 Task: Add an event with the title Second Webinar: Advanced SEO Tactics, date ''2024/03/08'', time 7:30 AM to 9:30 AMand add a description: Any defects, deviations, or non-conformities identified during the Quality Assurance Check will be documented and tracked. The team will assign severity levels and work with project stakeholders to determine appropriate corrective actions and resolutions.Select event color  Flamingo . Add location for the event as: Lagos, Nigeria, logged in from the account softage.8@softage.netand send the event invitation to softage.9@softage.net and softage.10@softage.net. Set a reminder for the event Daily
Action: Mouse moved to (69, 118)
Screenshot: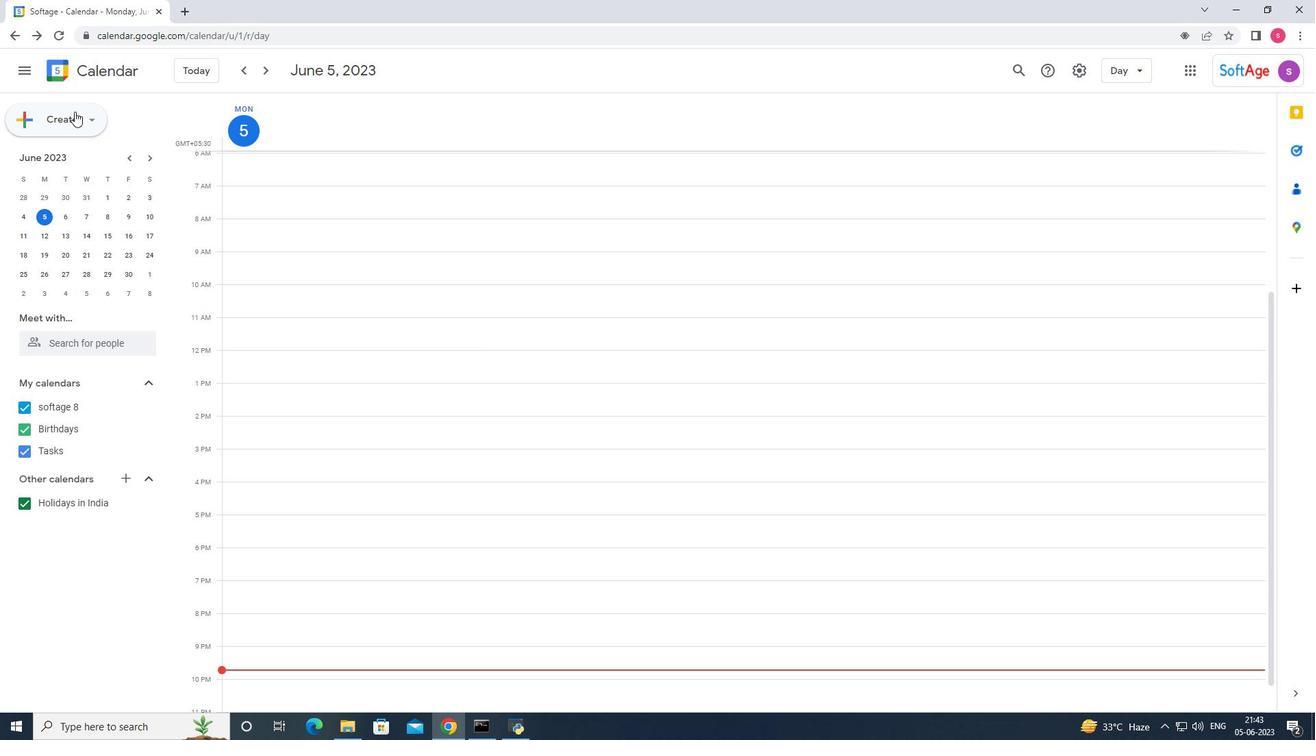 
Action: Mouse pressed left at (69, 118)
Screenshot: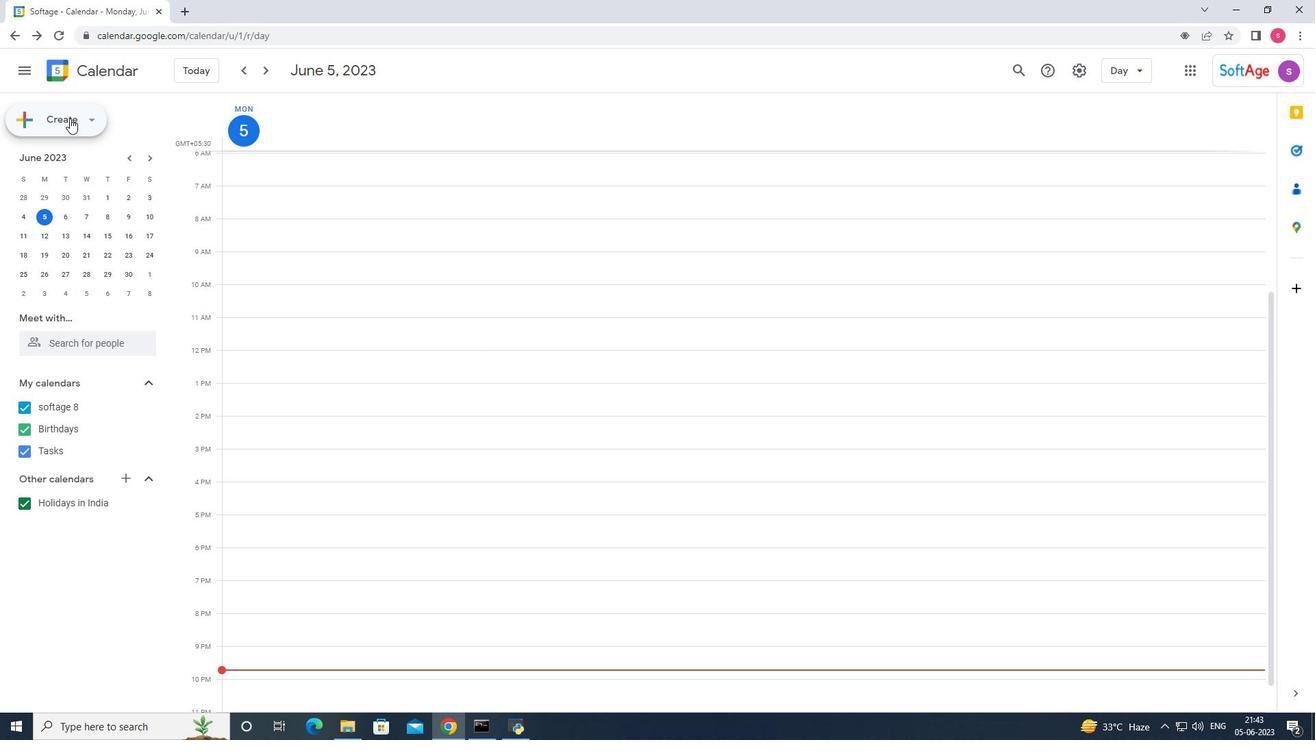 
Action: Mouse moved to (70, 157)
Screenshot: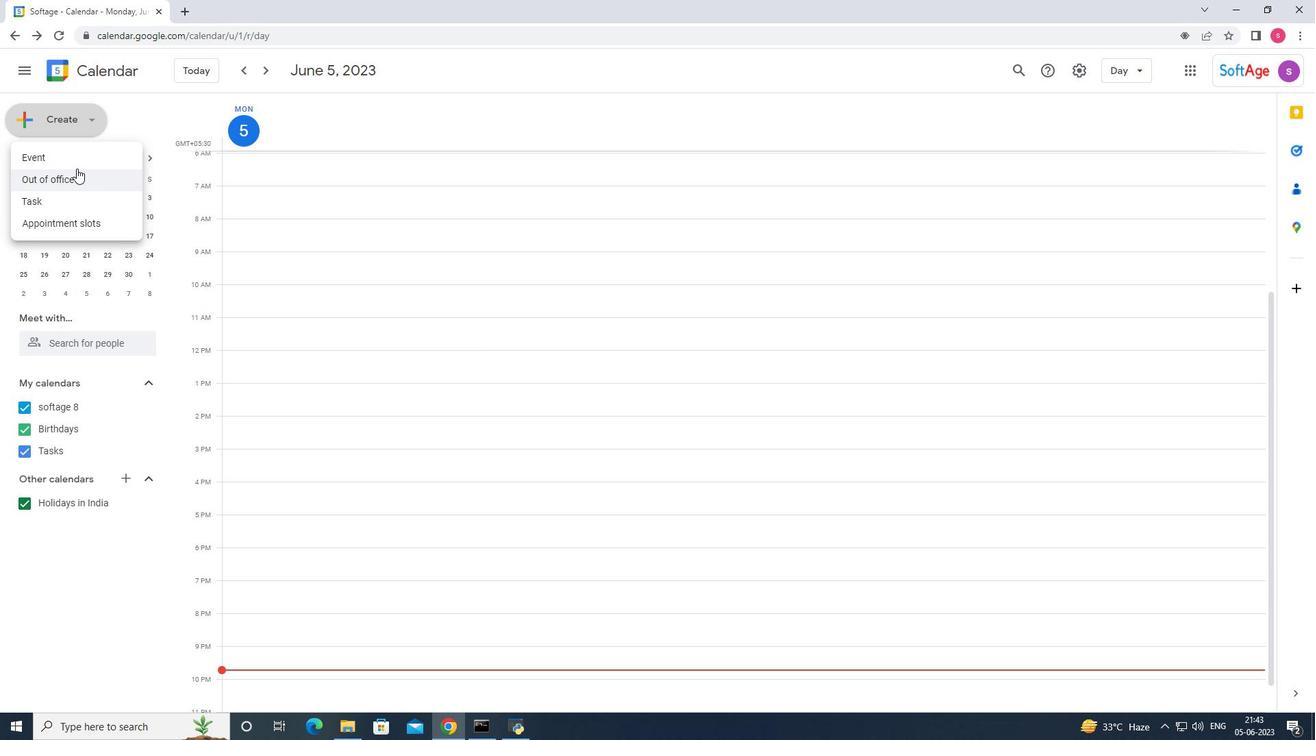 
Action: Mouse pressed left at (70, 157)
Screenshot: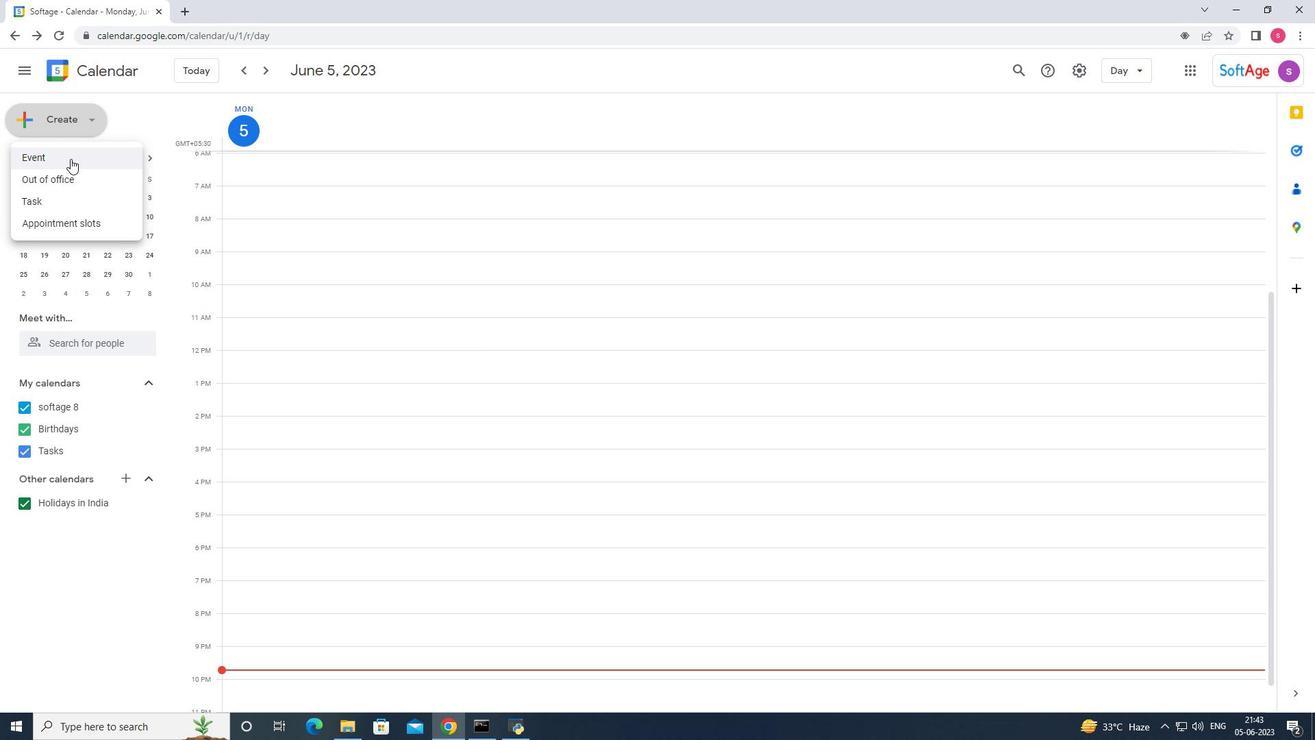 
Action: Mouse moved to (768, 657)
Screenshot: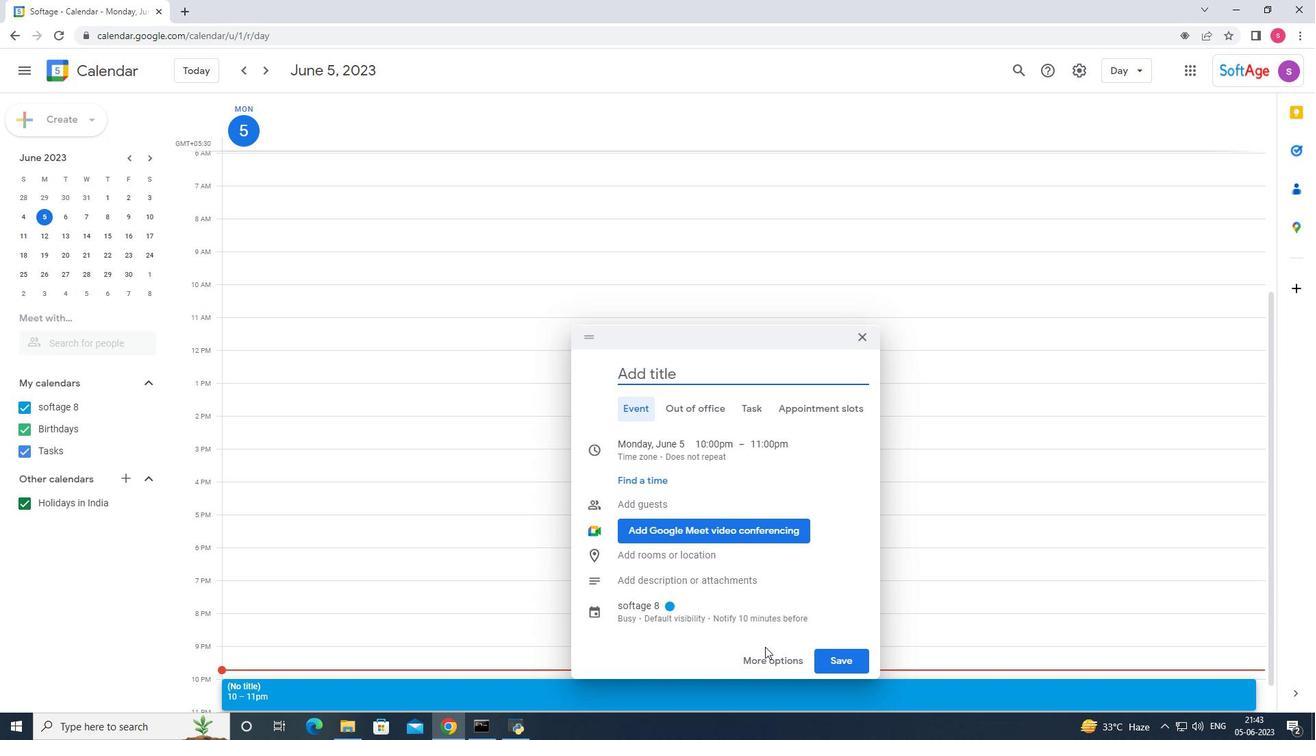 
Action: Mouse pressed left at (768, 657)
Screenshot: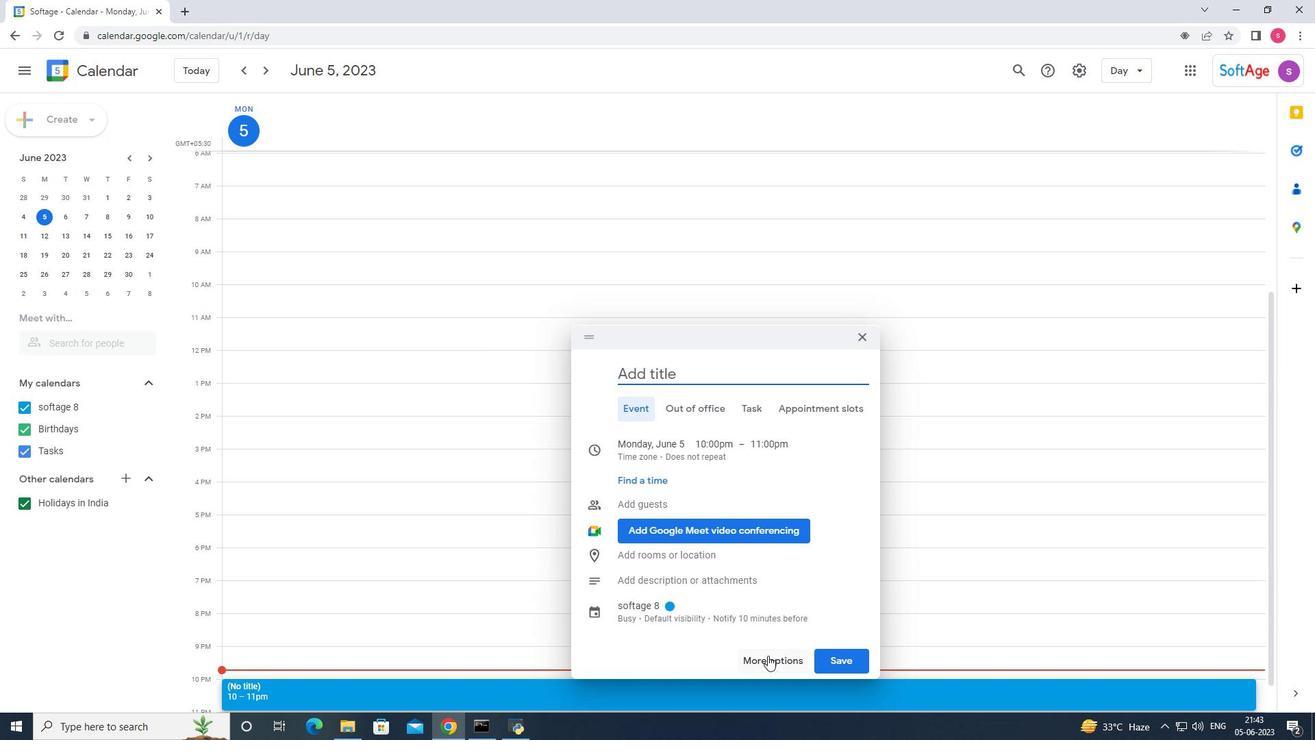 
Action: Mouse moved to (65, 73)
Screenshot: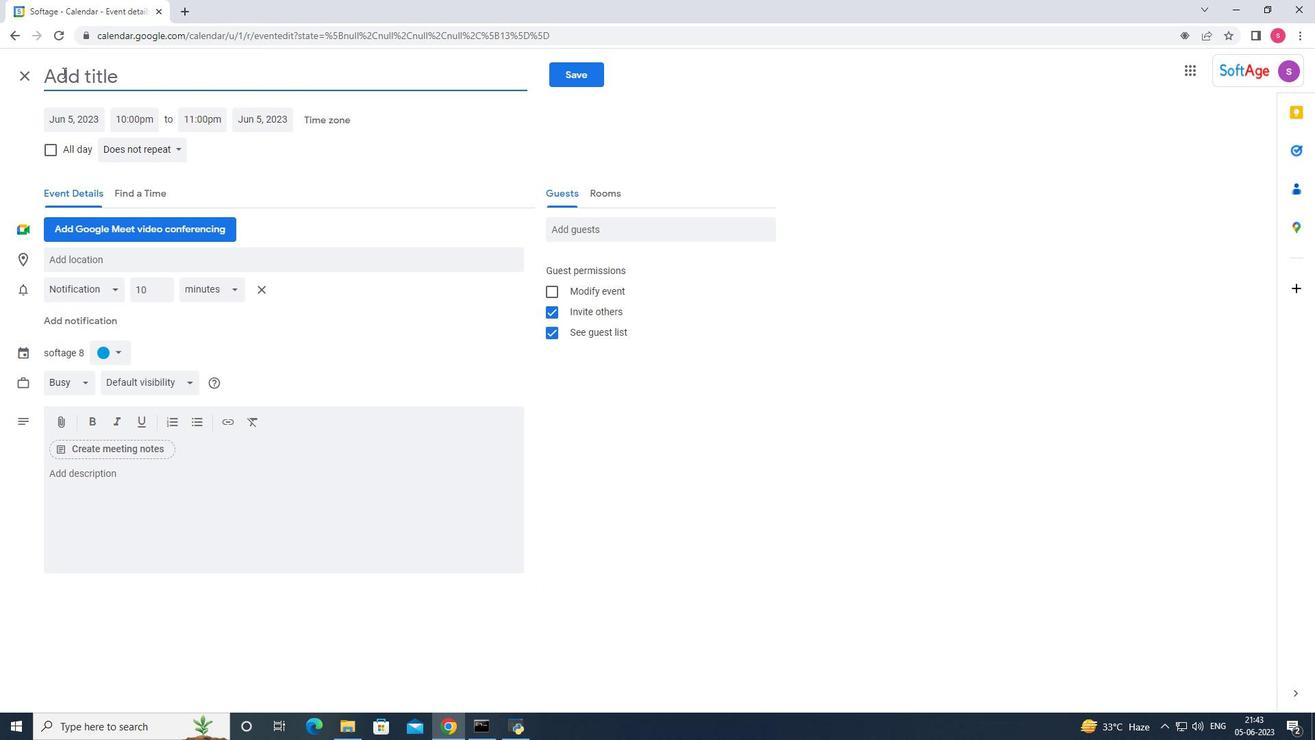 
Action: Mouse pressed left at (65, 73)
Screenshot: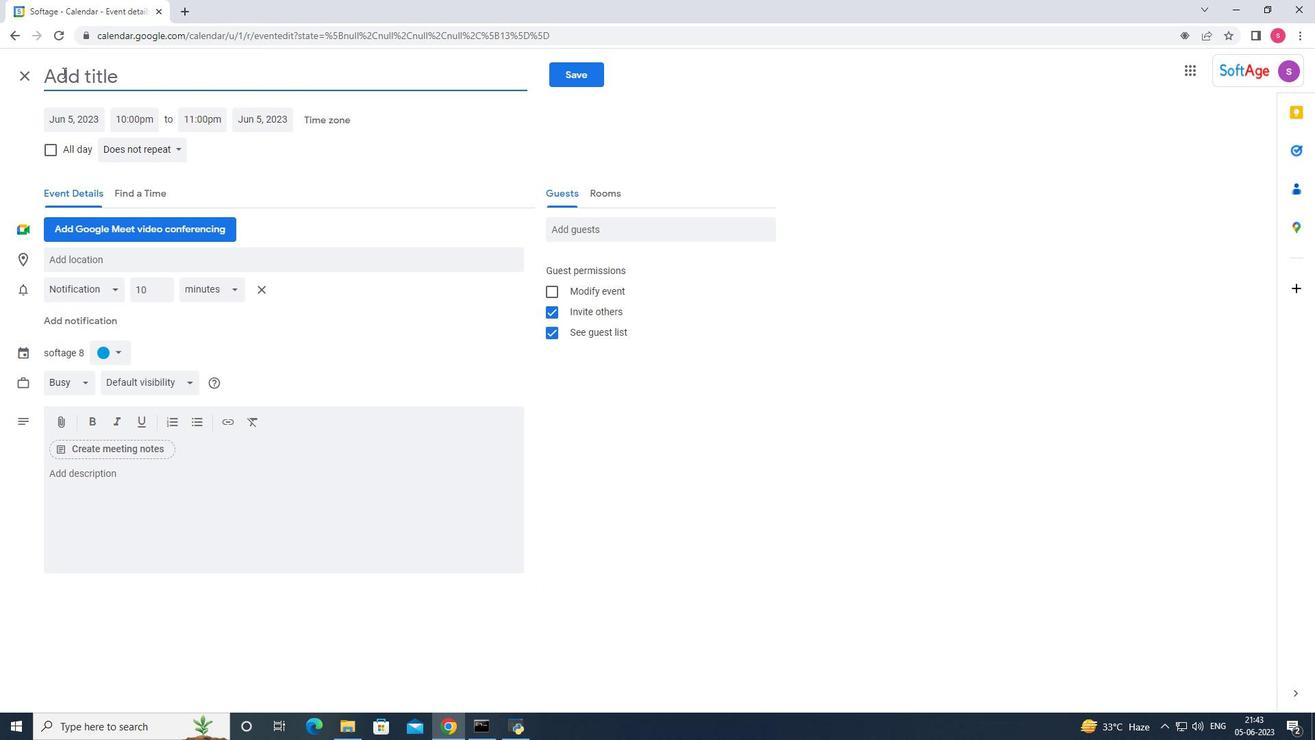 
Action: Key pressed <Key.shift_r>Second<Key.space><Key.shift_r>Webinal<Key.backspace>r<Key.shift>:<Key.space><Key.shift_r>Advnced<Key.space>
Screenshot: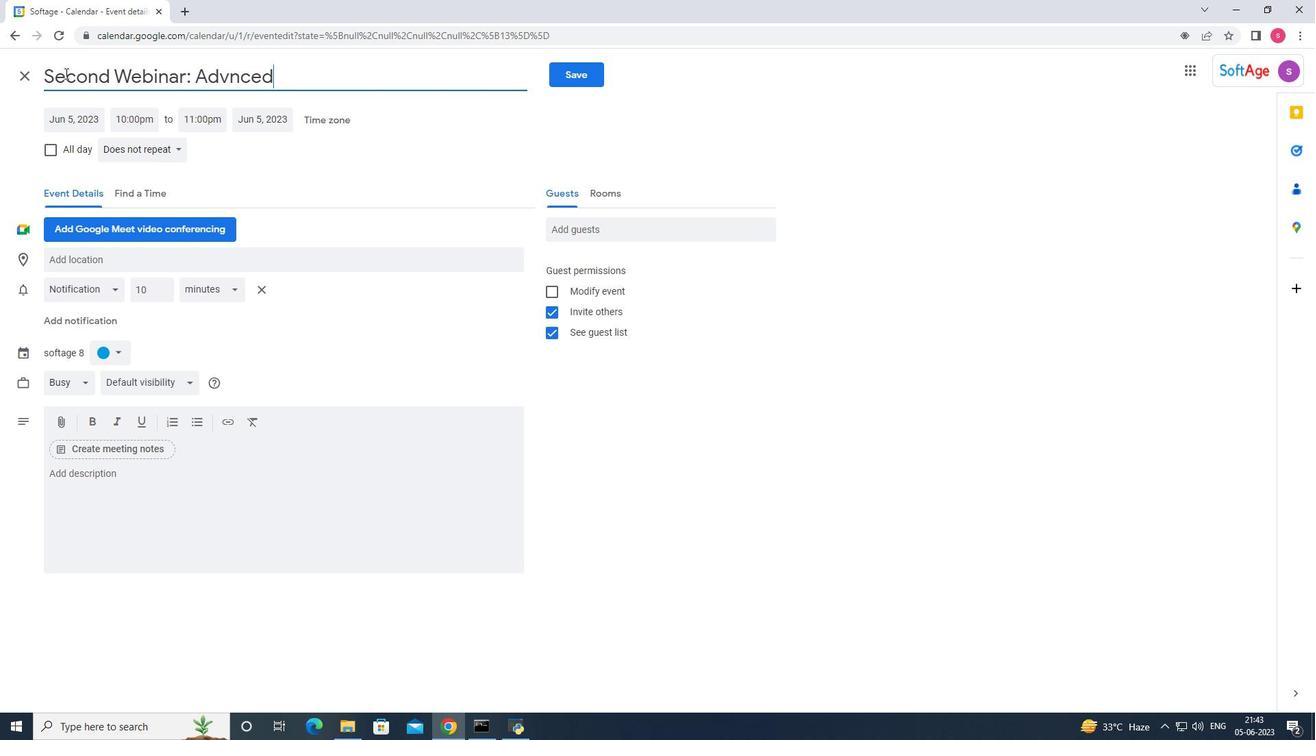 
Action: Mouse moved to (248, 76)
Screenshot: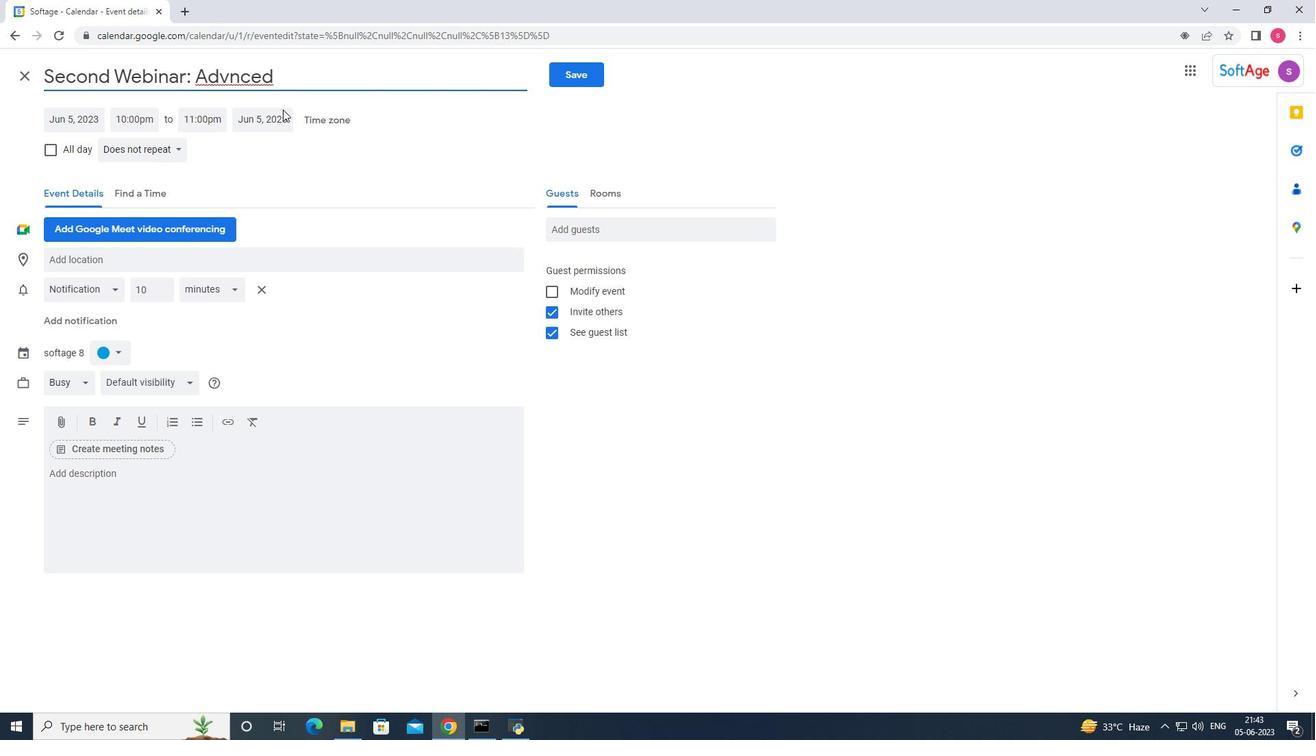 
Action: Mouse pressed right at (248, 76)
Screenshot: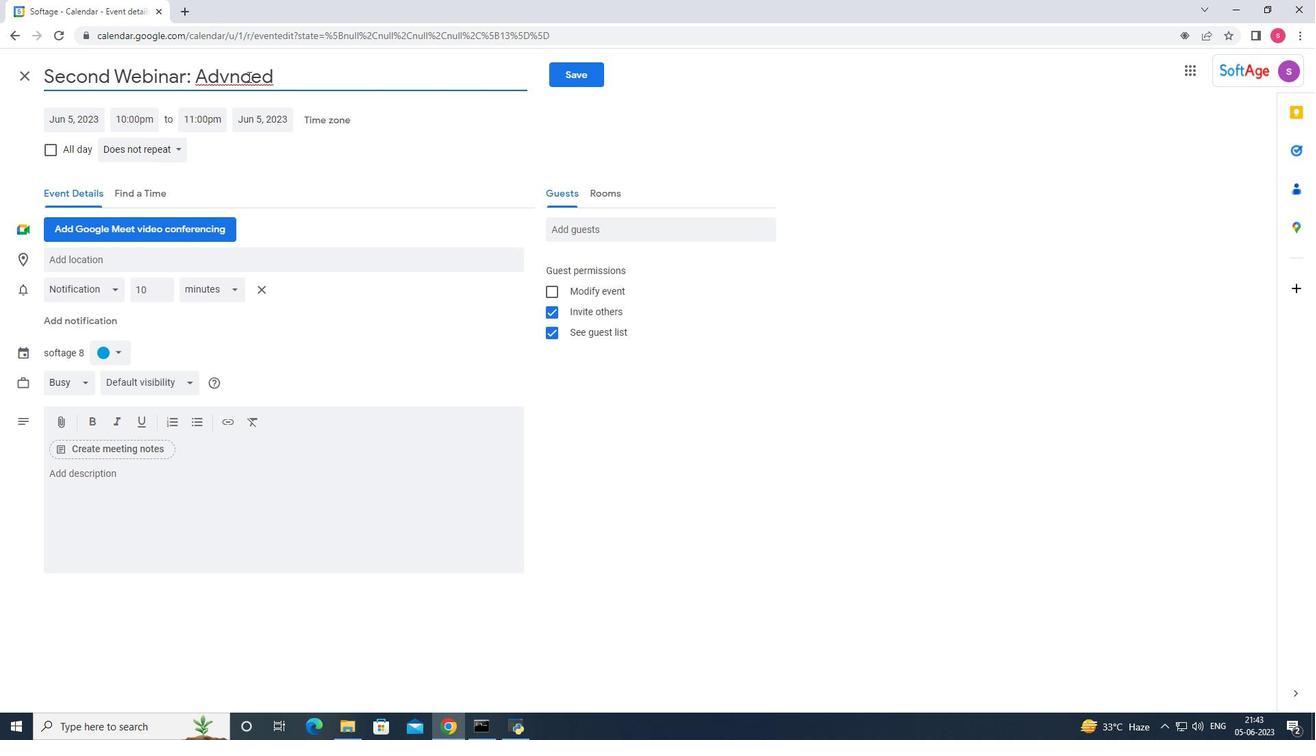 
Action: Mouse moved to (283, 93)
Screenshot: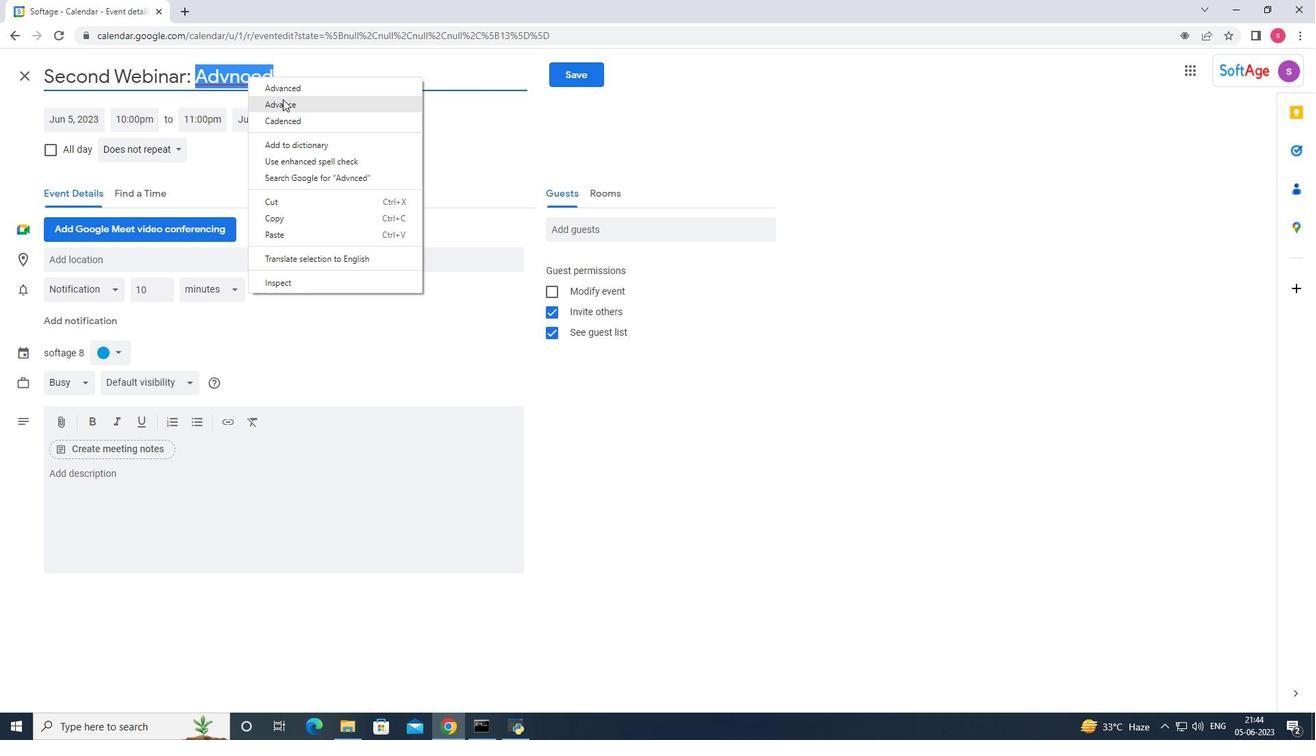 
Action: Mouse pressed left at (283, 93)
Screenshot: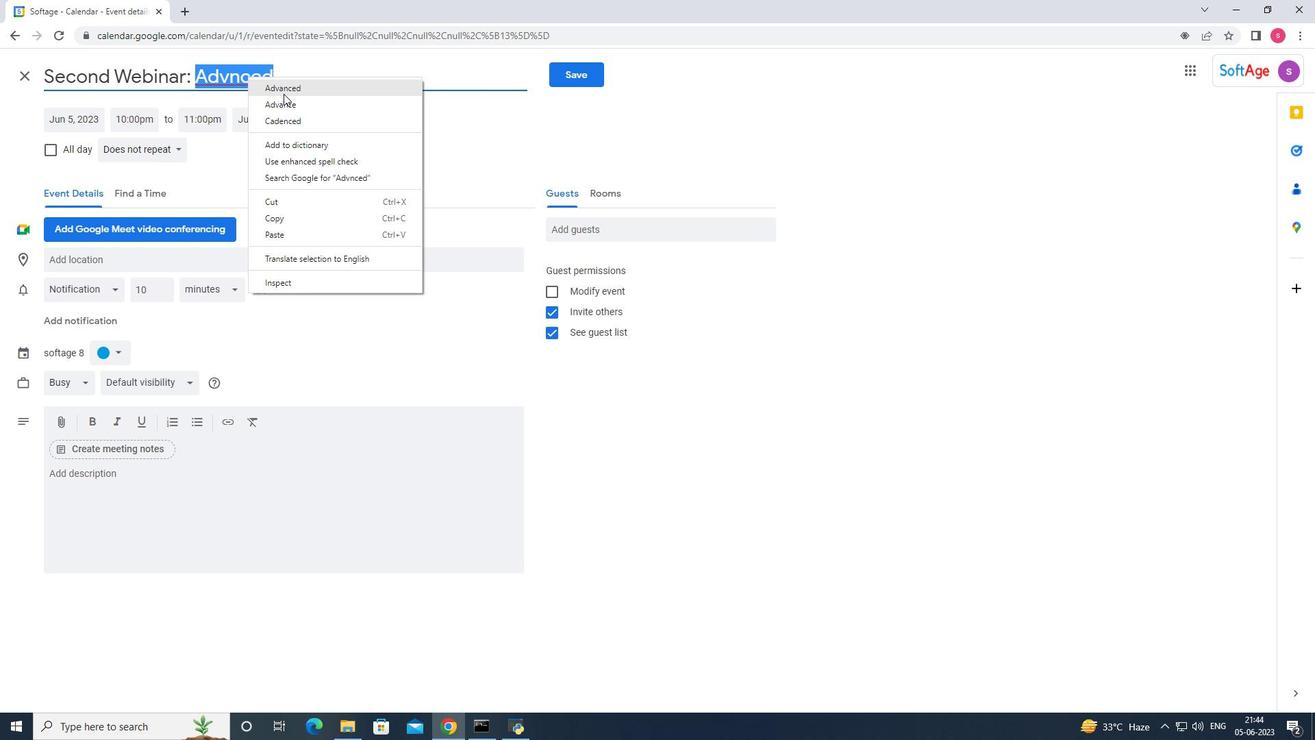 
Action: Mouse moved to (306, 79)
Screenshot: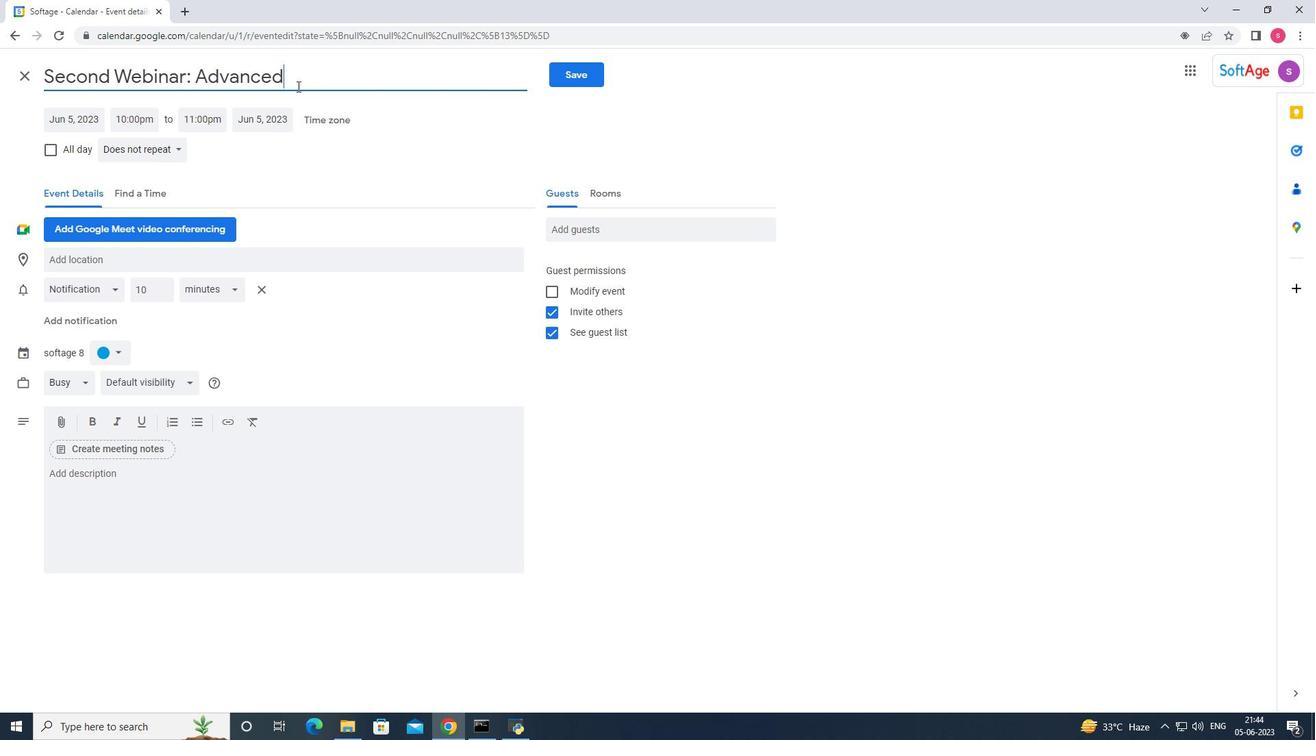 
Action: Key pressed <Key.space><Key.shift_r>D<Key.backspace>s<Key.backspace><Key.shift_r>SEO<Key.space><Key.shift_r><Key.shift_r><Key.shift_r><Key.shift_r>Tactics
Screenshot: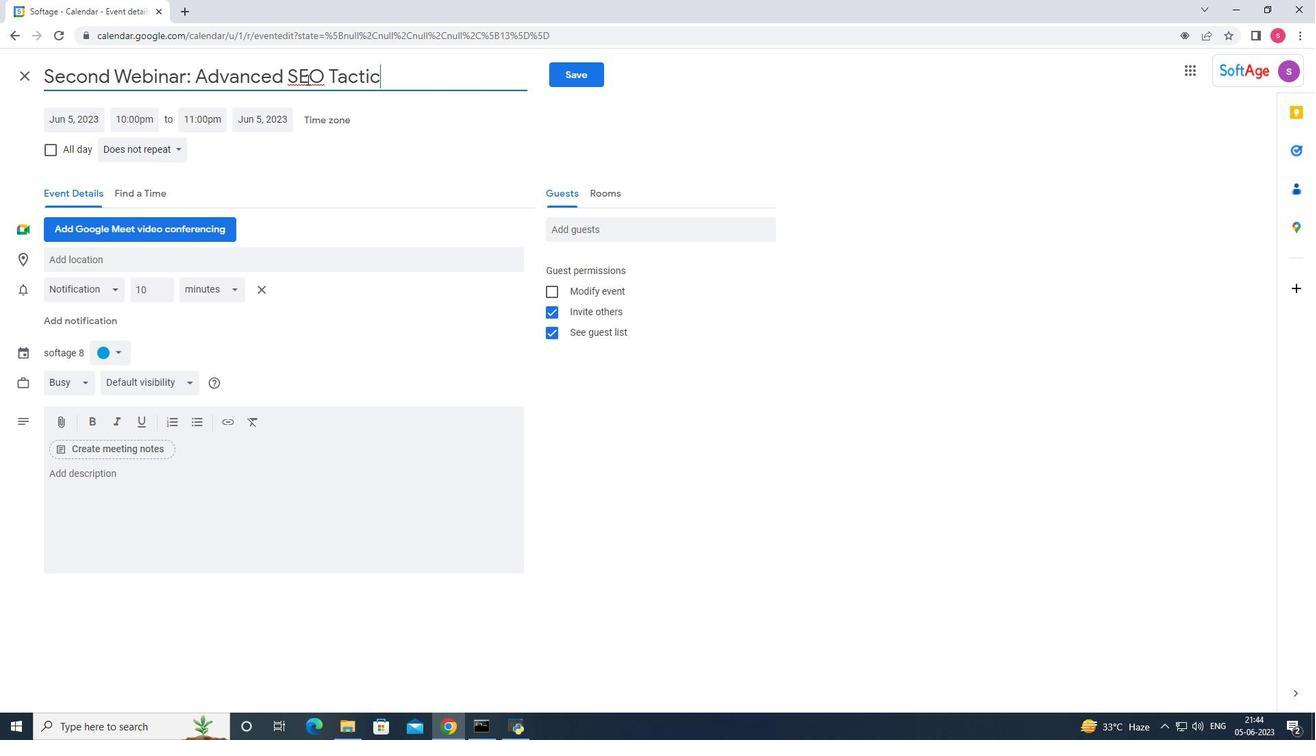 
Action: Mouse moved to (82, 124)
Screenshot: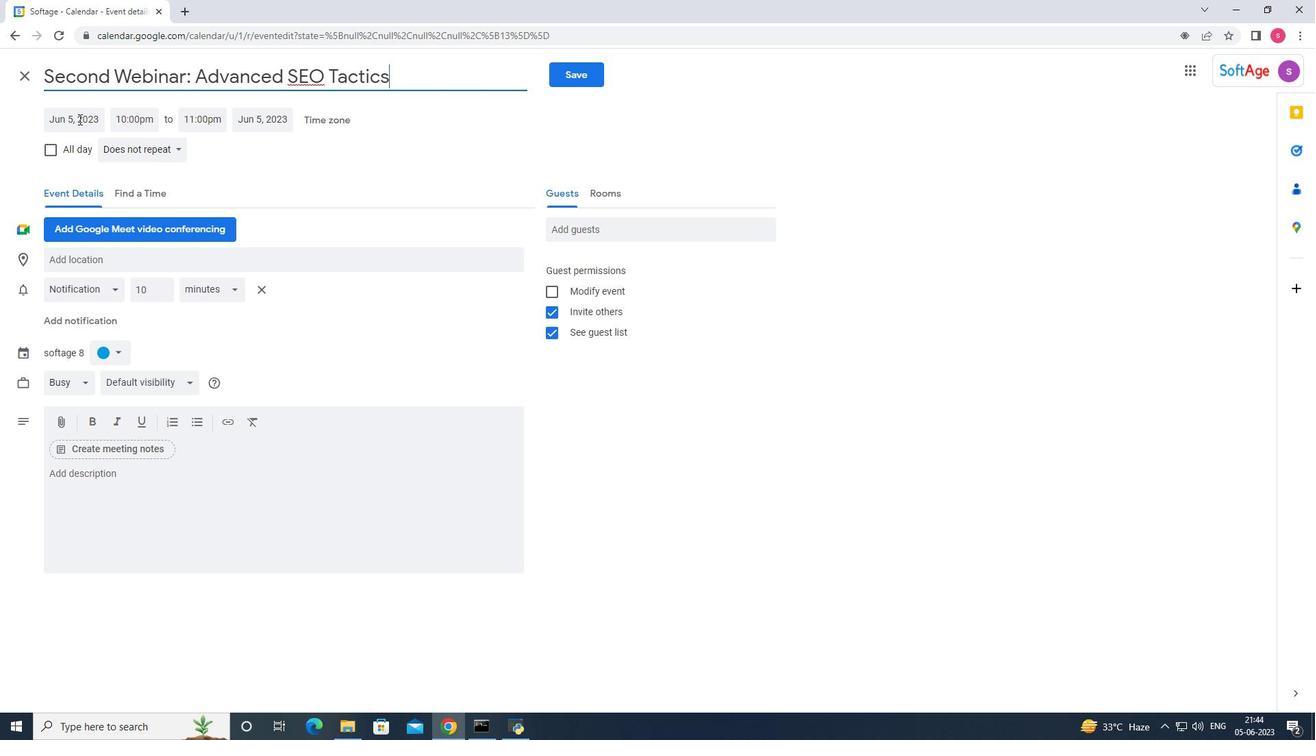 
Action: Mouse pressed left at (82, 124)
Screenshot: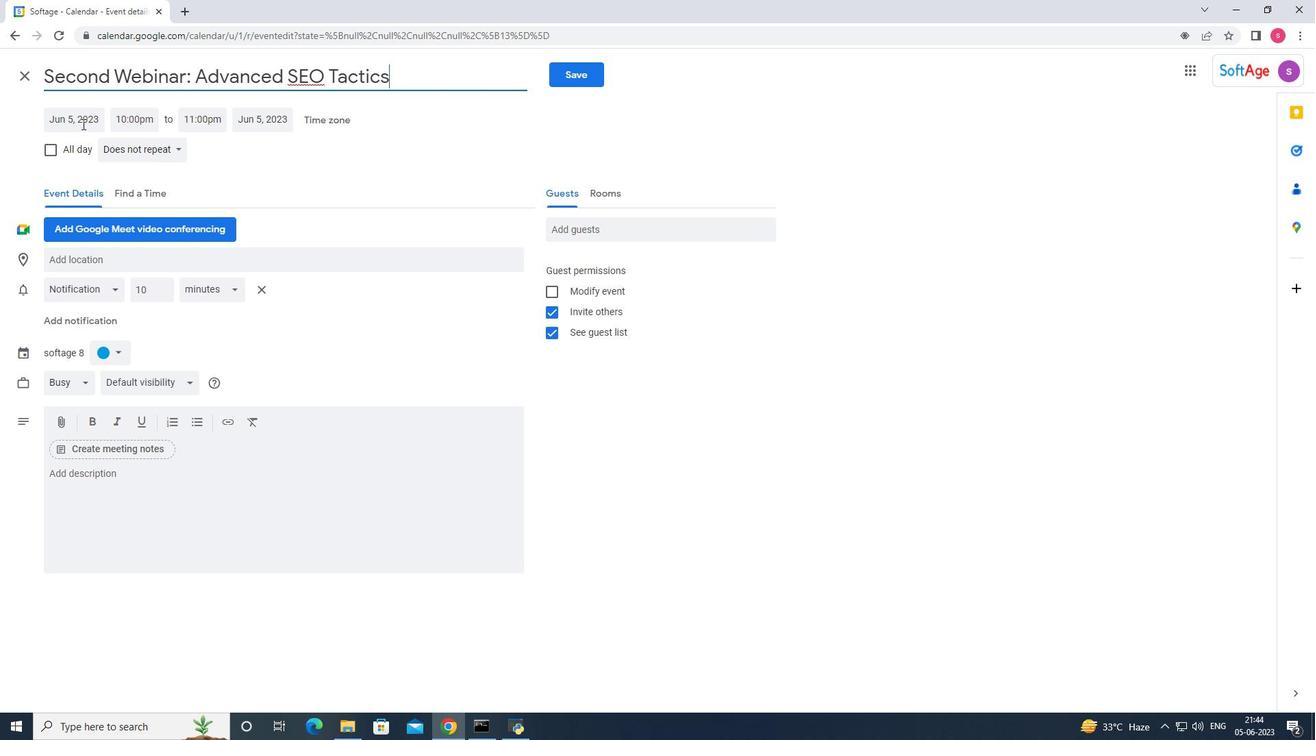 
Action: Mouse moved to (219, 148)
Screenshot: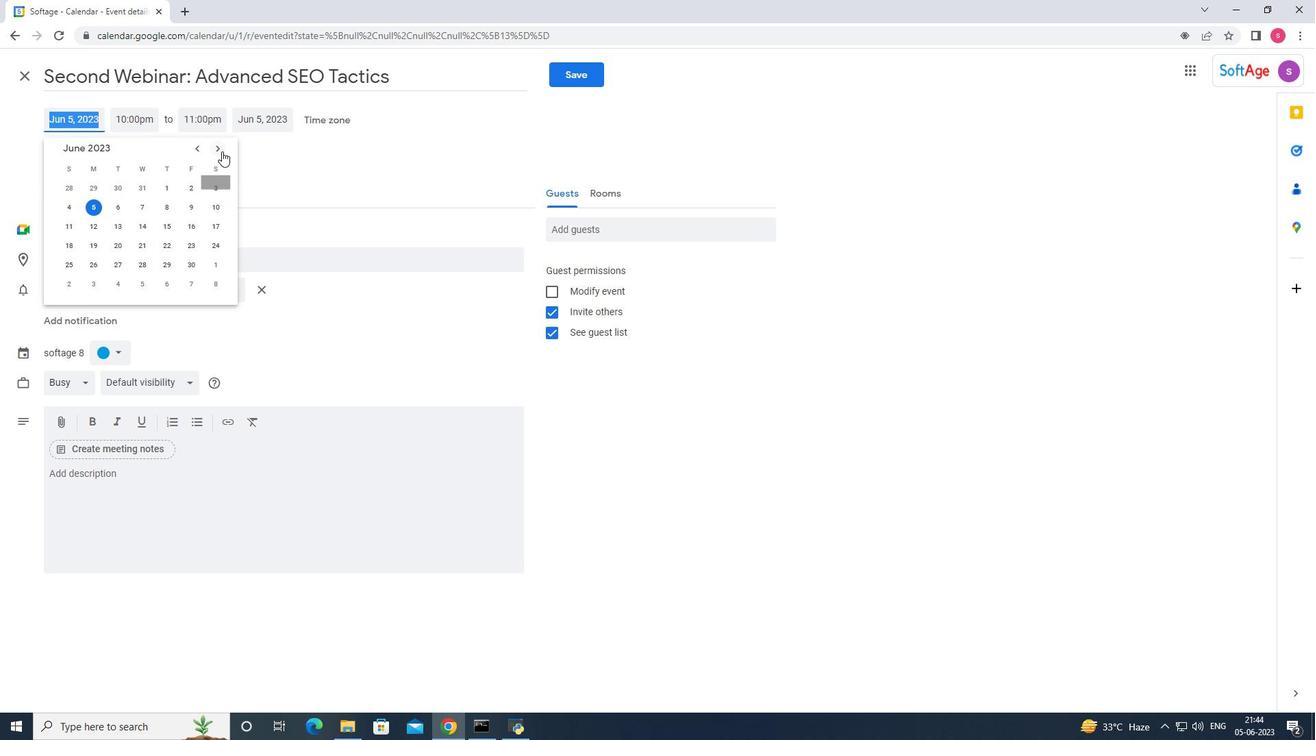 
Action: Mouse pressed left at (219, 148)
Screenshot: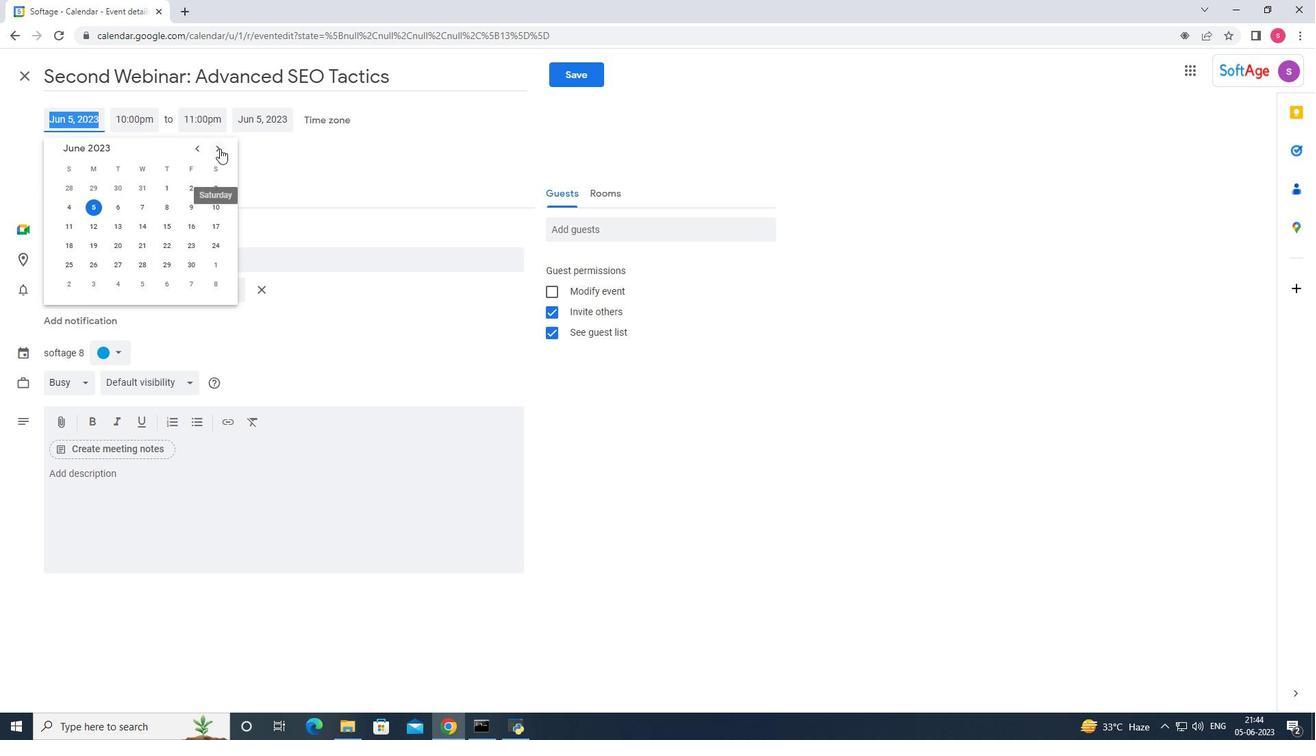
Action: Mouse pressed left at (219, 148)
Screenshot: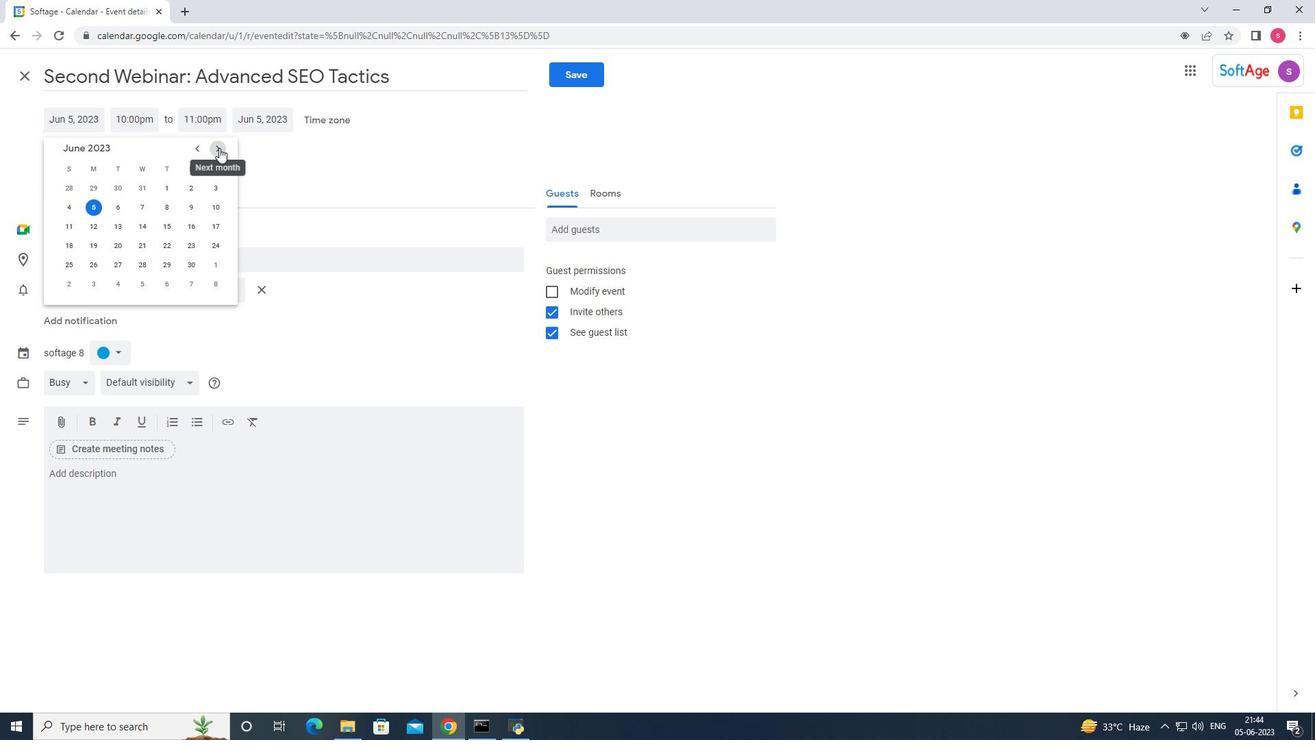 
Action: Mouse pressed left at (219, 148)
Screenshot: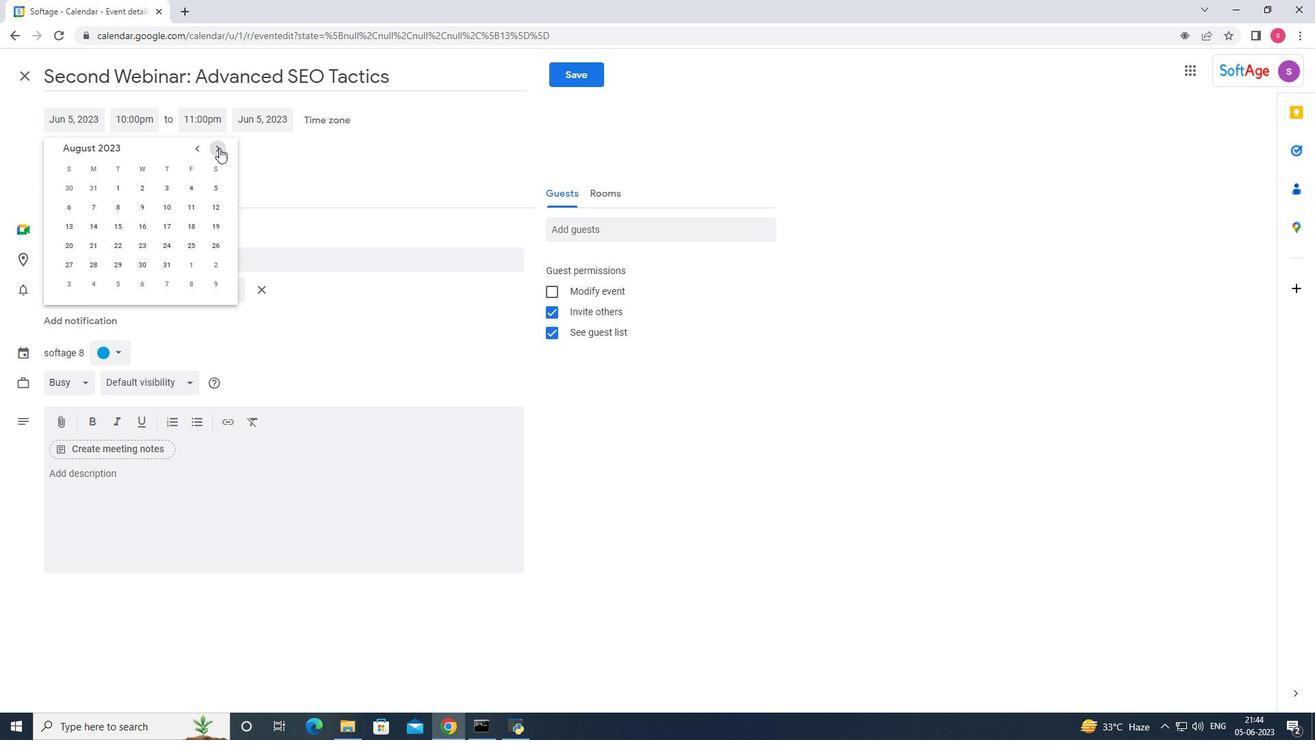 
Action: Mouse pressed left at (219, 148)
Screenshot: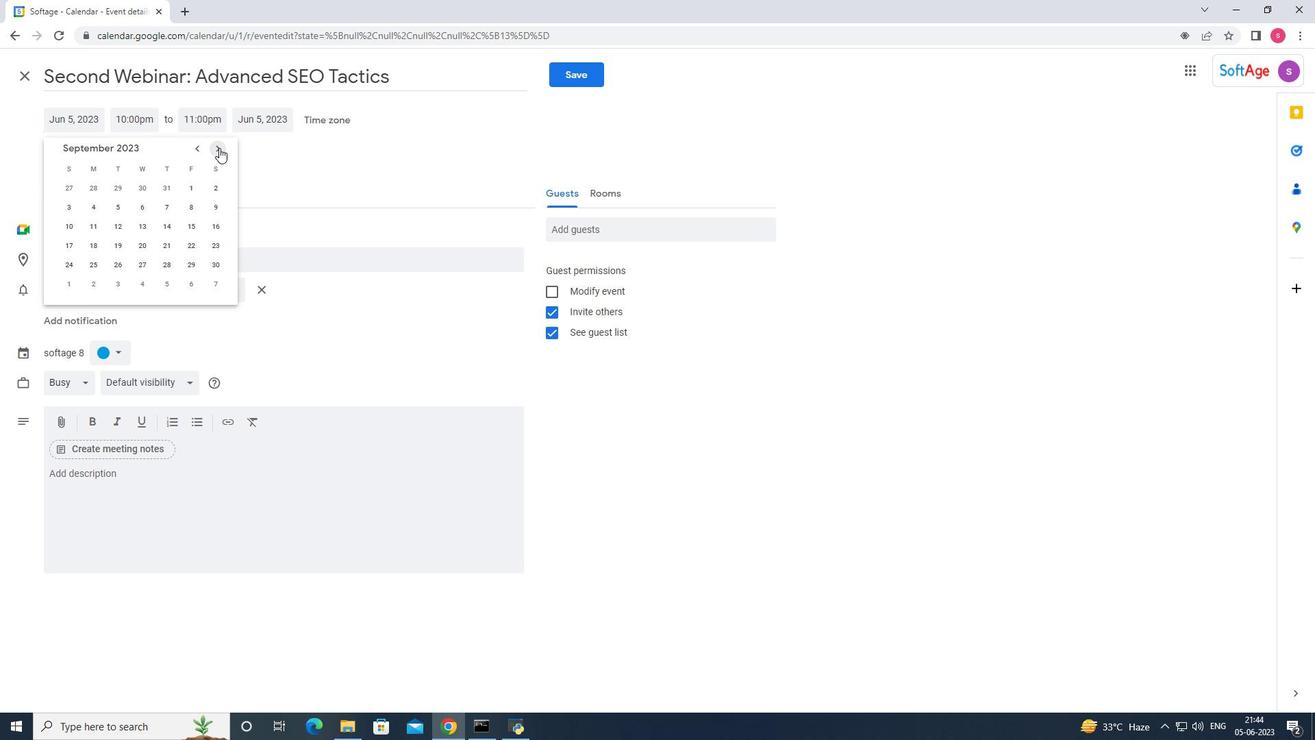 
Action: Mouse pressed left at (219, 148)
Screenshot: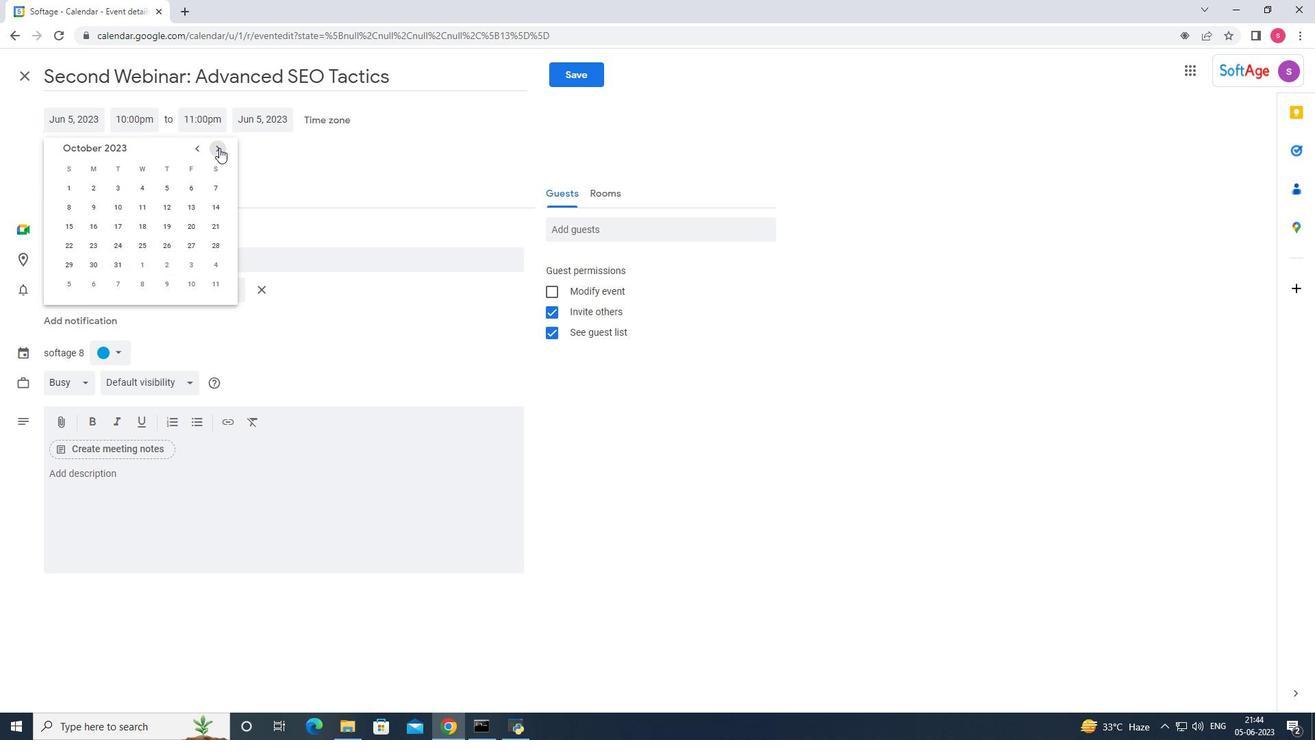 
Action: Mouse pressed left at (219, 148)
Screenshot: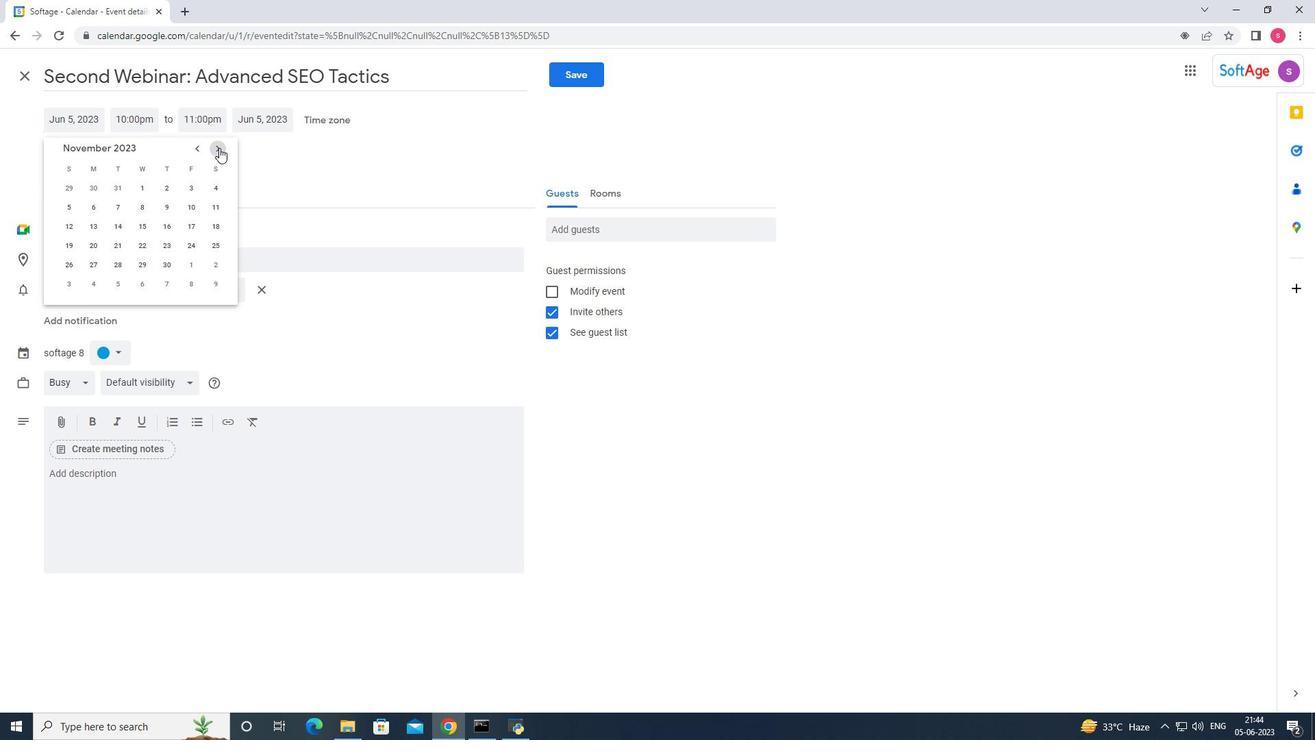 
Action: Mouse pressed left at (219, 148)
Screenshot: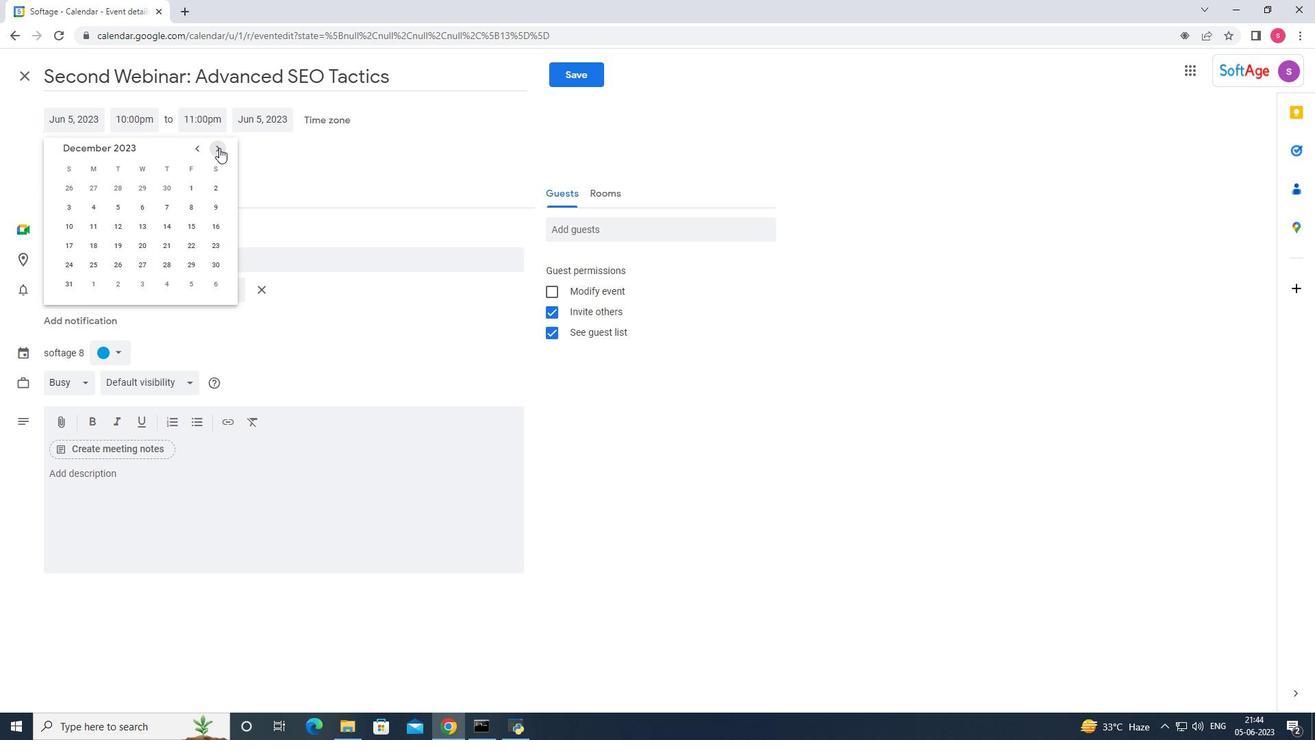 
Action: Mouse pressed left at (219, 148)
Screenshot: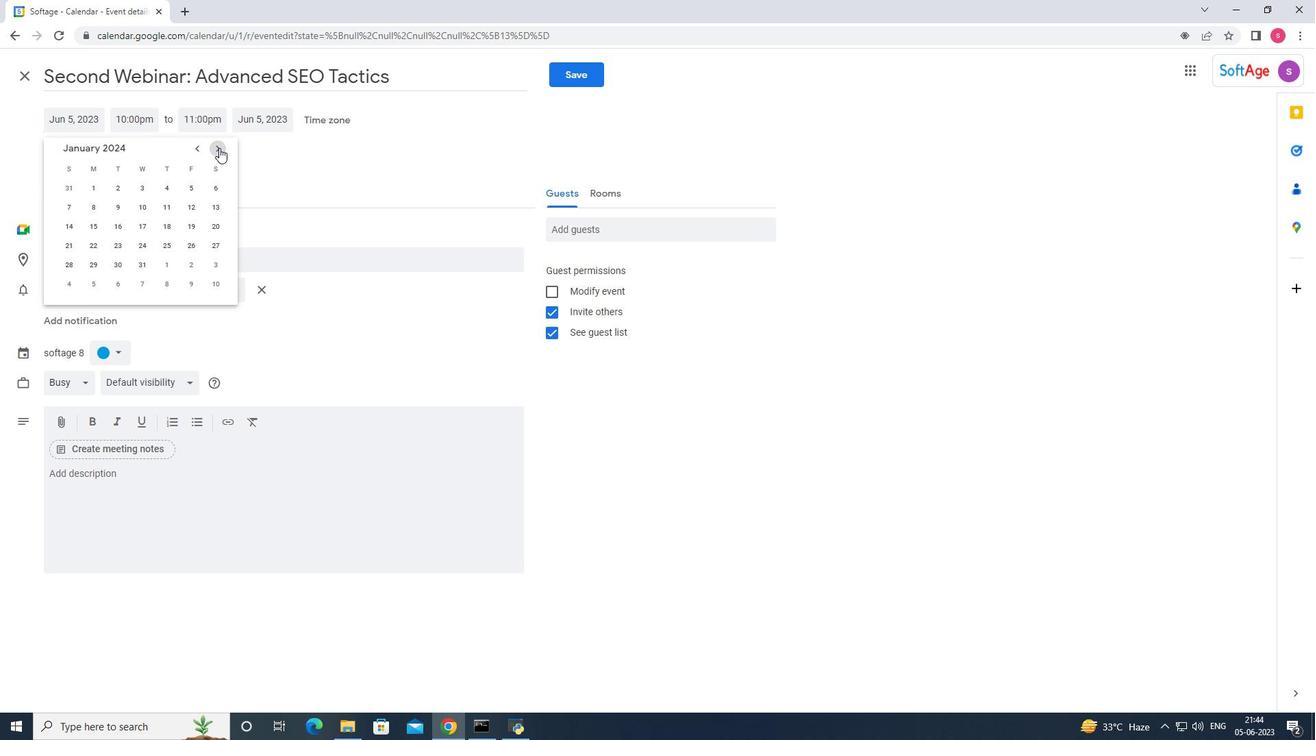 
Action: Mouse pressed left at (219, 148)
Screenshot: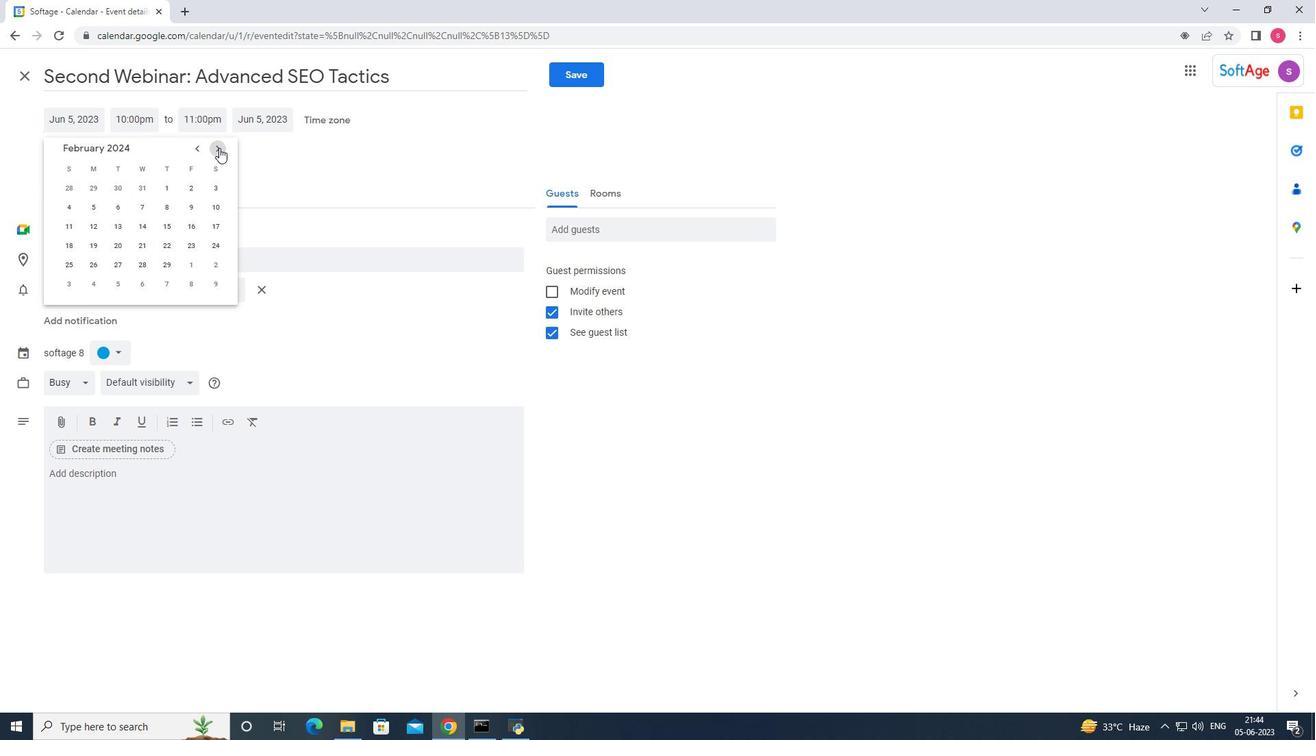
Action: Mouse moved to (192, 208)
Screenshot: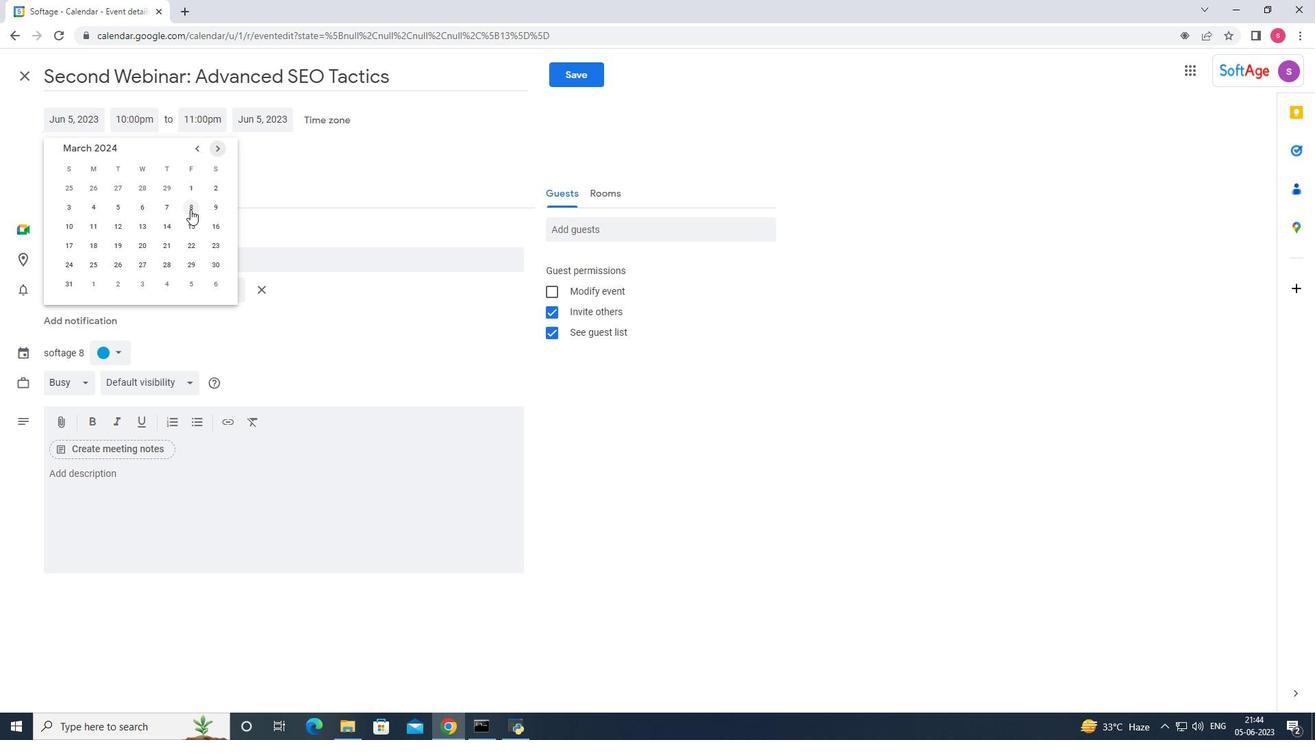 
Action: Mouse pressed left at (192, 208)
Screenshot: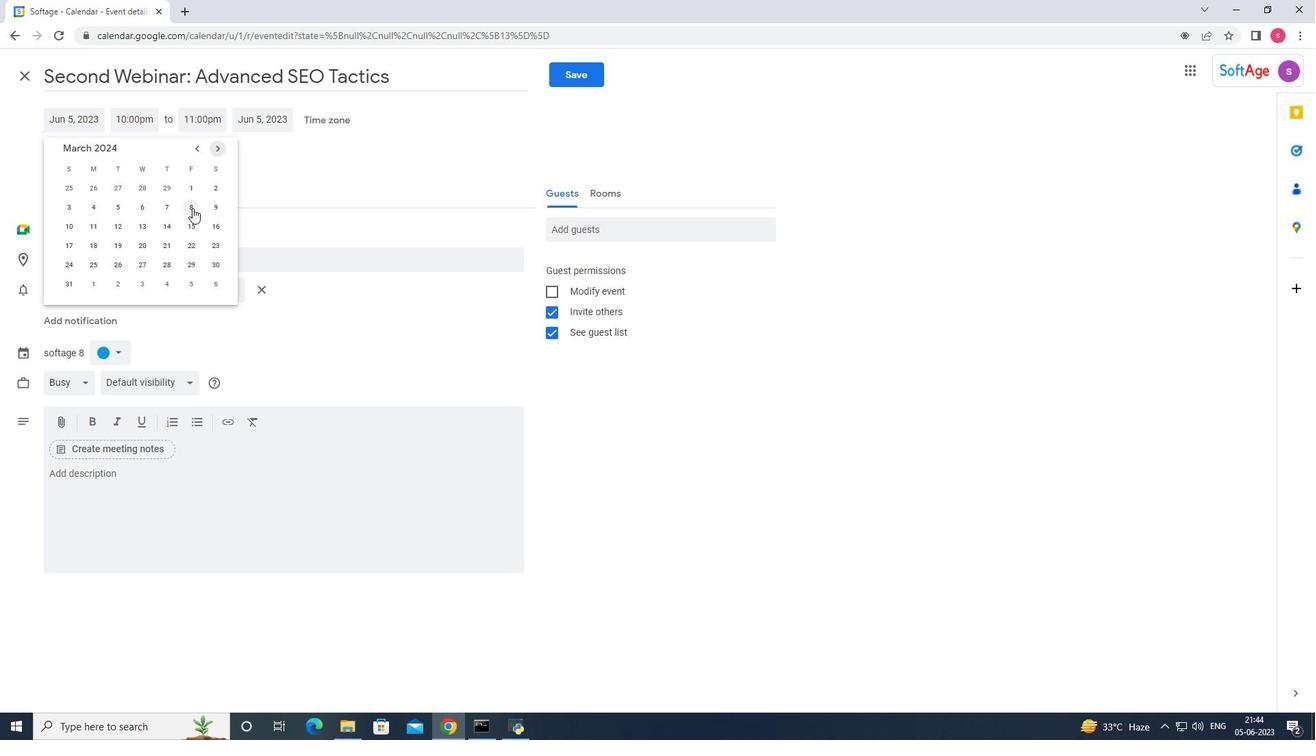 
Action: Mouse moved to (132, 119)
Screenshot: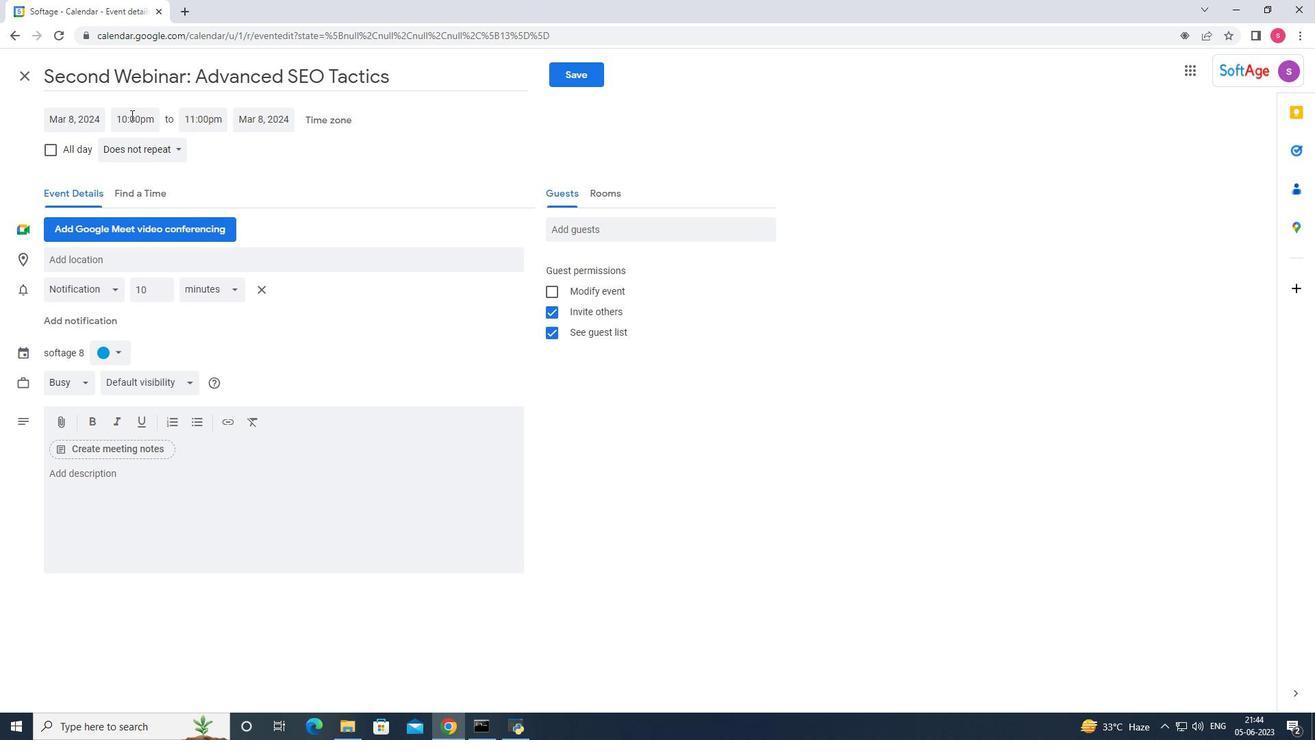 
Action: Mouse pressed left at (132, 119)
Screenshot: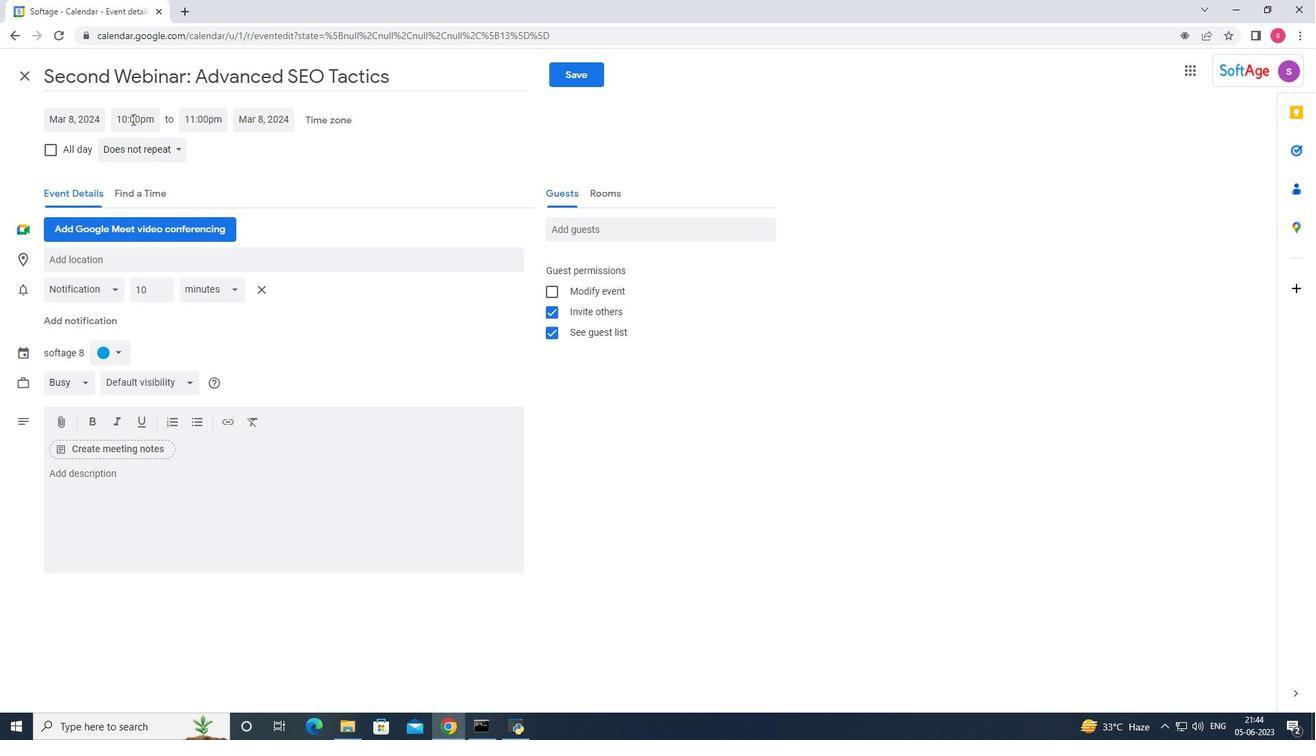
Action: Mouse moved to (160, 211)
Screenshot: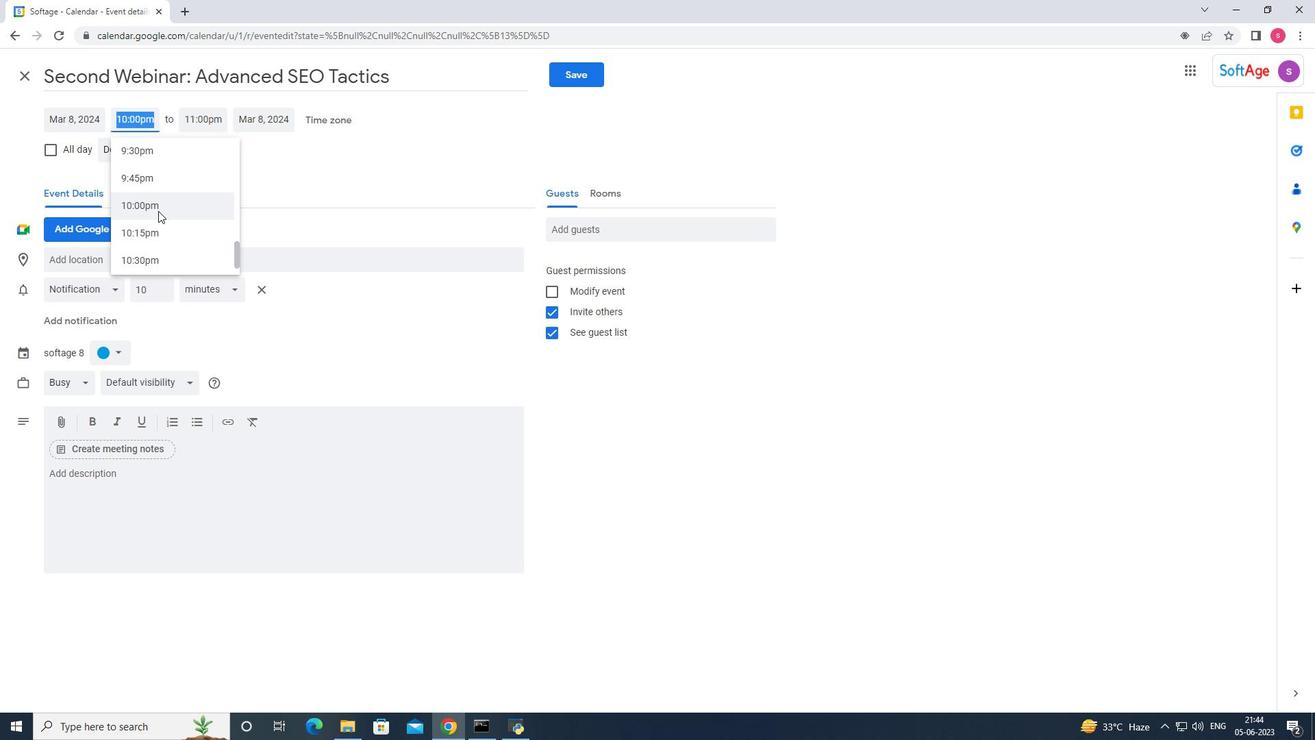 
Action: Mouse scrolled (160, 211) with delta (0, 0)
Screenshot: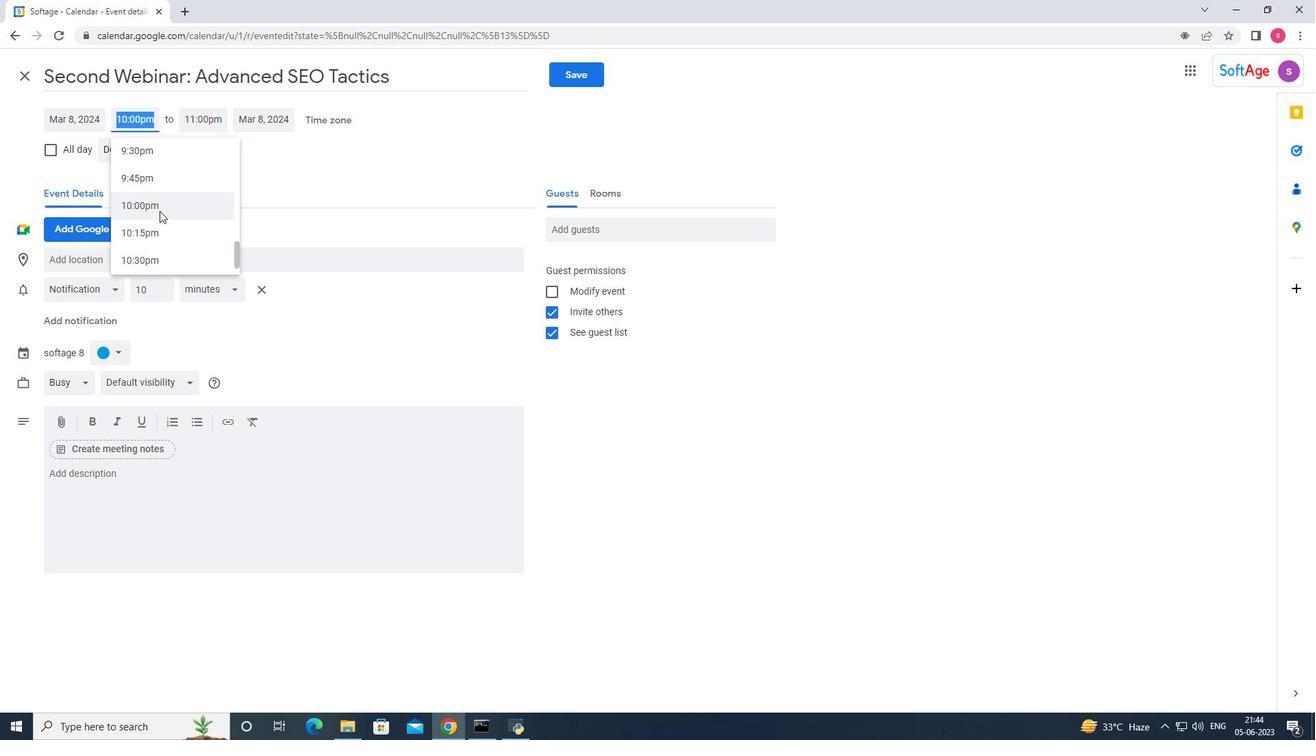 
Action: Mouse moved to (160, 213)
Screenshot: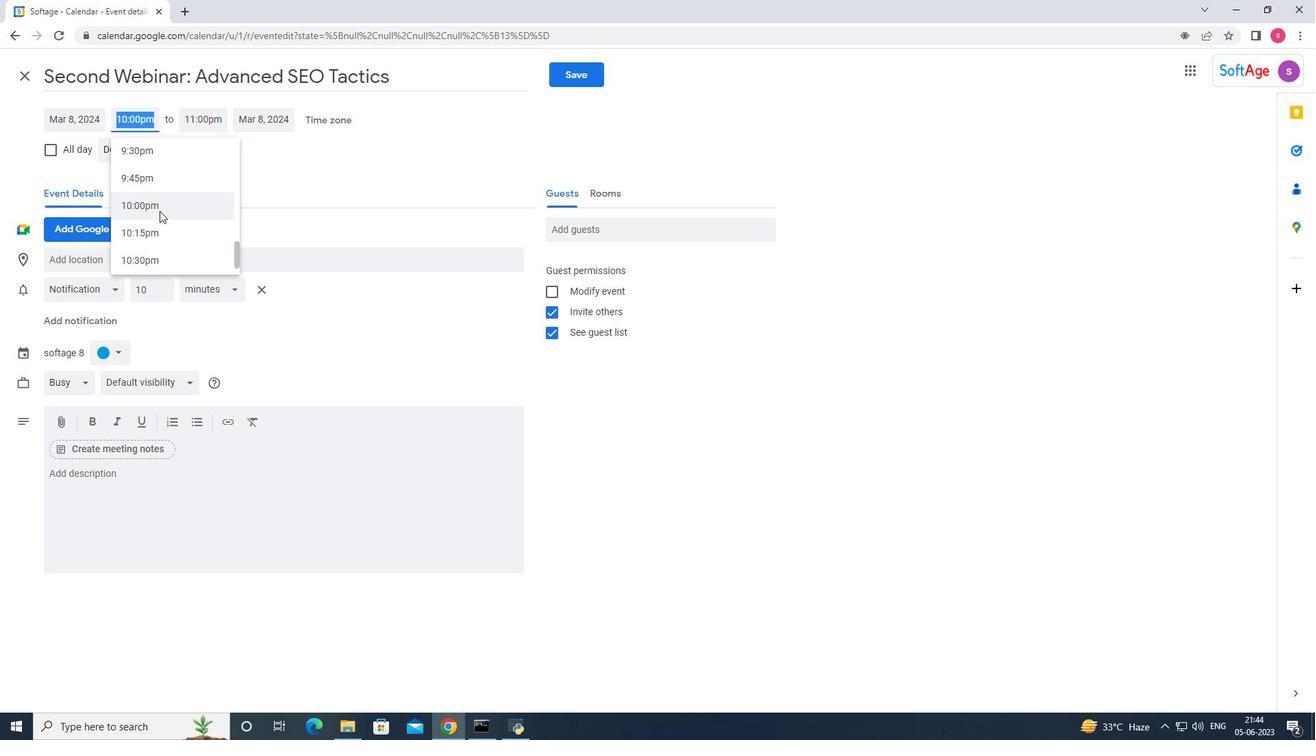 
Action: Mouse scrolled (160, 212) with delta (0, 0)
Screenshot: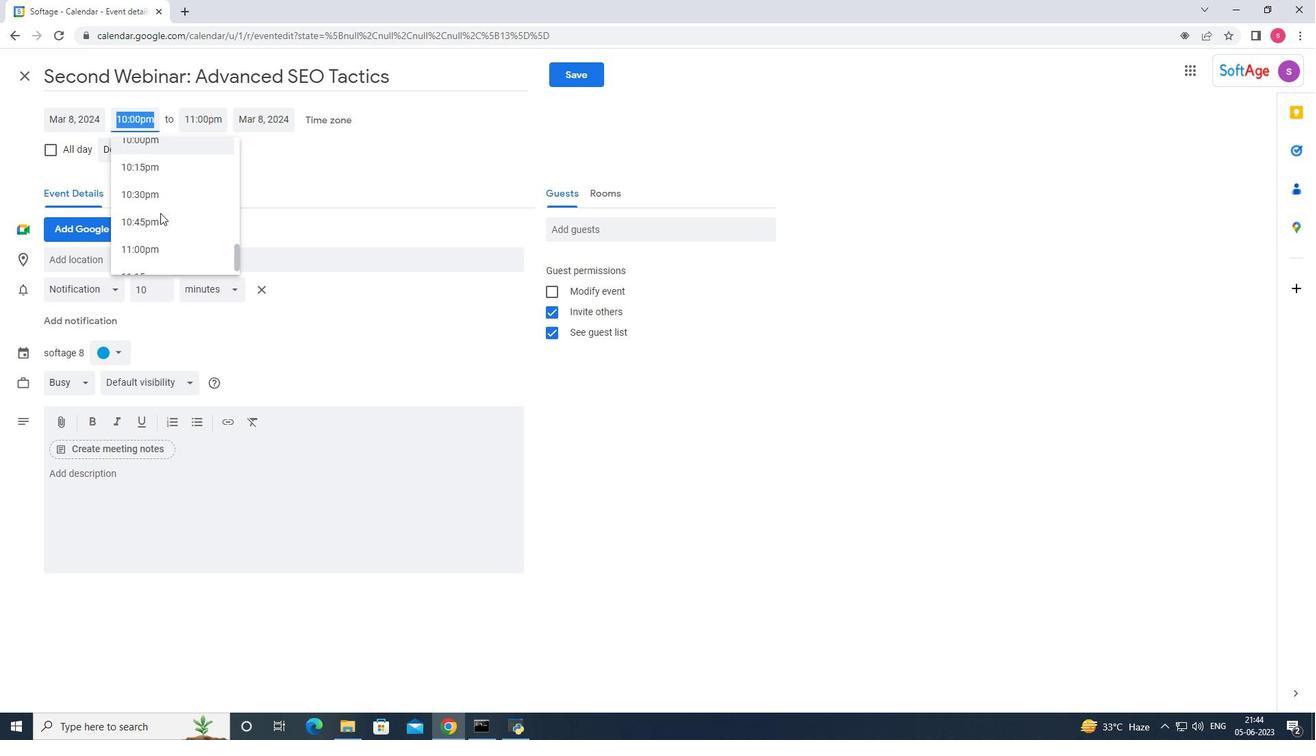 
Action: Mouse scrolled (160, 212) with delta (0, 0)
Screenshot: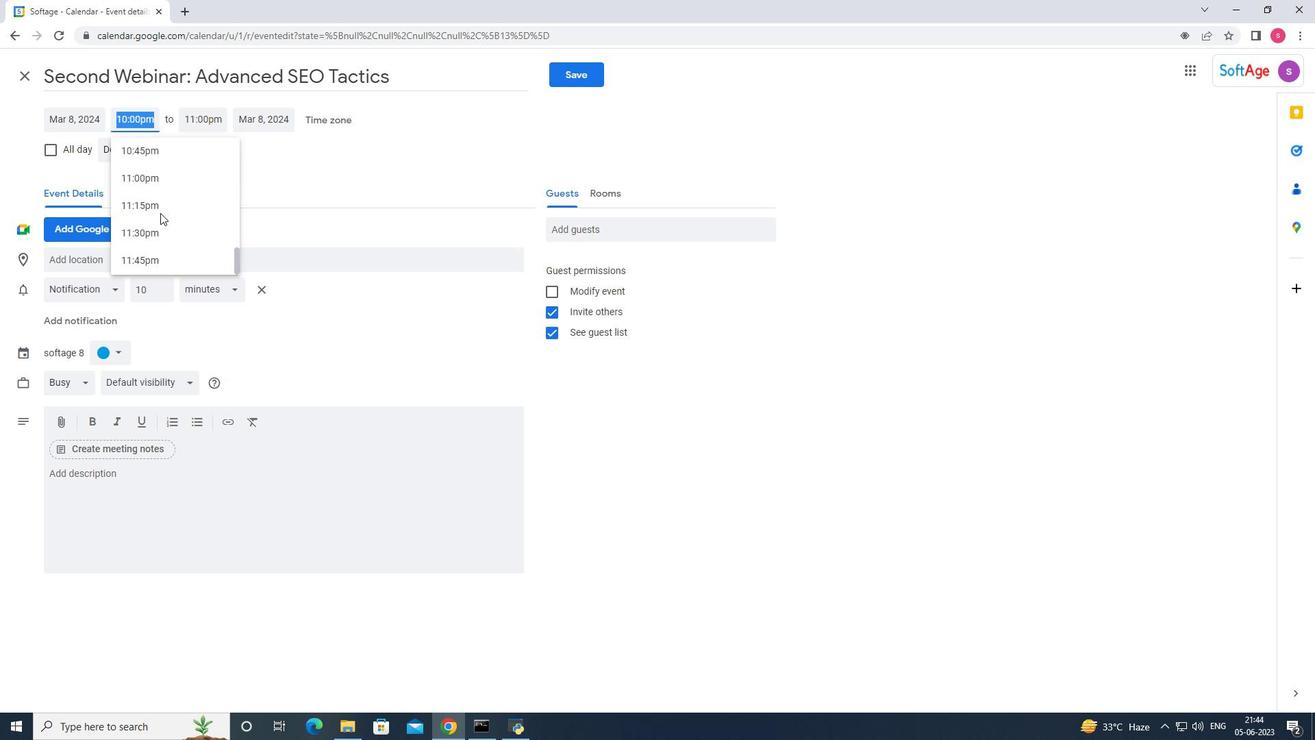 
Action: Mouse scrolled (160, 212) with delta (0, 0)
Screenshot: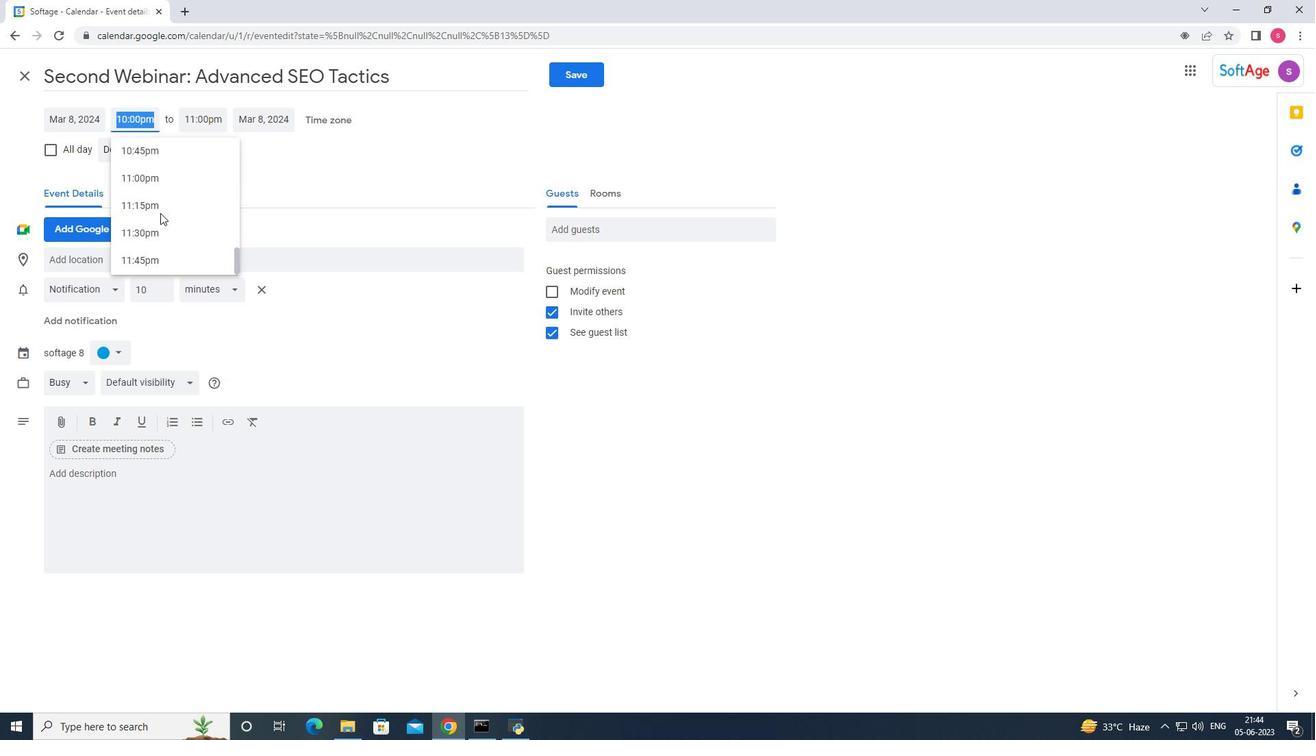 
Action: Mouse scrolled (160, 213) with delta (0, 0)
Screenshot: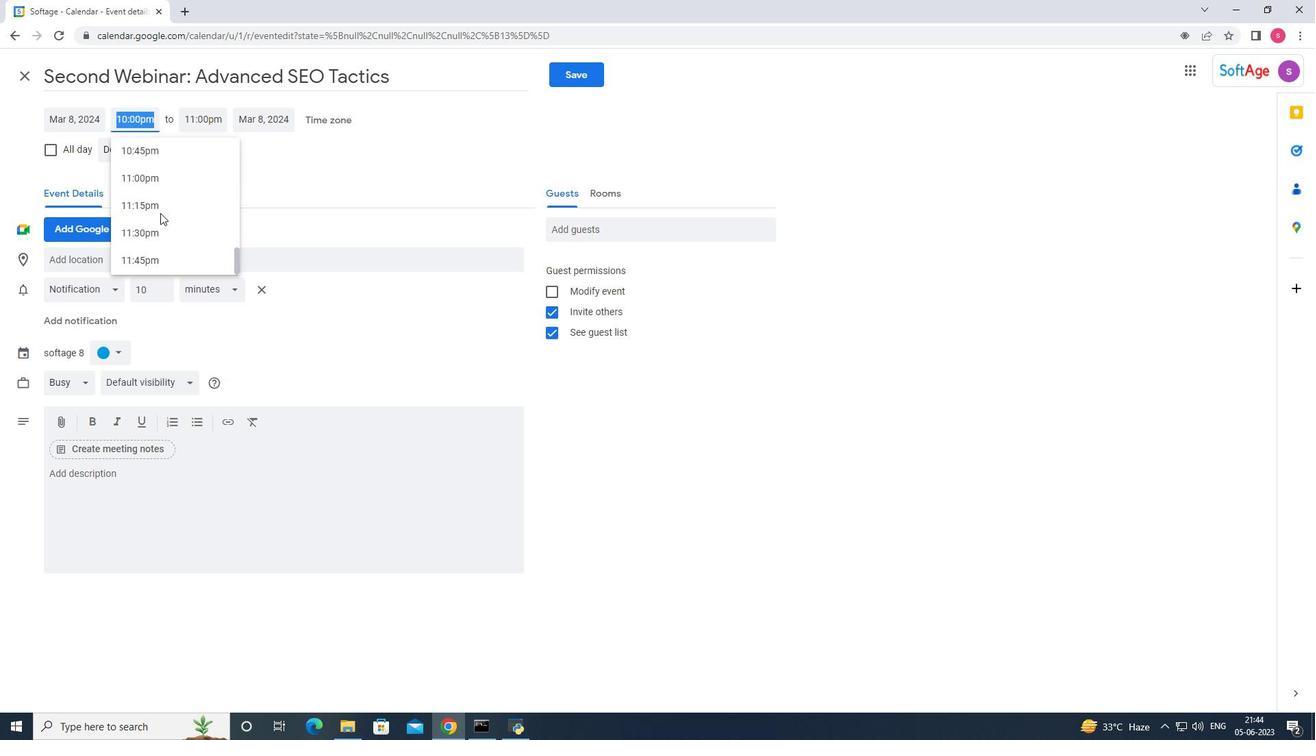 
Action: Mouse scrolled (160, 213) with delta (0, 0)
Screenshot: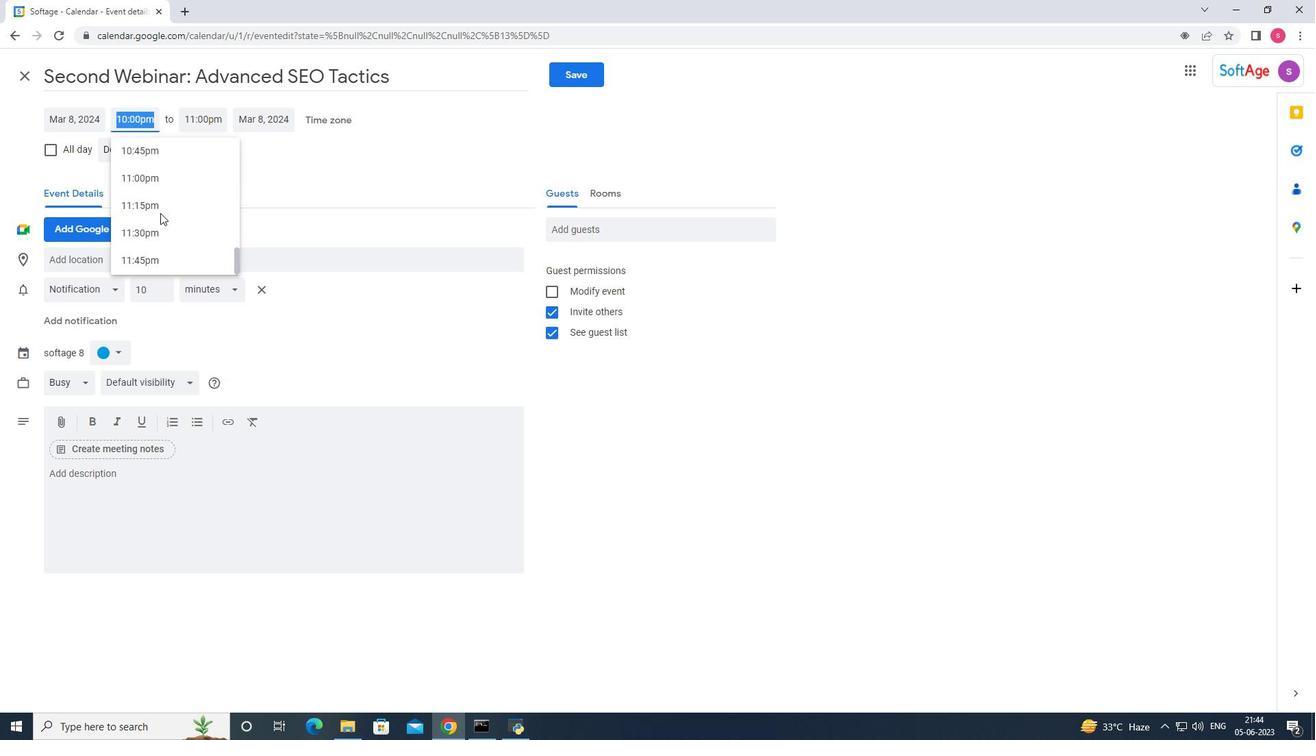 
Action: Mouse scrolled (160, 213) with delta (0, 0)
Screenshot: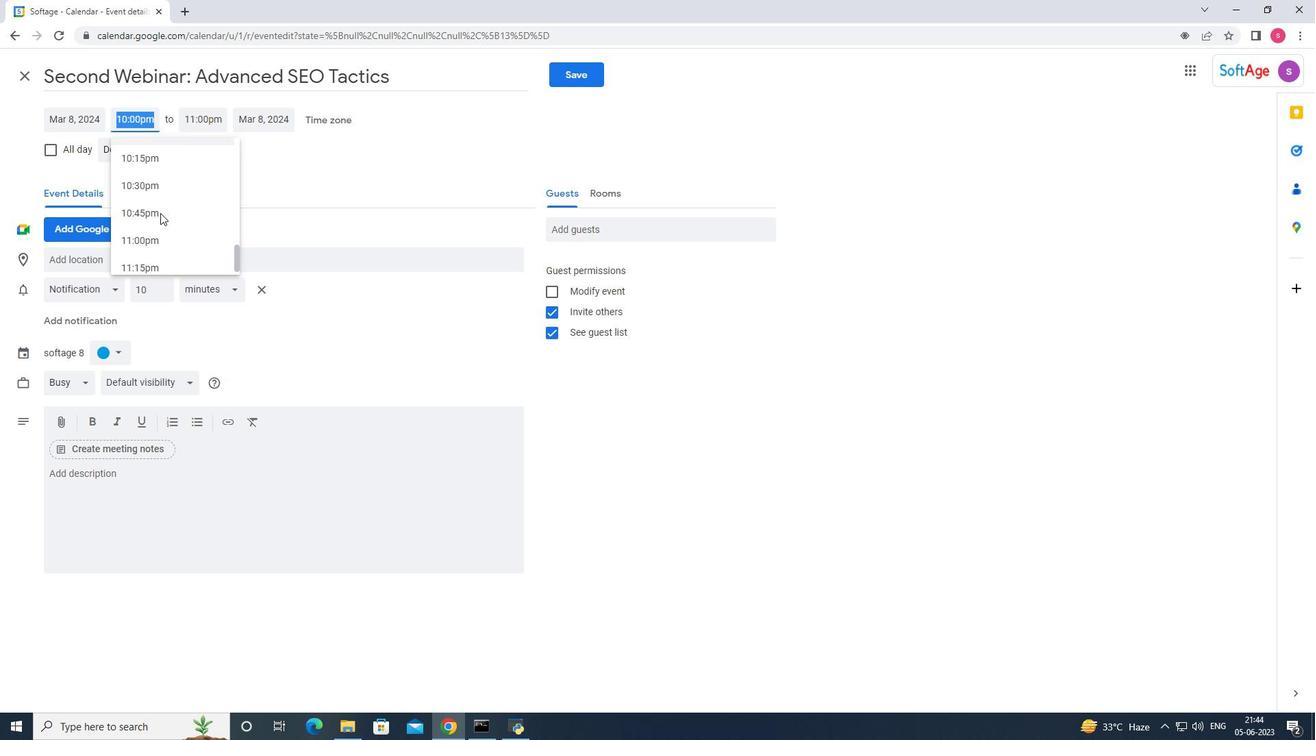 
Action: Mouse scrolled (160, 213) with delta (0, 0)
Screenshot: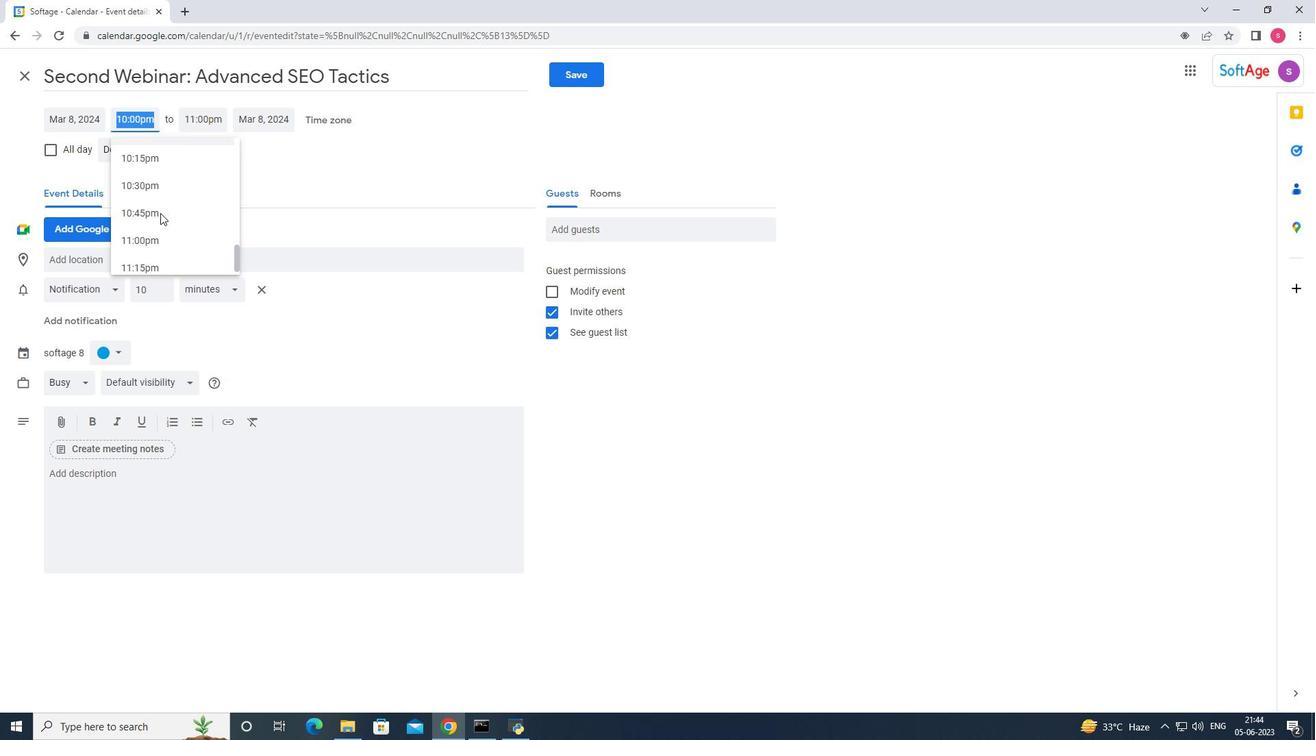 
Action: Mouse scrolled (160, 213) with delta (0, 0)
Screenshot: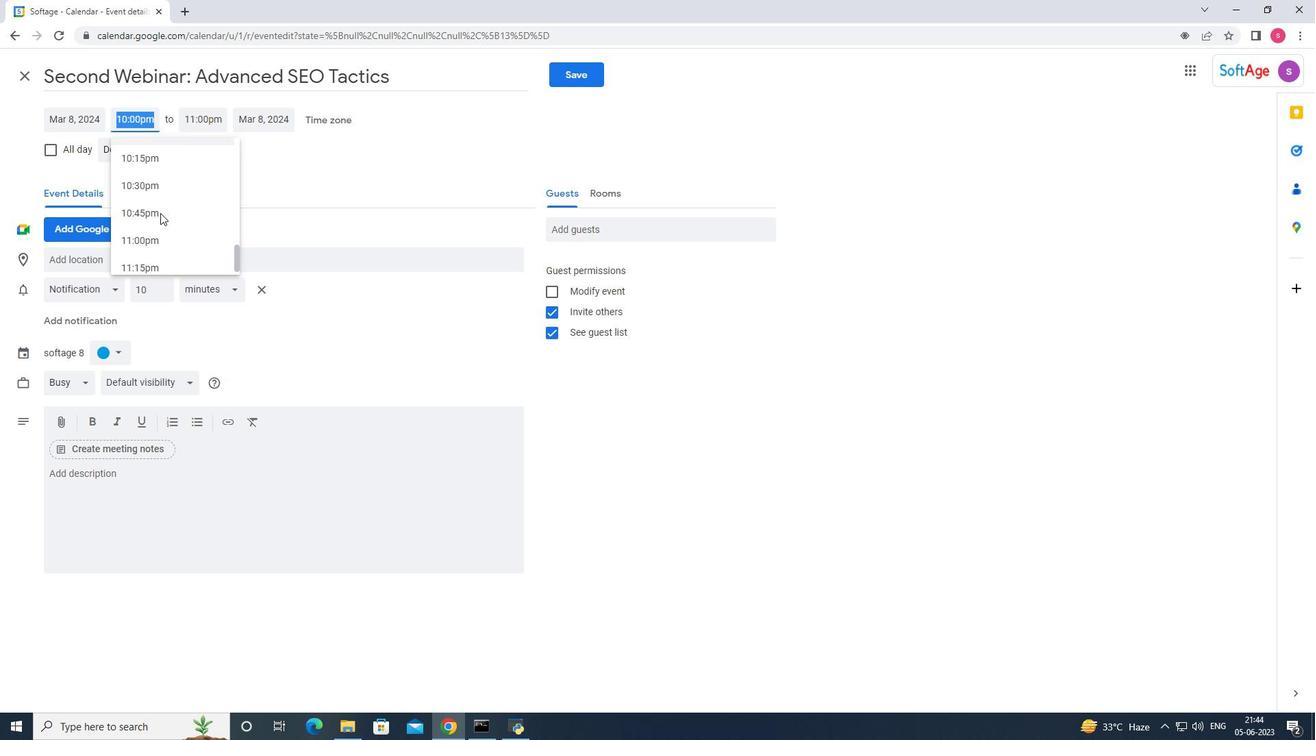 
Action: Mouse scrolled (160, 213) with delta (0, 0)
Screenshot: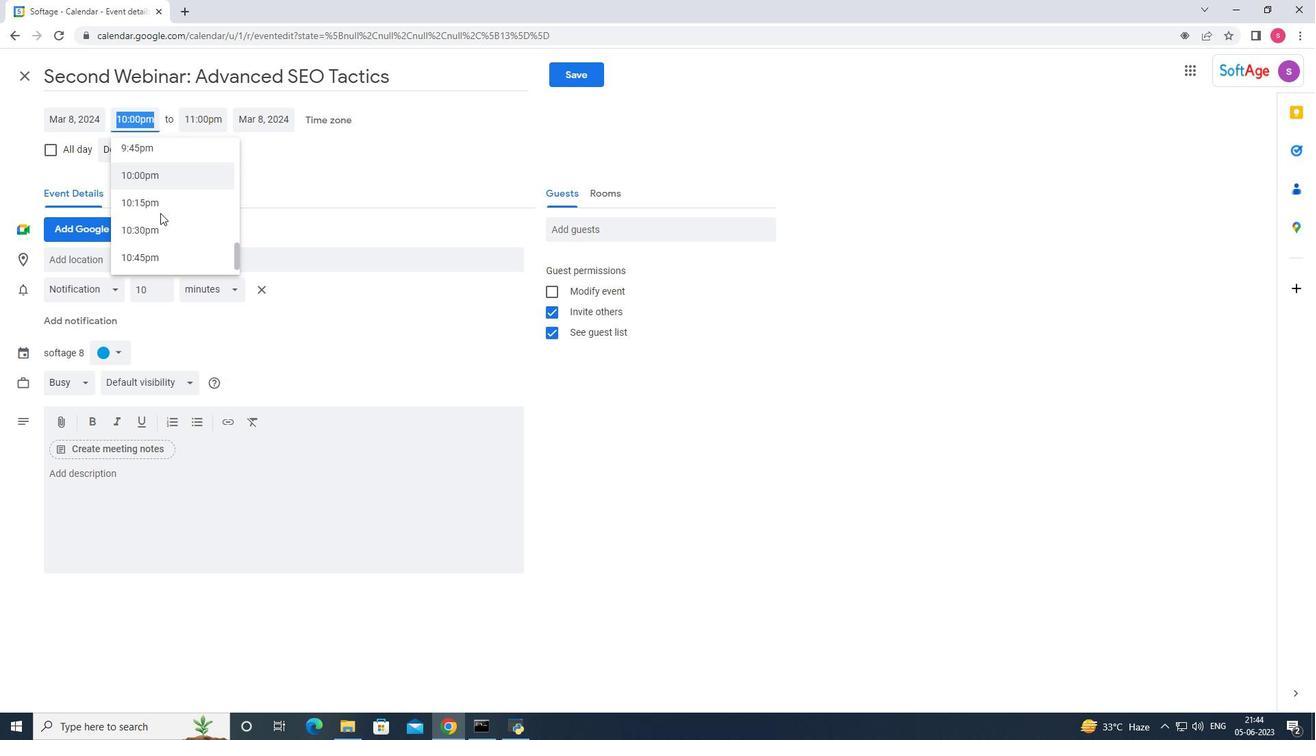 
Action: Mouse scrolled (160, 213) with delta (0, 0)
Screenshot: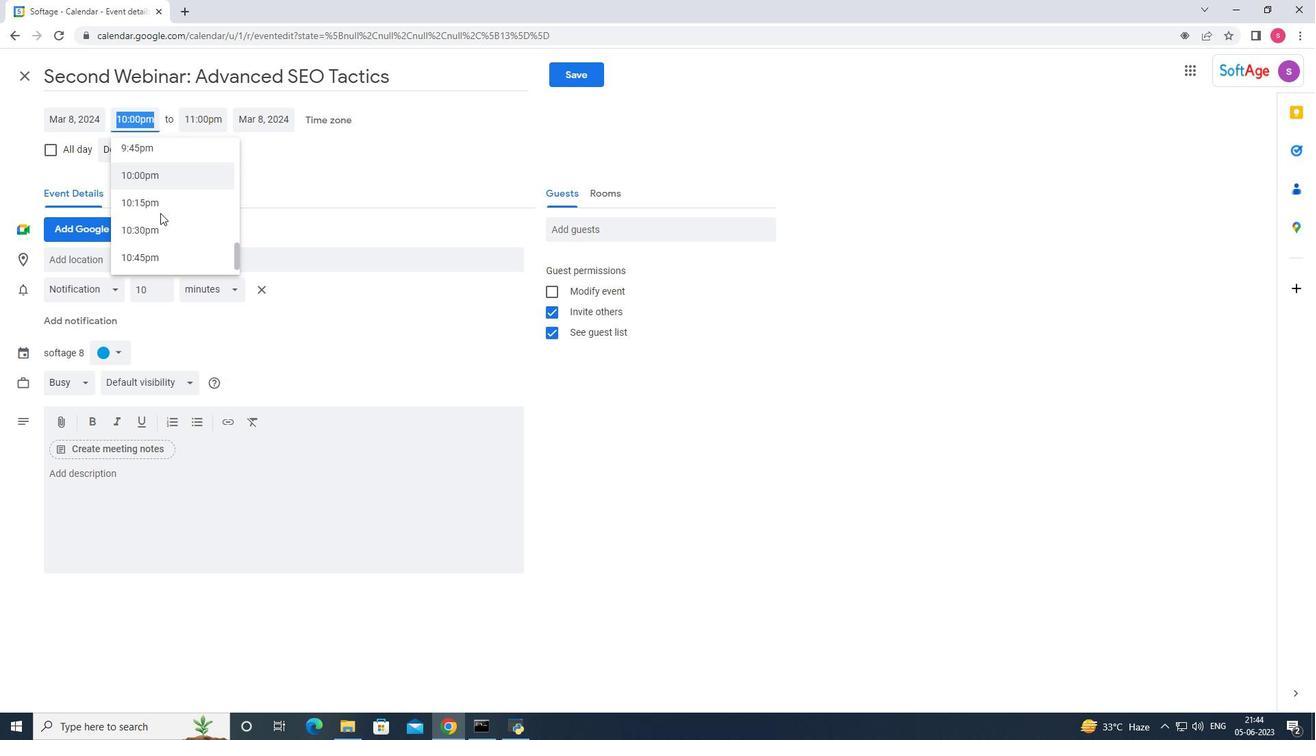 
Action: Mouse moved to (160, 211)
Screenshot: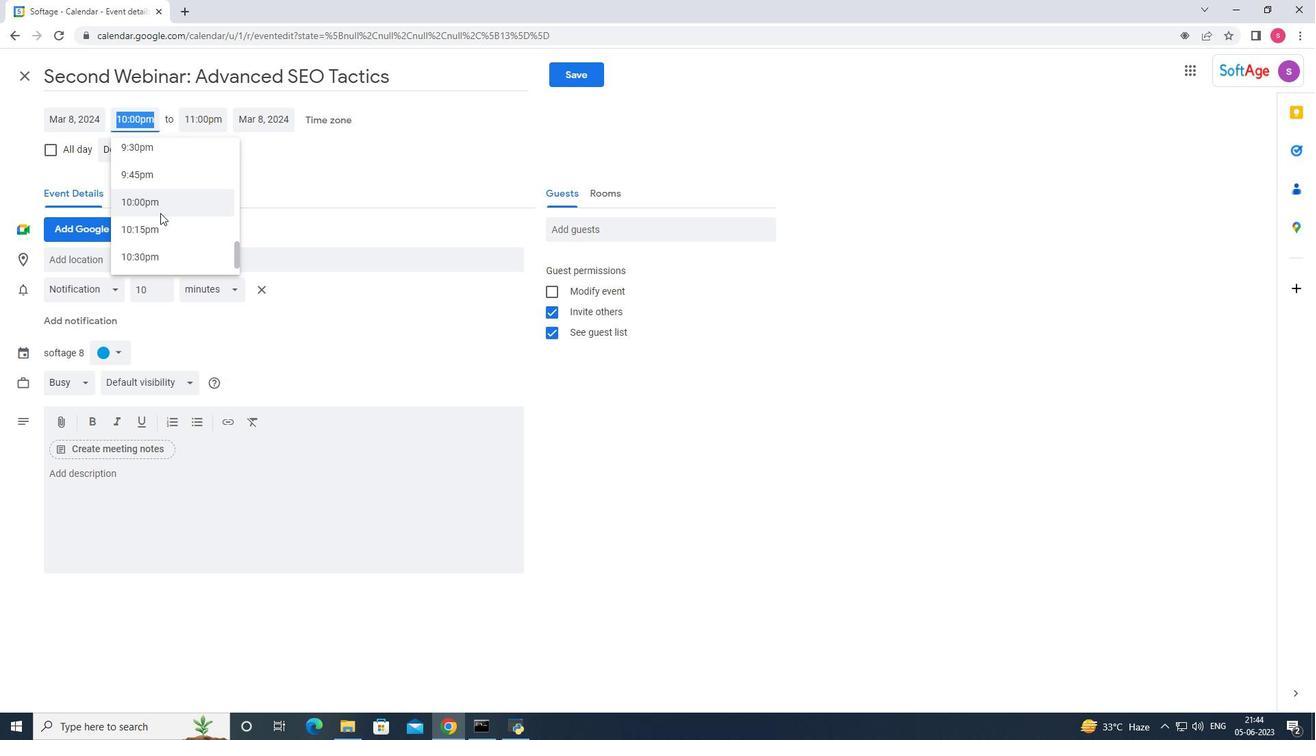 
Action: Mouse scrolled (160, 211) with delta (0, 0)
Screenshot: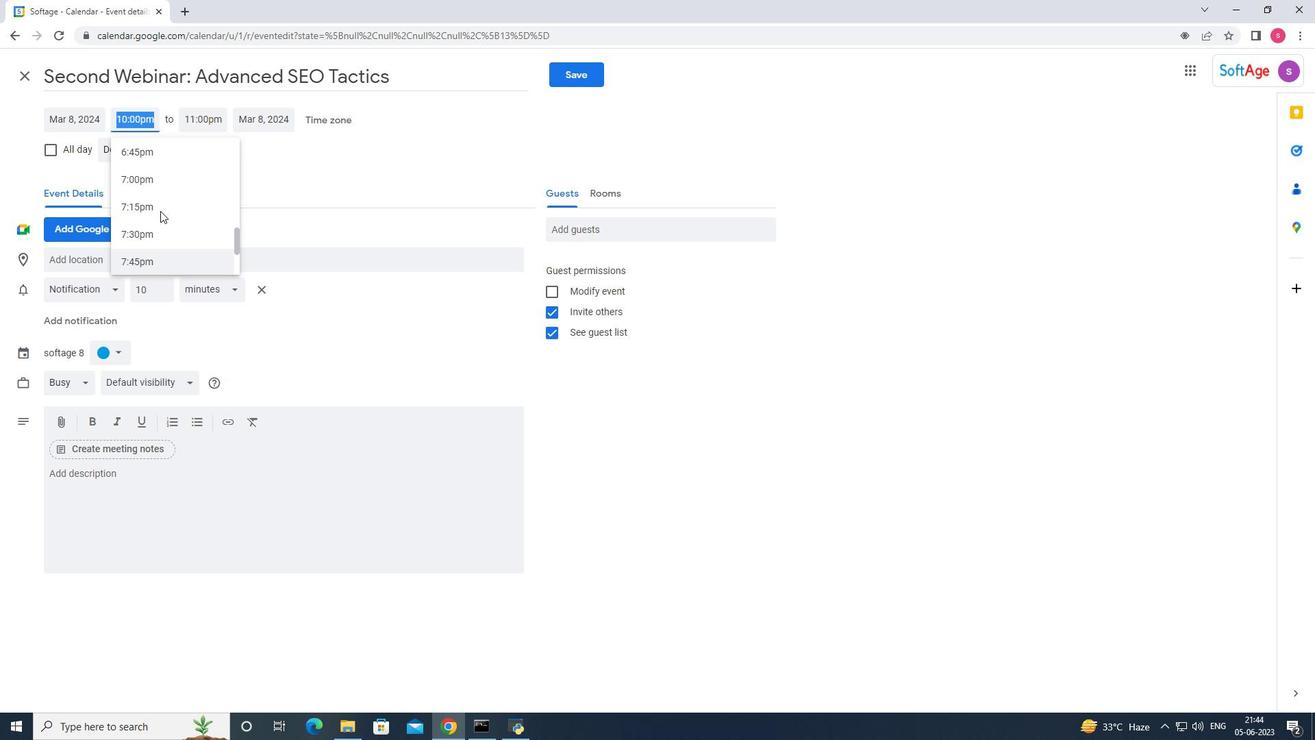 
Action: Mouse scrolled (160, 211) with delta (0, 0)
Screenshot: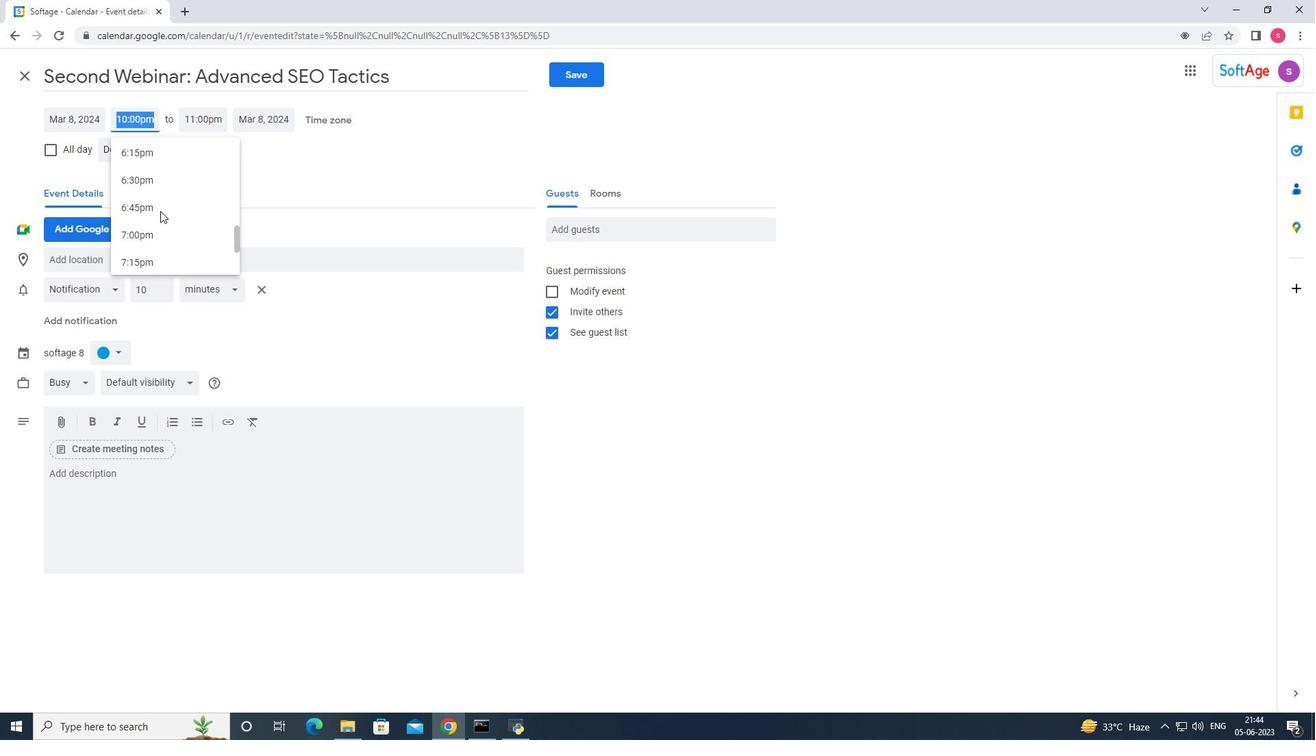 
Action: Mouse scrolled (160, 211) with delta (0, 0)
Screenshot: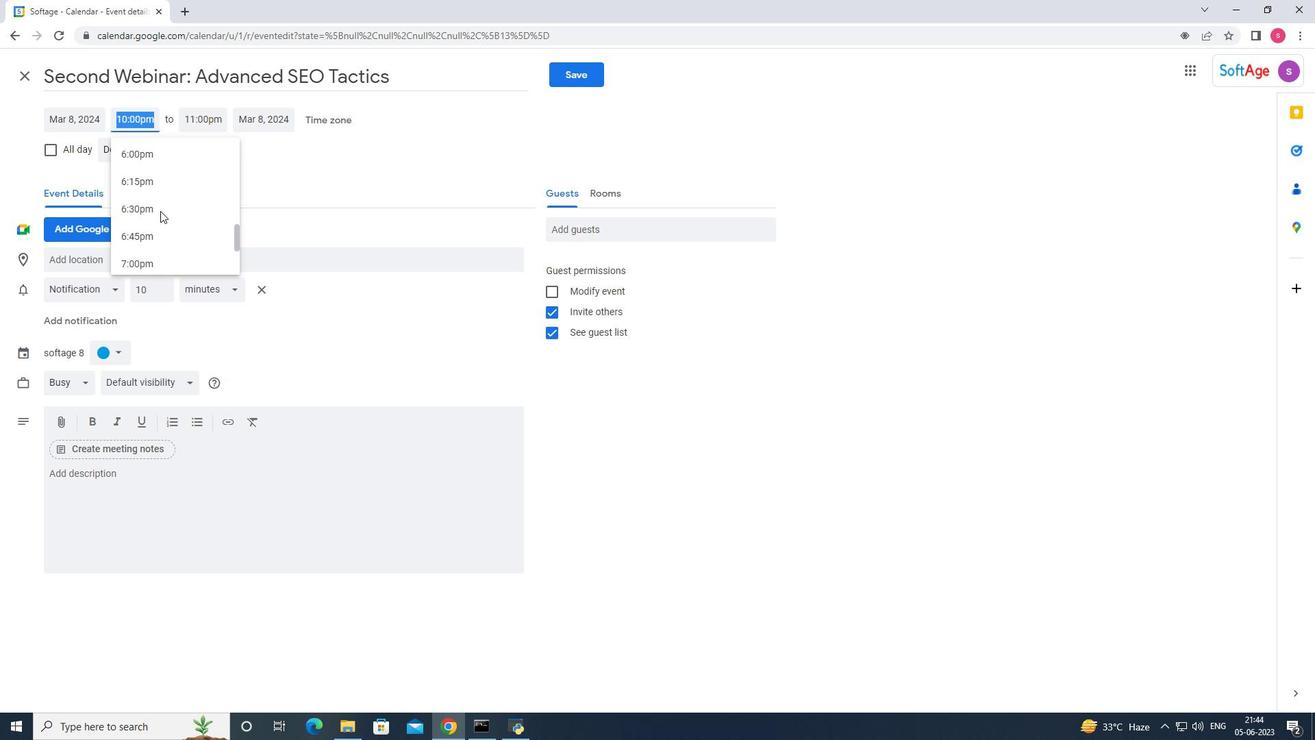 
Action: Mouse scrolled (160, 211) with delta (0, 0)
Screenshot: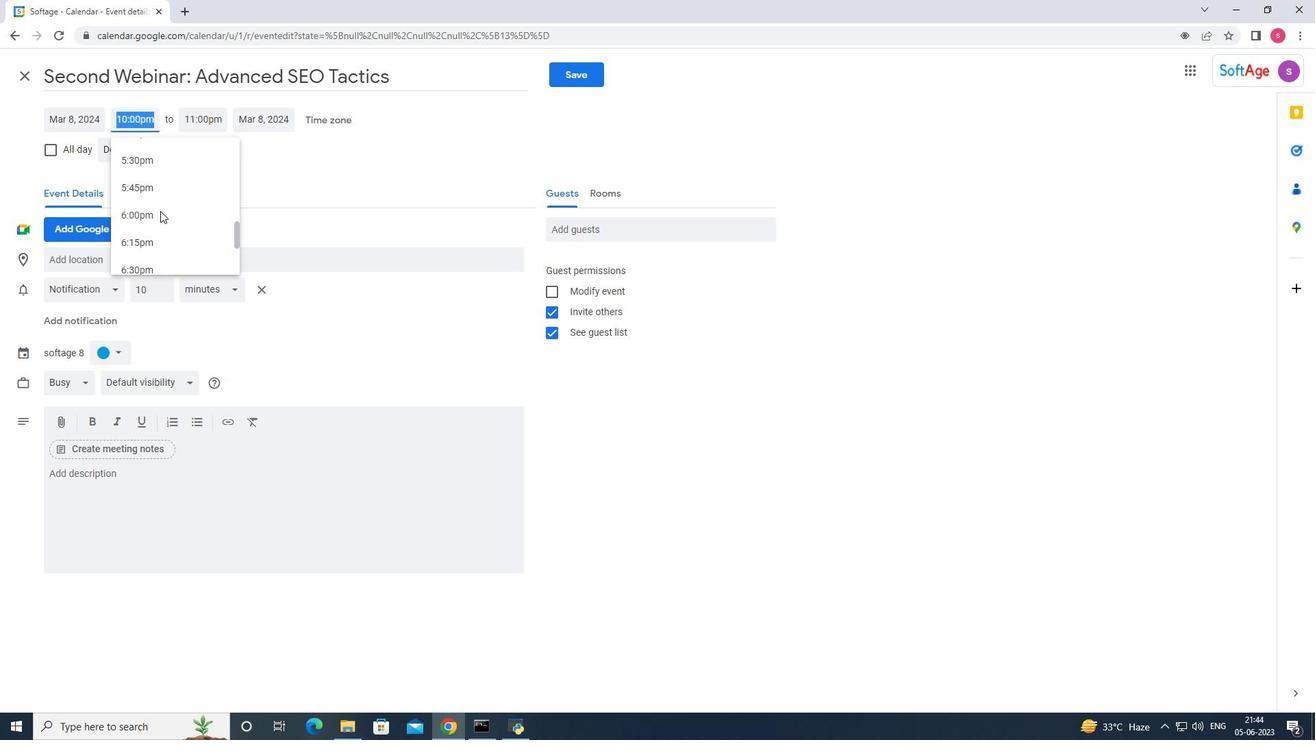 
Action: Mouse scrolled (160, 210) with delta (0, 0)
Screenshot: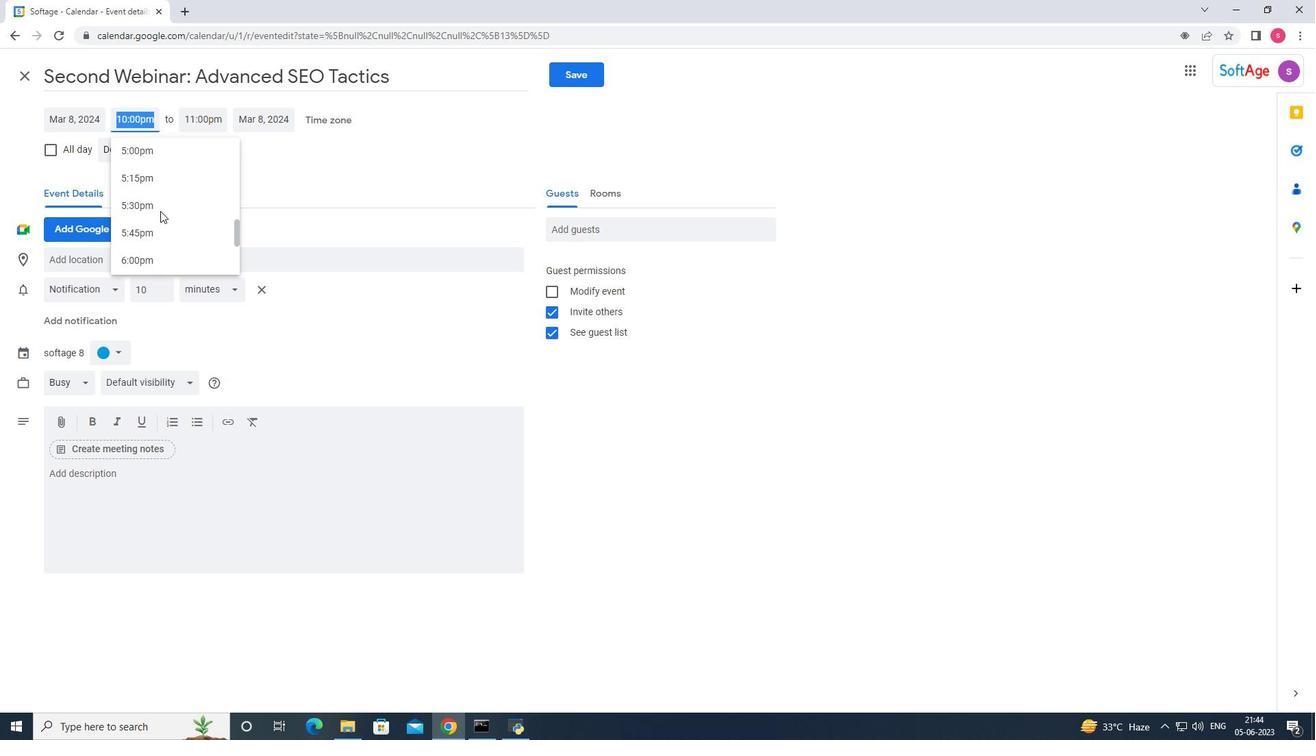 
Action: Mouse scrolled (160, 211) with delta (0, 0)
Screenshot: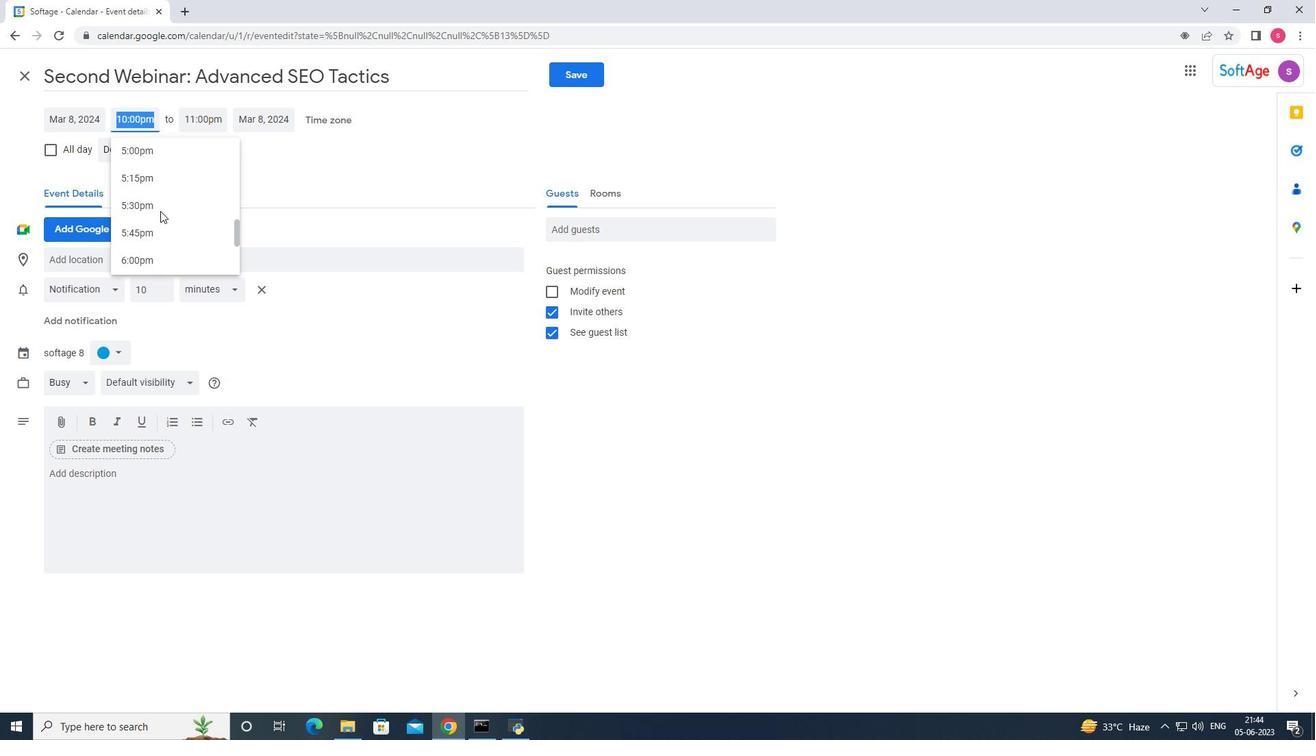 
Action: Mouse moved to (237, 232)
Screenshot: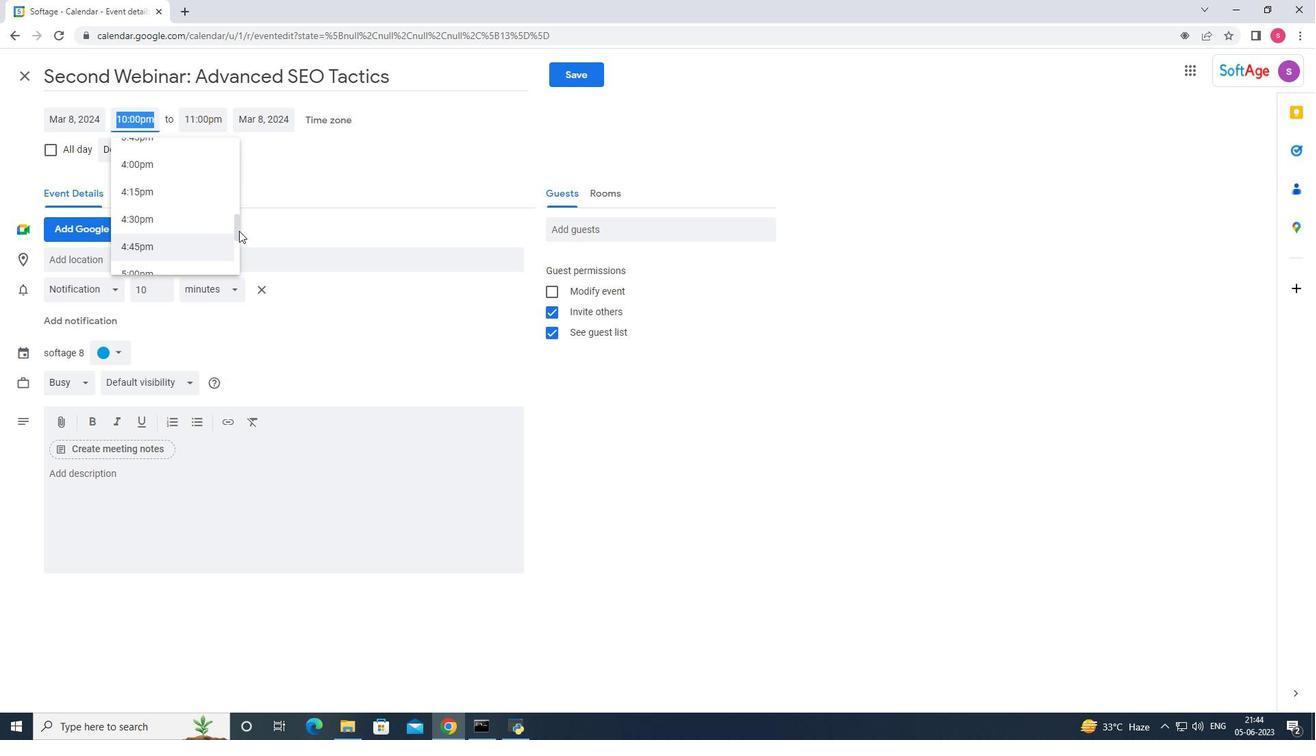 
Action: Mouse pressed left at (237, 232)
Screenshot: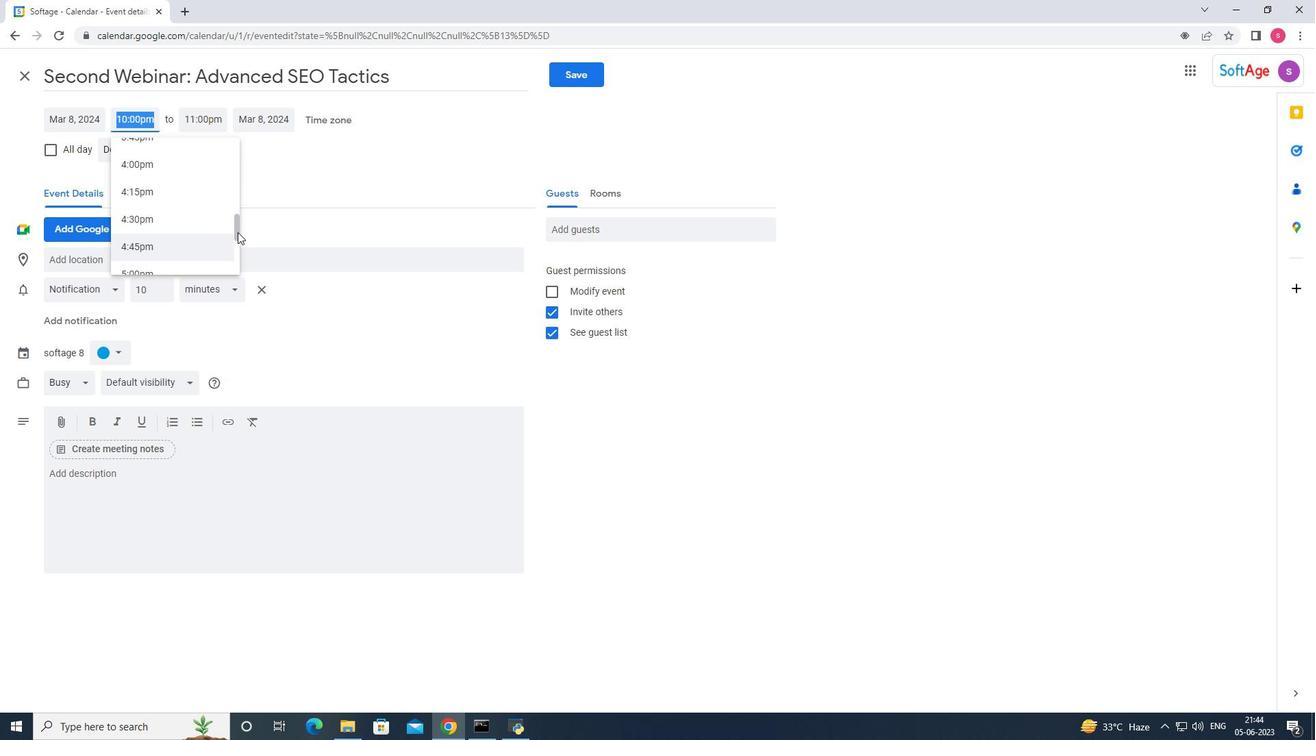 
Action: Mouse moved to (149, 185)
Screenshot: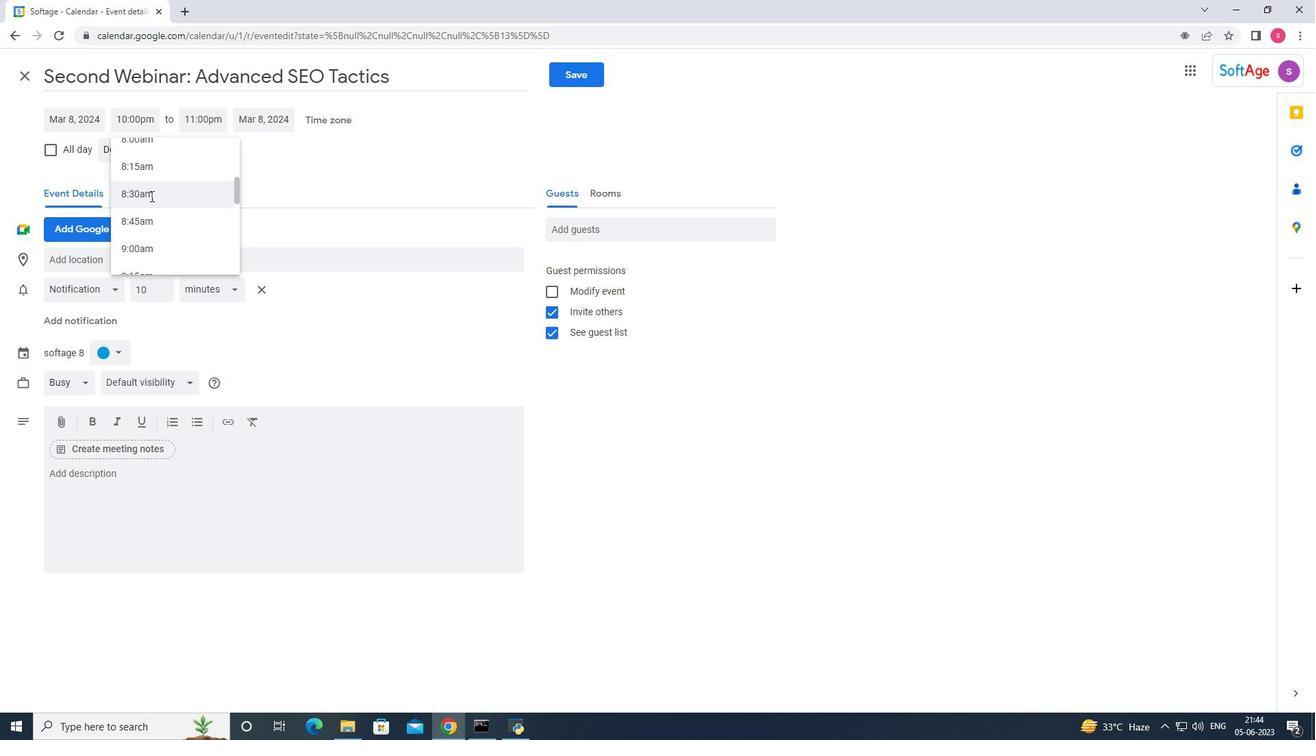 
Action: Mouse scrolled (149, 185) with delta (0, 0)
Screenshot: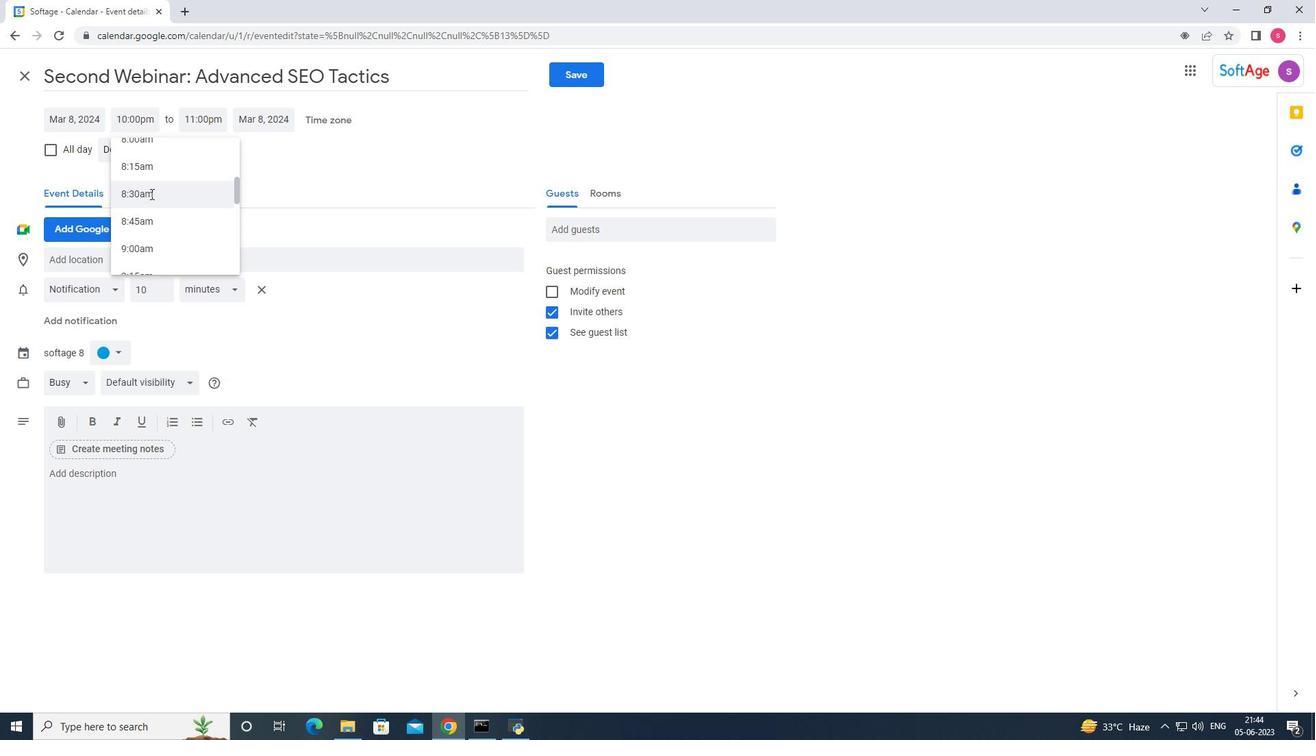 
Action: Mouse scrolled (149, 185) with delta (0, 0)
Screenshot: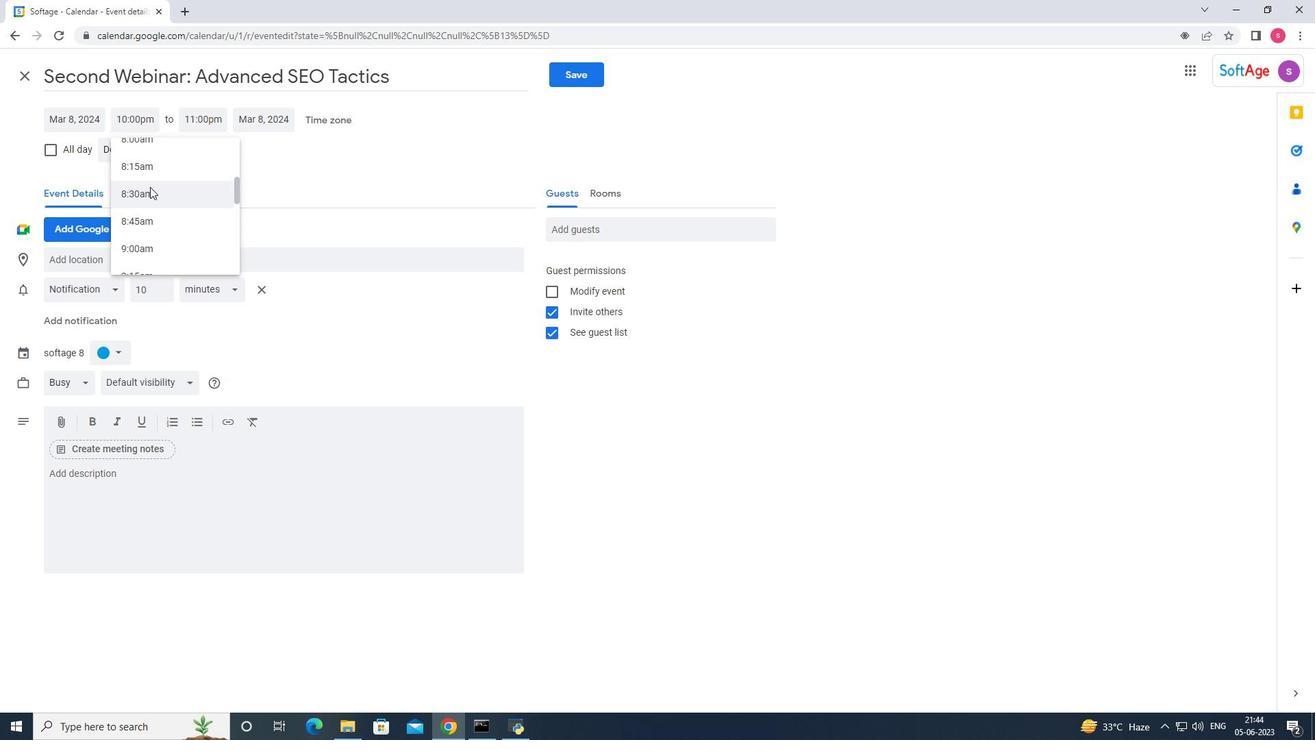 
Action: Mouse moved to (145, 222)
Screenshot: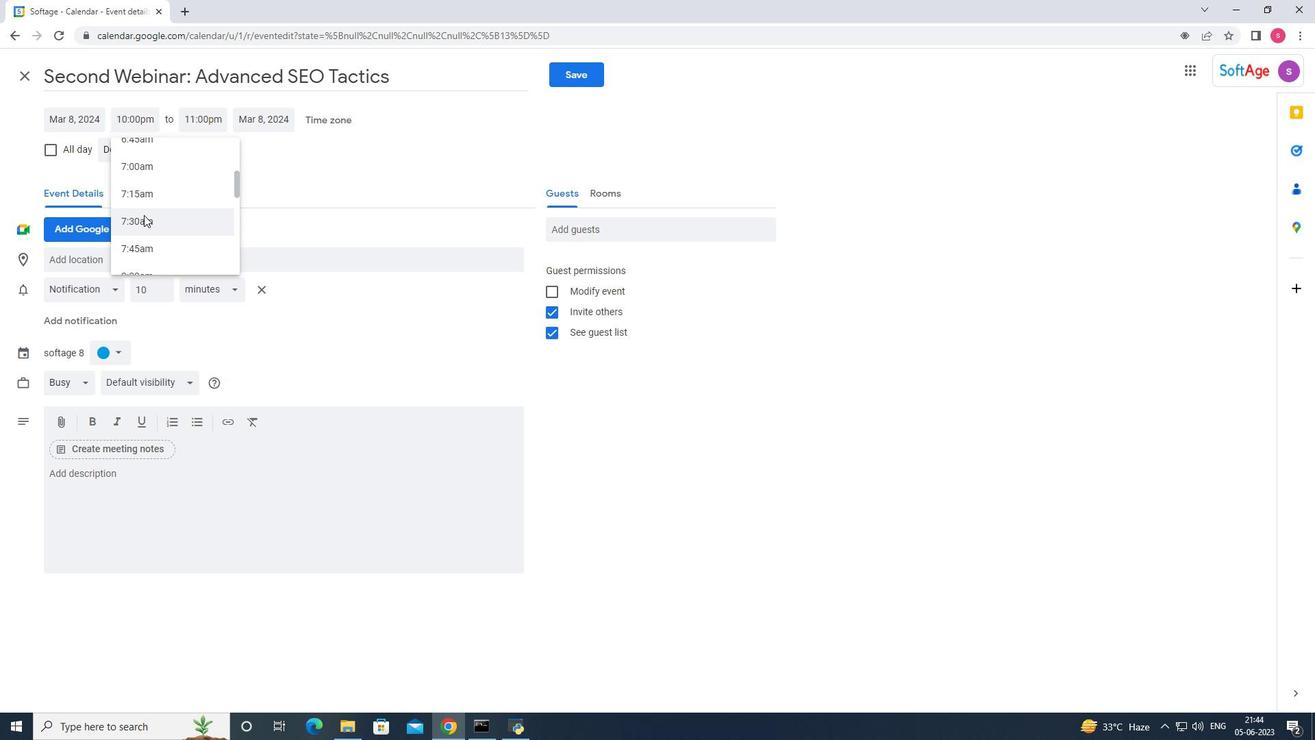 
Action: Mouse pressed left at (145, 222)
Screenshot: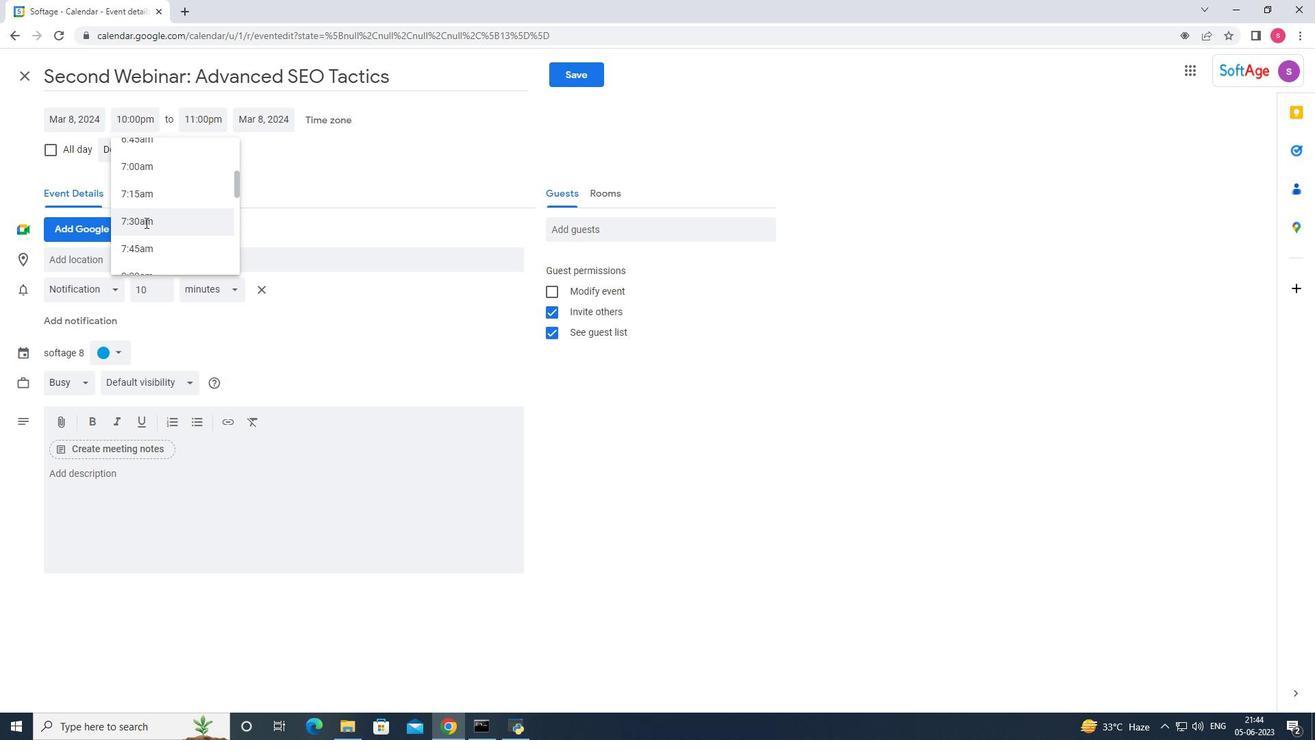
Action: Mouse moved to (200, 119)
Screenshot: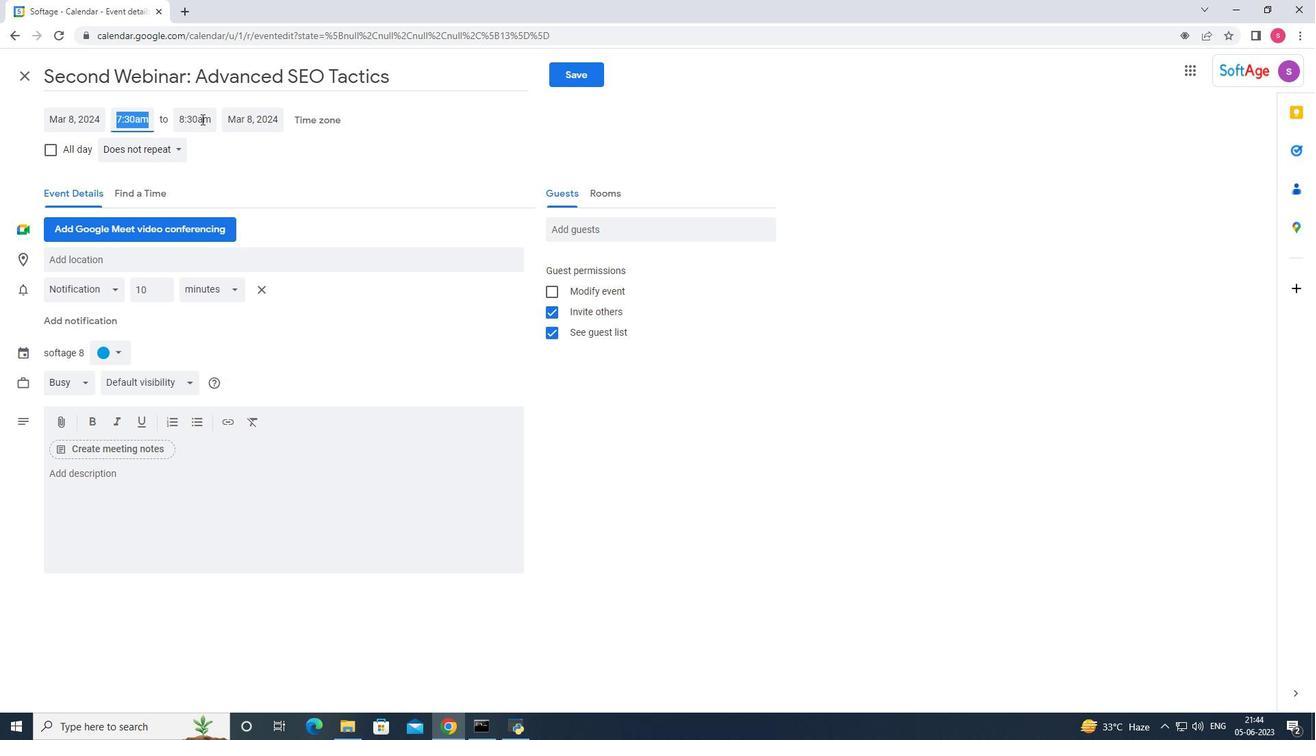 
Action: Mouse pressed left at (200, 119)
Screenshot: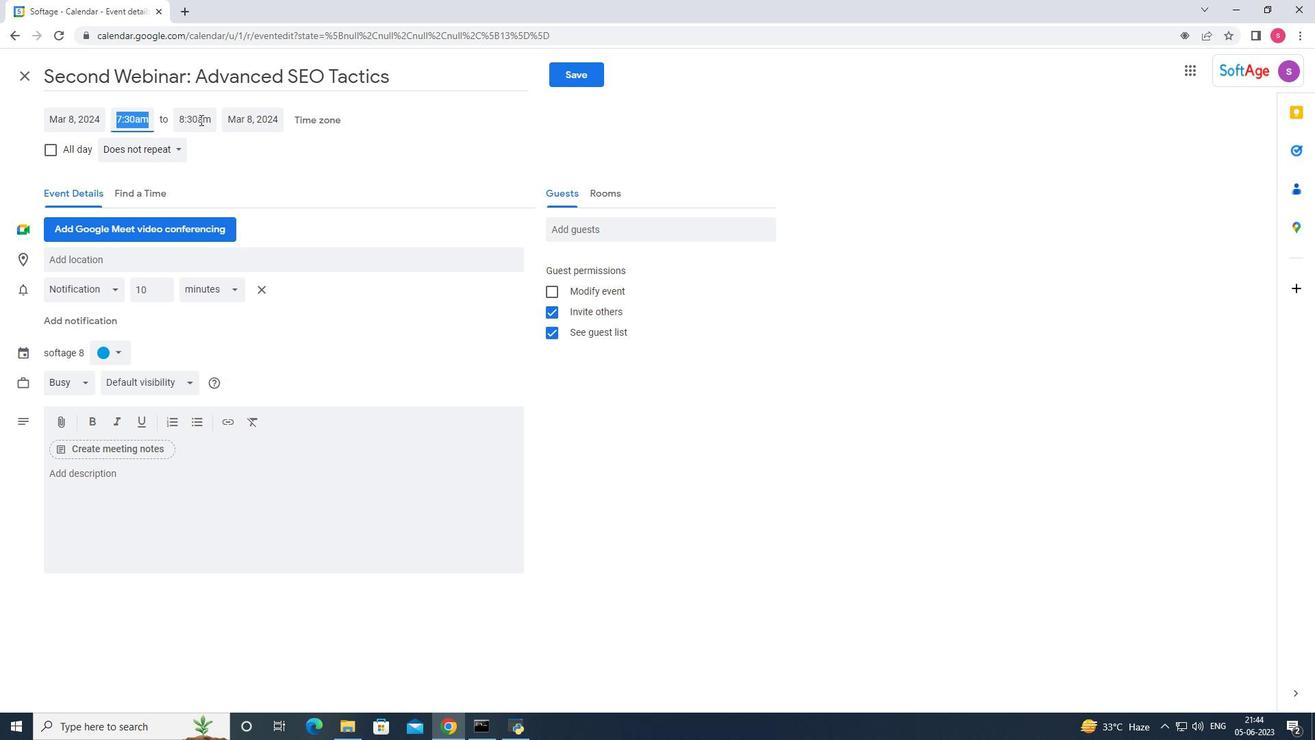 
Action: Mouse moved to (208, 221)
Screenshot: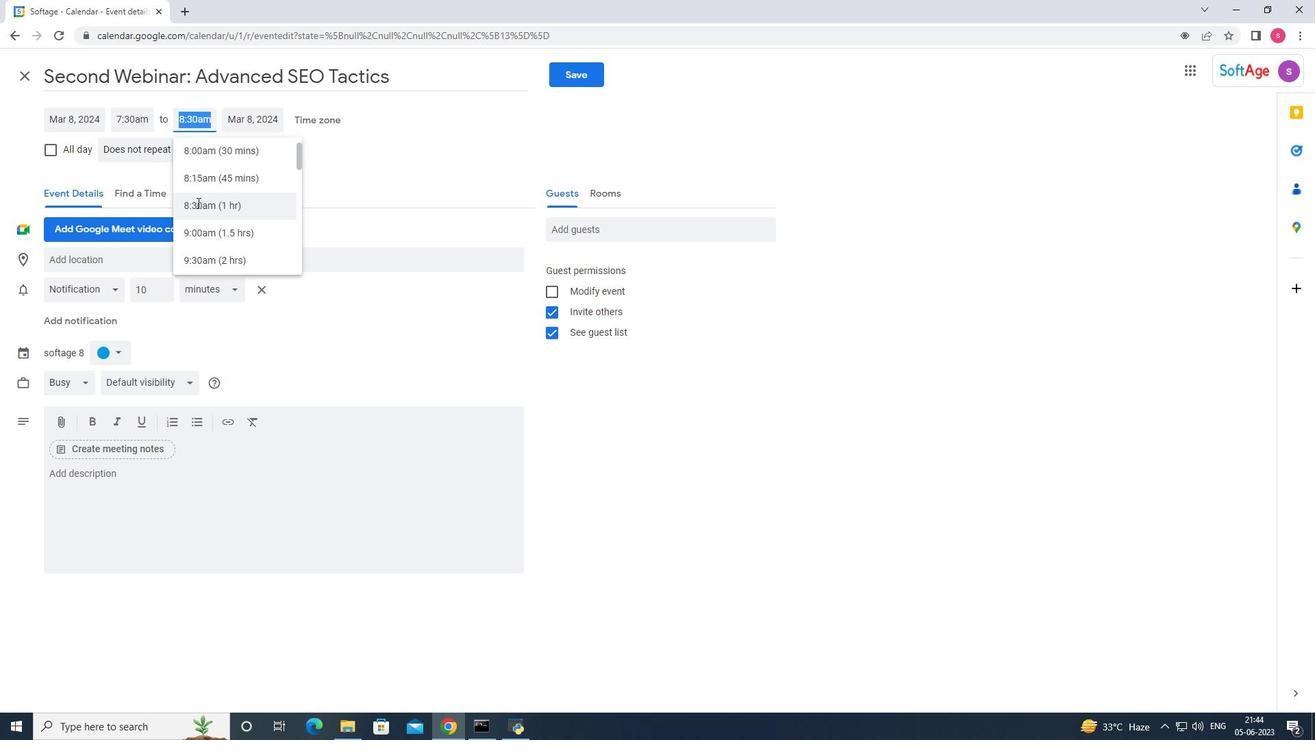 
Action: Mouse scrolled (208, 222) with delta (0, 0)
Screenshot: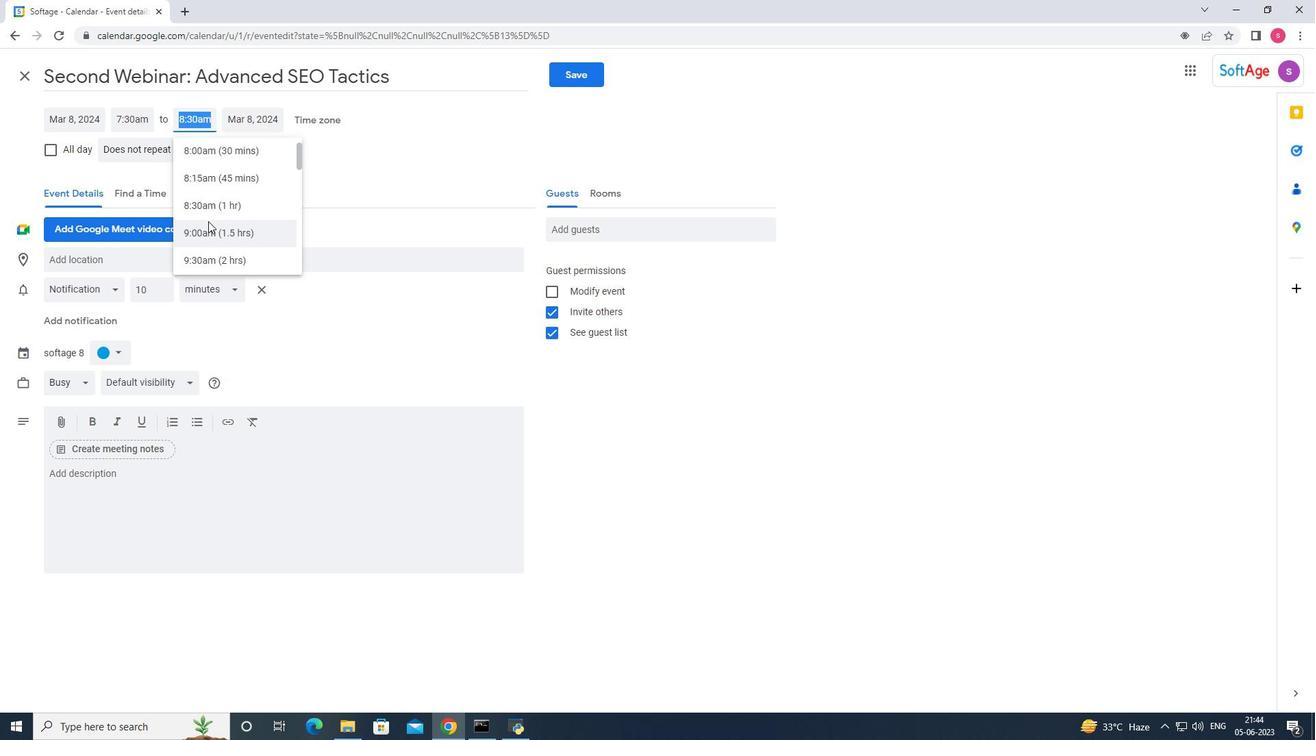 
Action: Mouse scrolled (208, 222) with delta (0, 0)
Screenshot: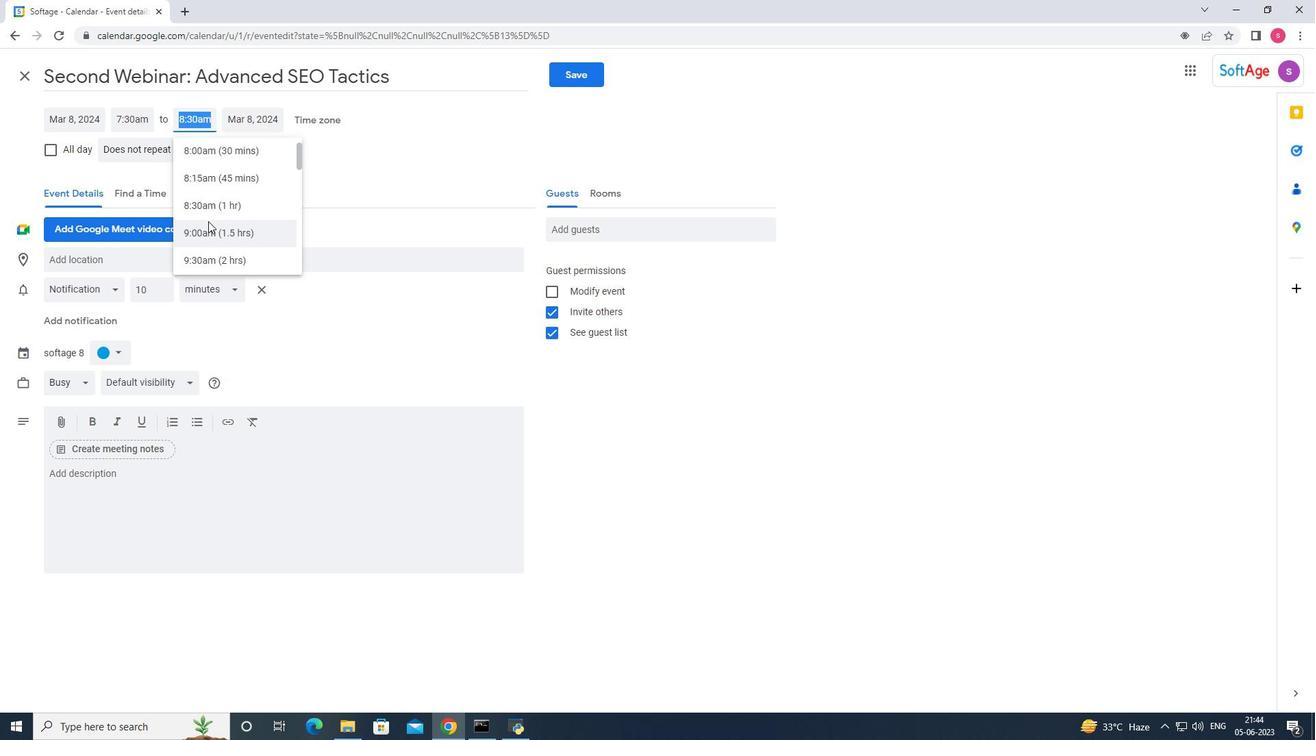 
Action: Mouse scrolled (208, 222) with delta (0, 0)
Screenshot: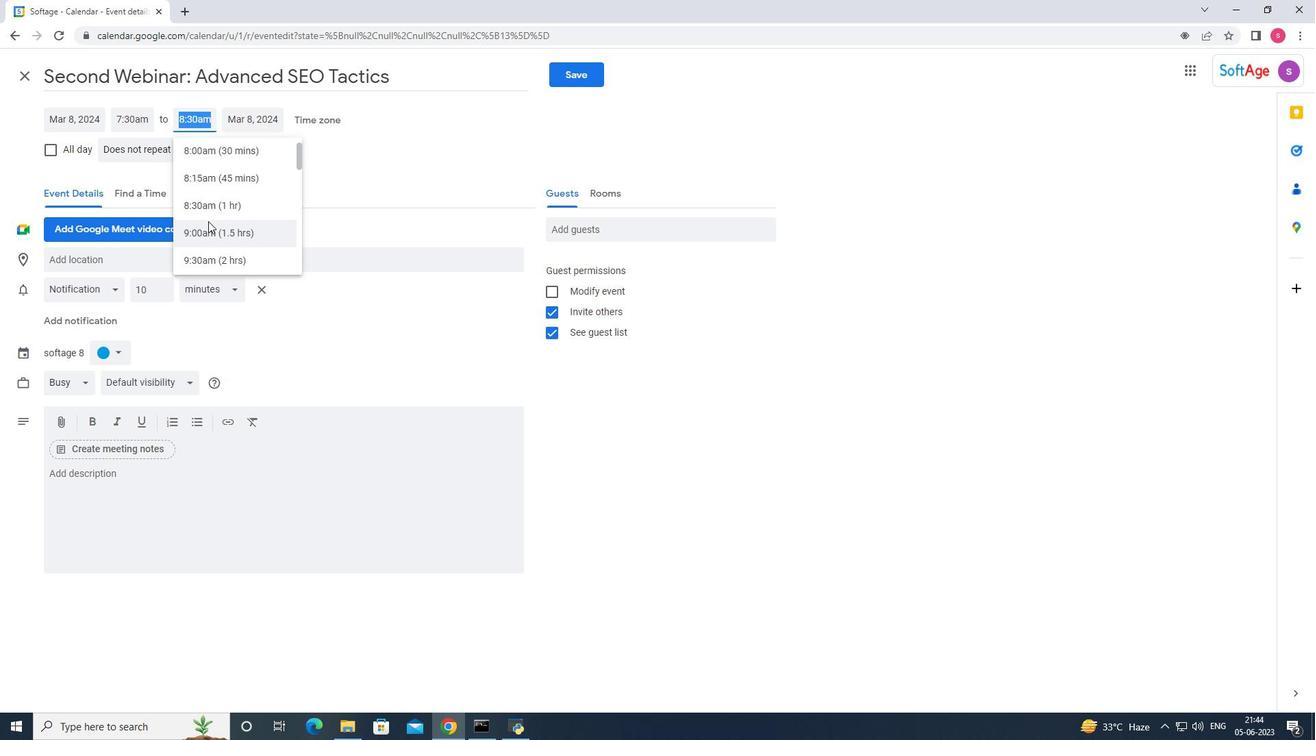 
Action: Mouse scrolled (208, 220) with delta (0, 0)
Screenshot: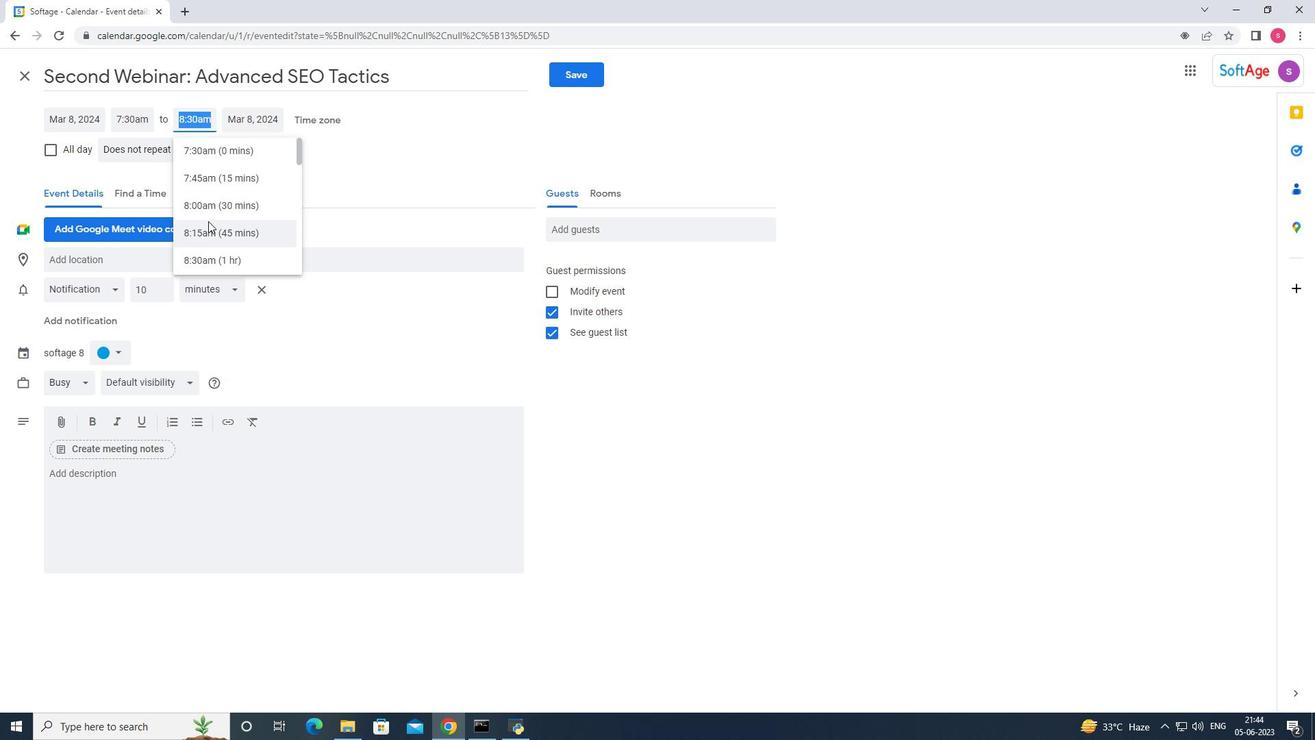 
Action: Mouse scrolled (208, 220) with delta (0, 0)
Screenshot: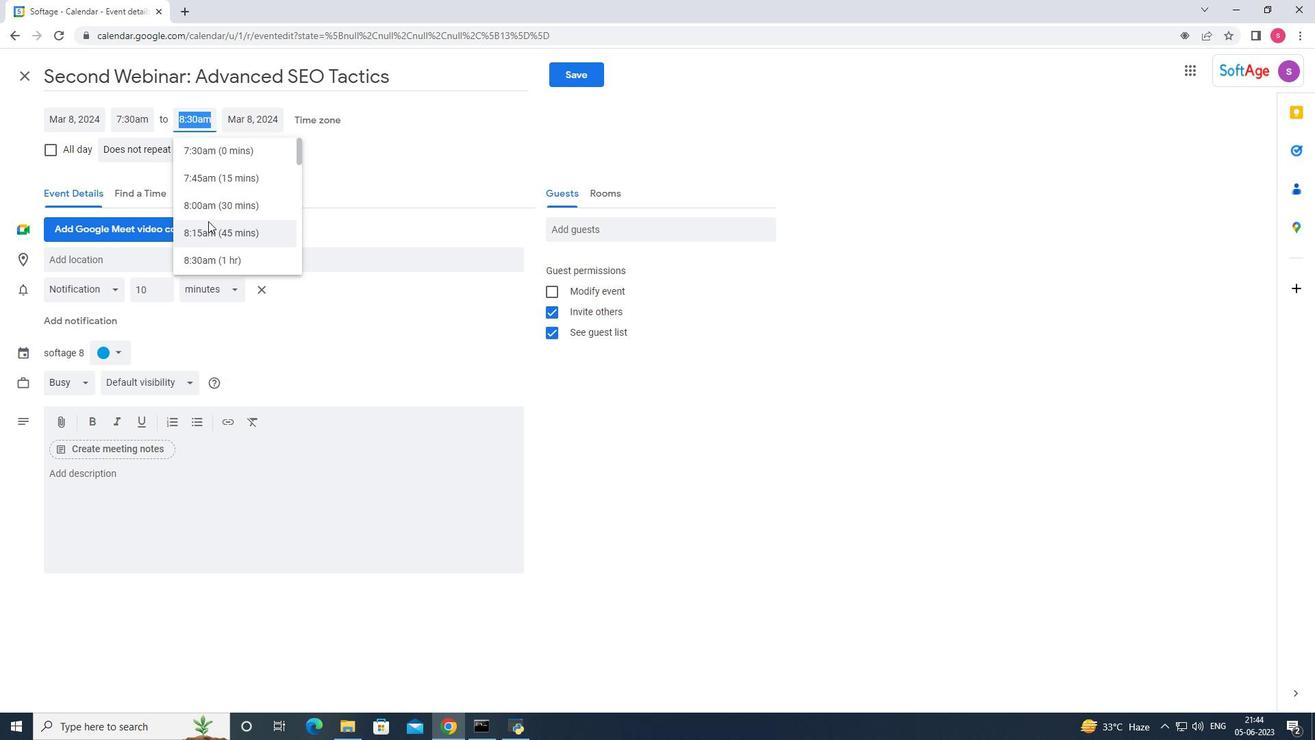 
Action: Mouse moved to (202, 179)
Screenshot: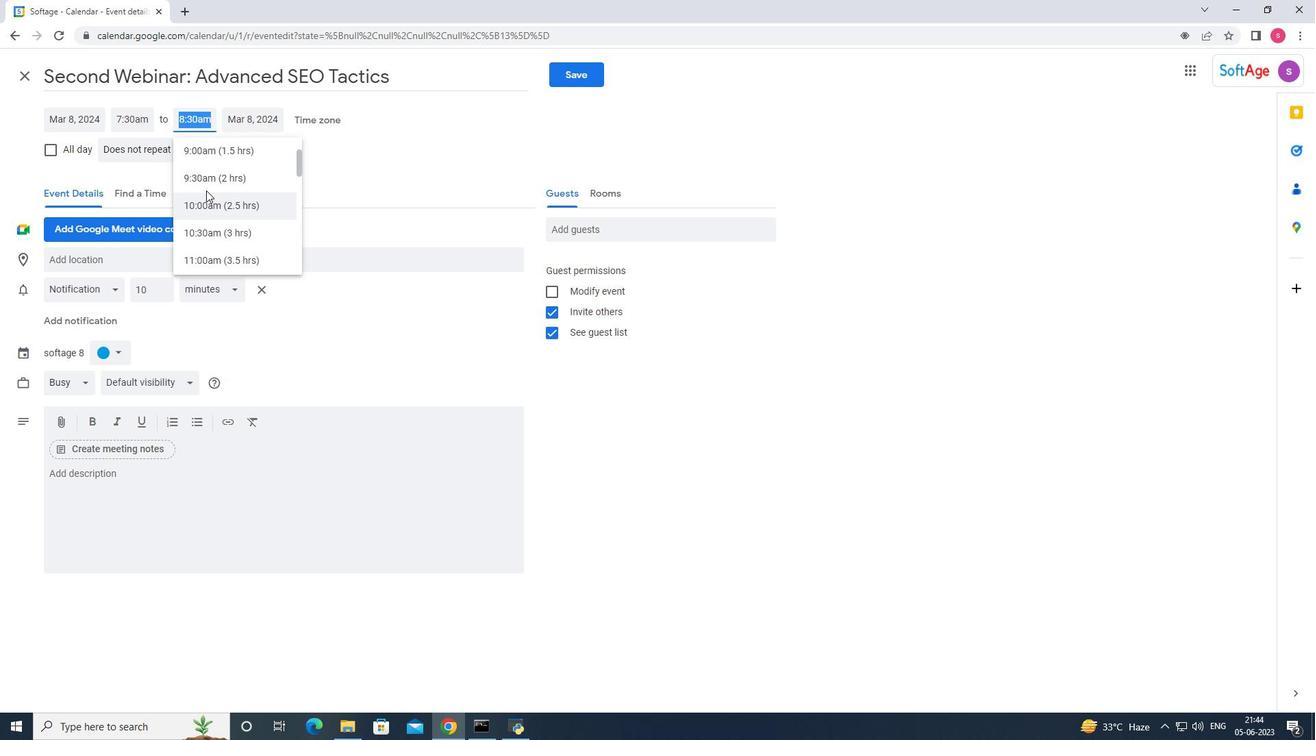 
Action: Mouse pressed left at (202, 179)
Screenshot: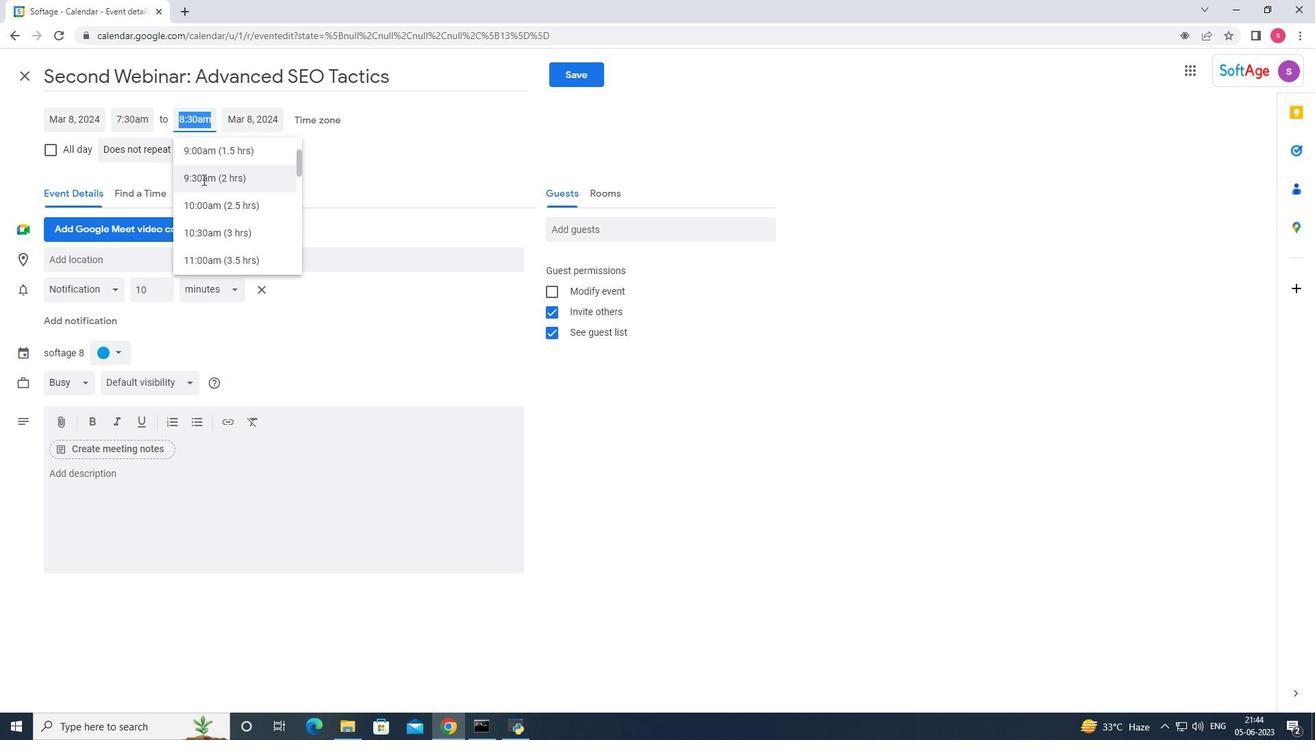 
Action: Mouse moved to (156, 470)
Screenshot: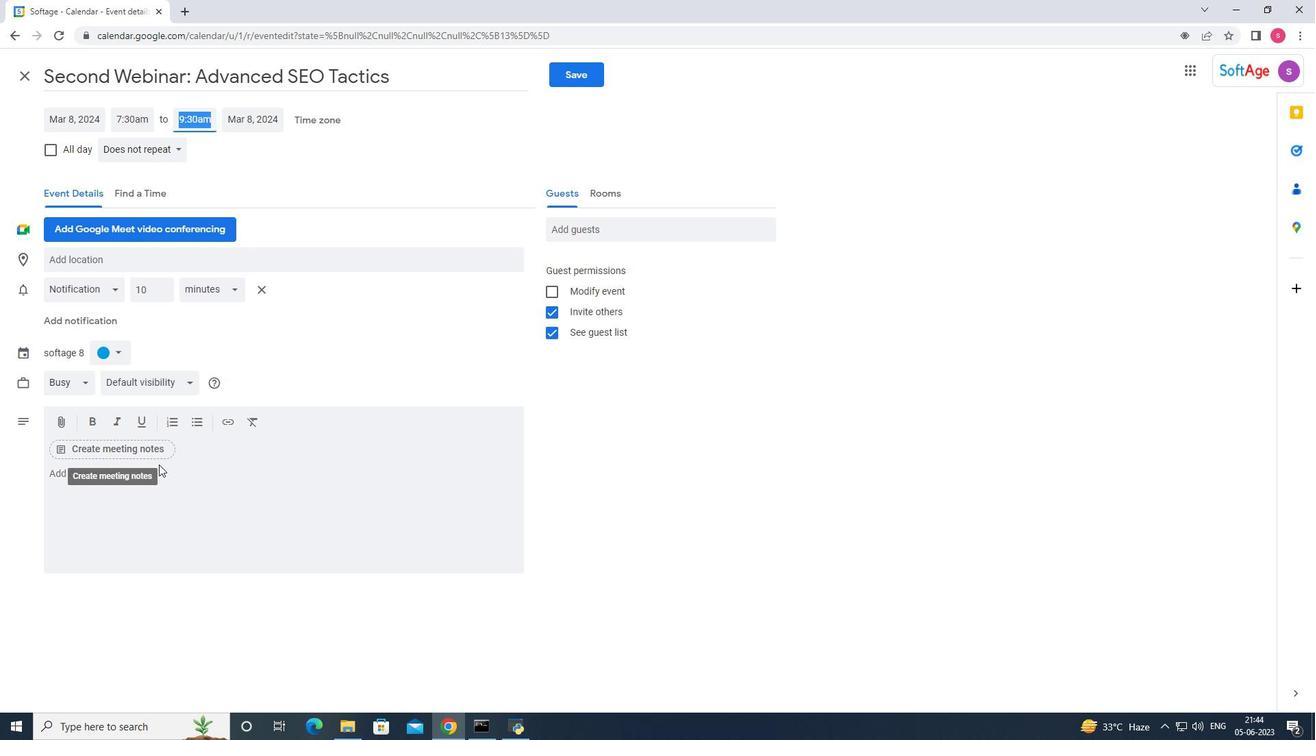 
Action: Mouse pressed left at (156, 470)
Screenshot: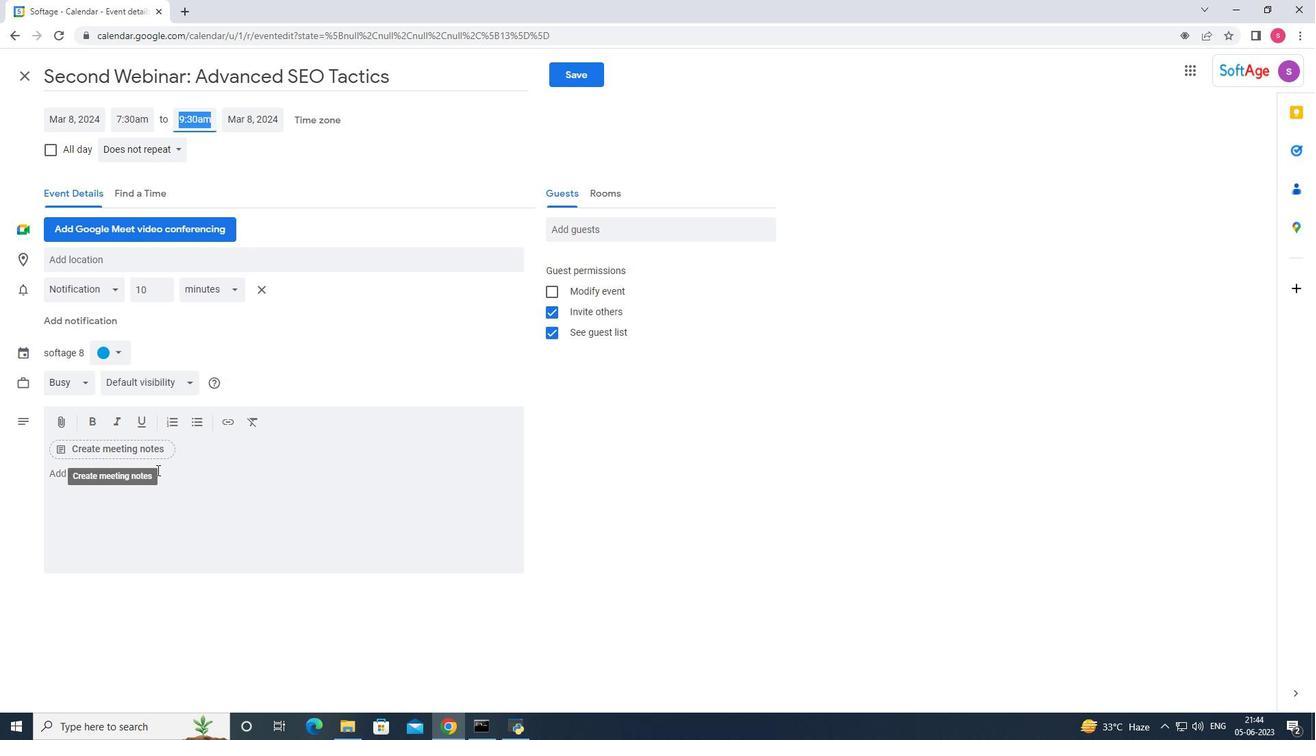 
Action: Mouse moved to (162, 470)
Screenshot: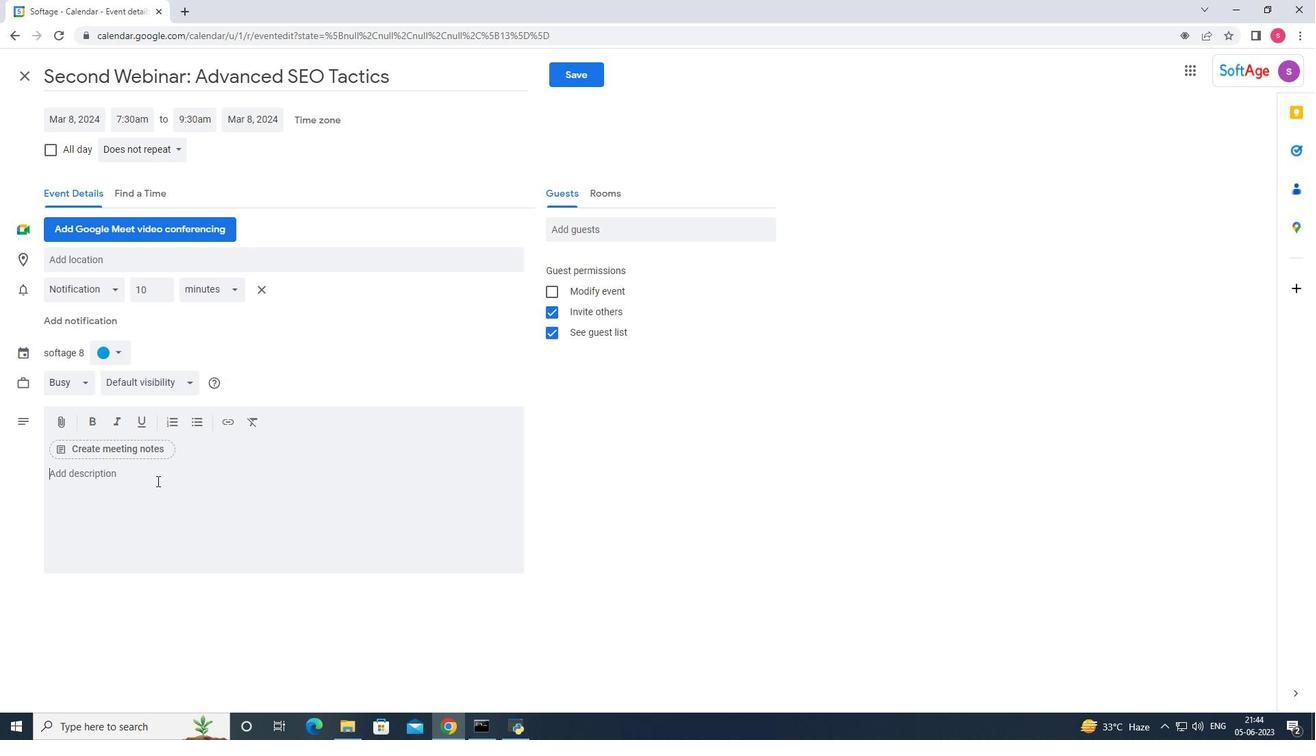 
Action: Key pressed <Key.shift>N<Key.backspace><Key.shift_r>Anyt<Key.backspace><Key.space>defects,<Key.space>deviations,<Key.space>or<Key.space>non<Key.shift><Key.shift><Key.shift><Key.shift><Key.shift>-conformities<Key.space>
Screenshot: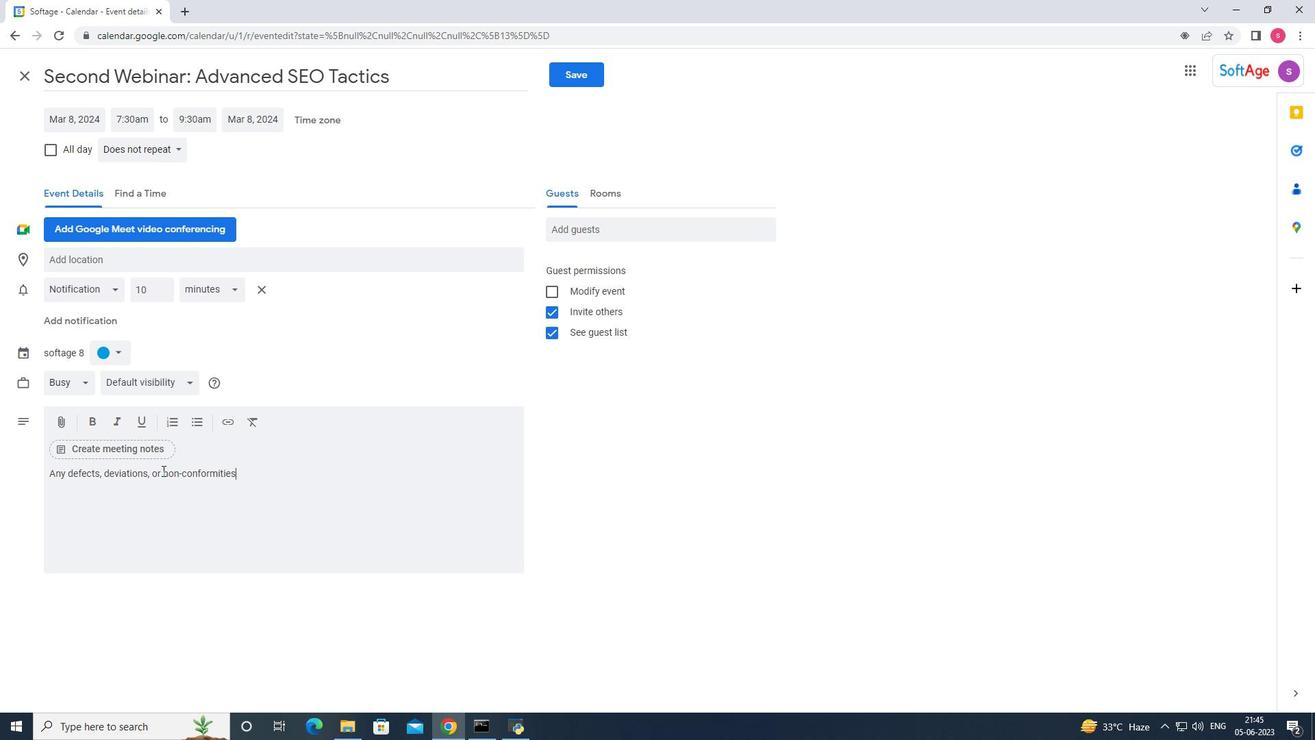 
Action: Mouse moved to (208, 468)
Screenshot: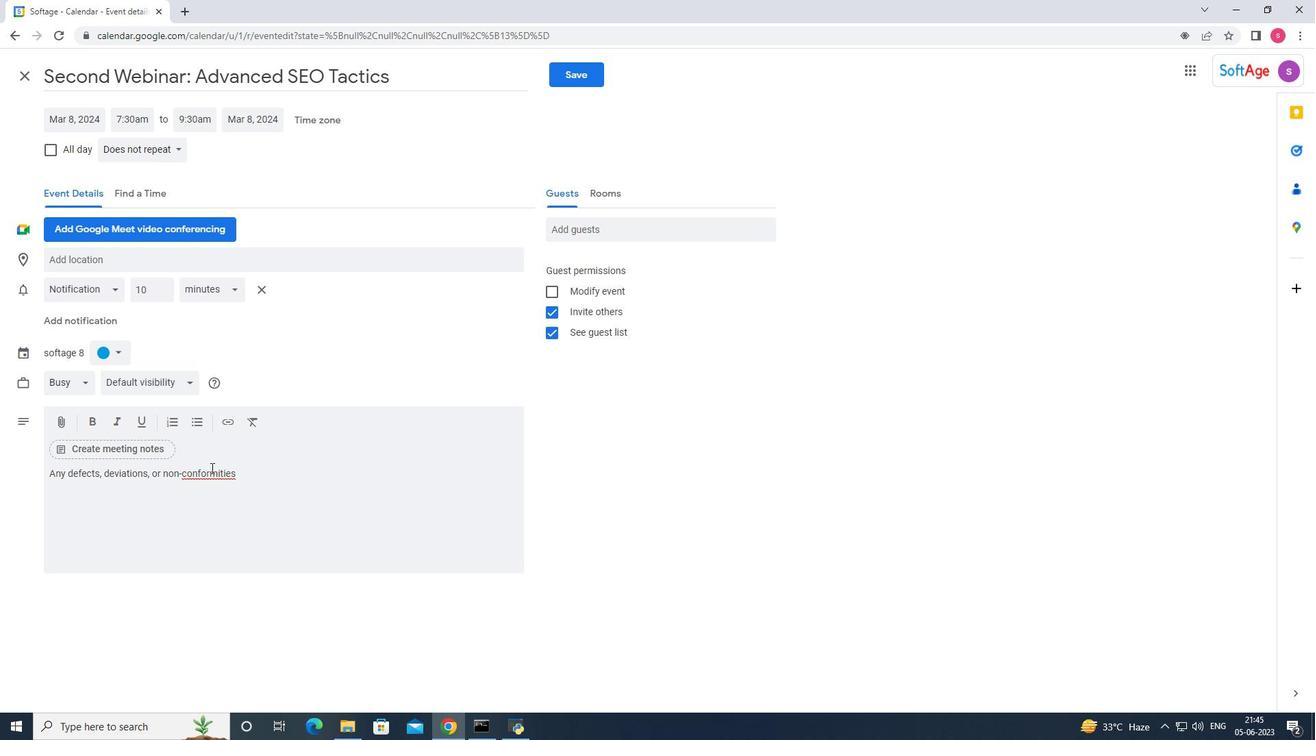 
Action: Mouse pressed right at (208, 468)
Screenshot: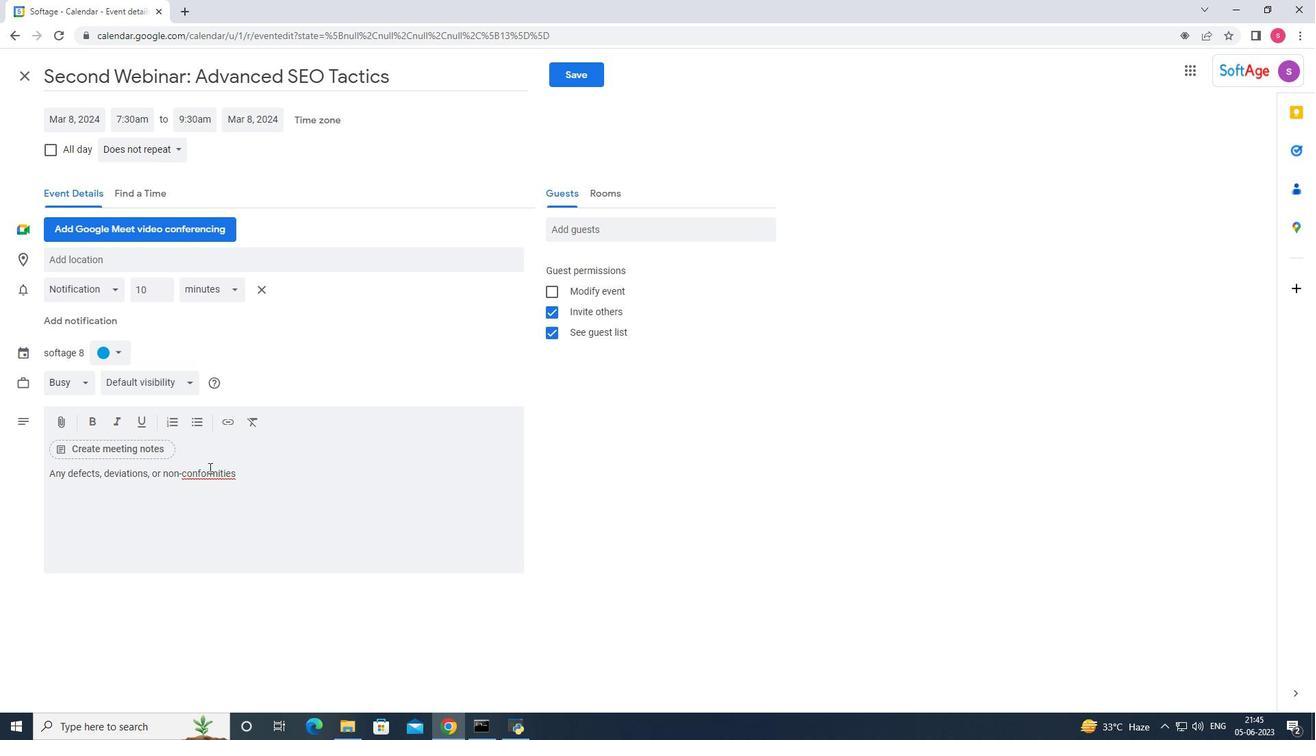 
Action: Mouse moved to (198, 530)
Screenshot: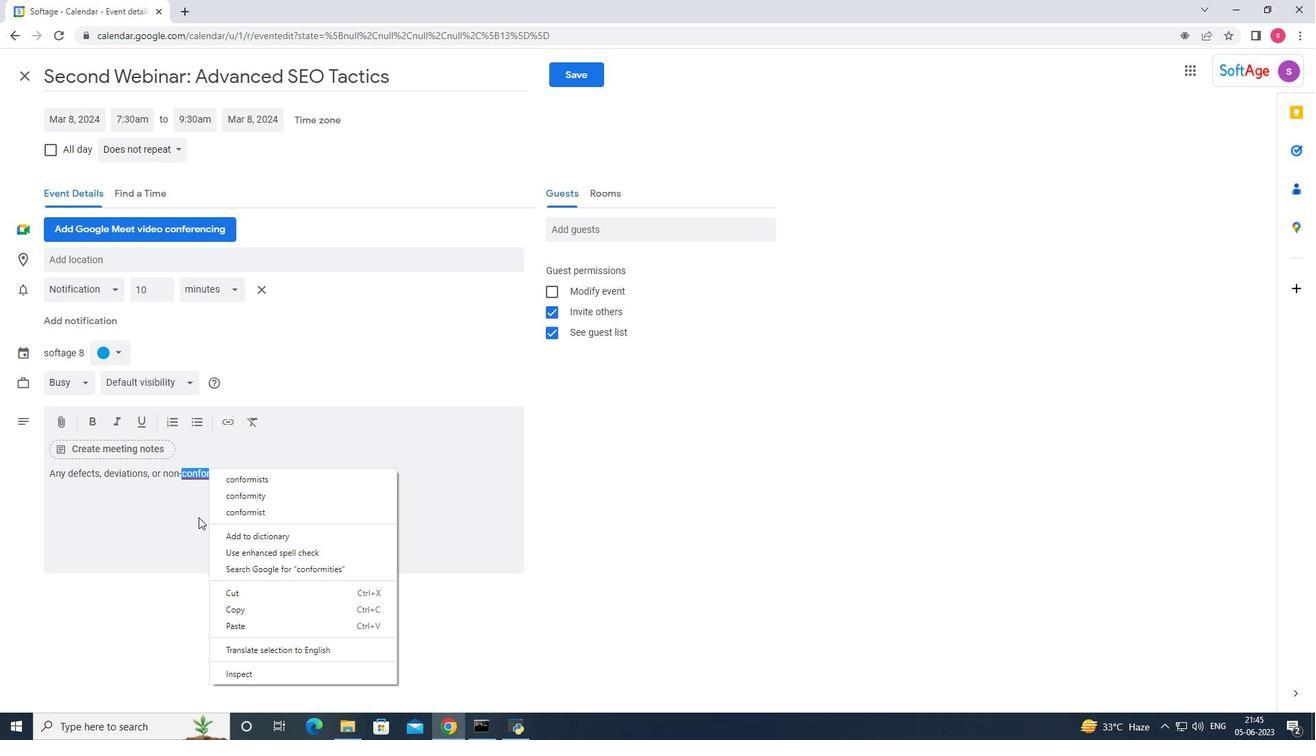
Action: Mouse pressed left at (198, 530)
Screenshot: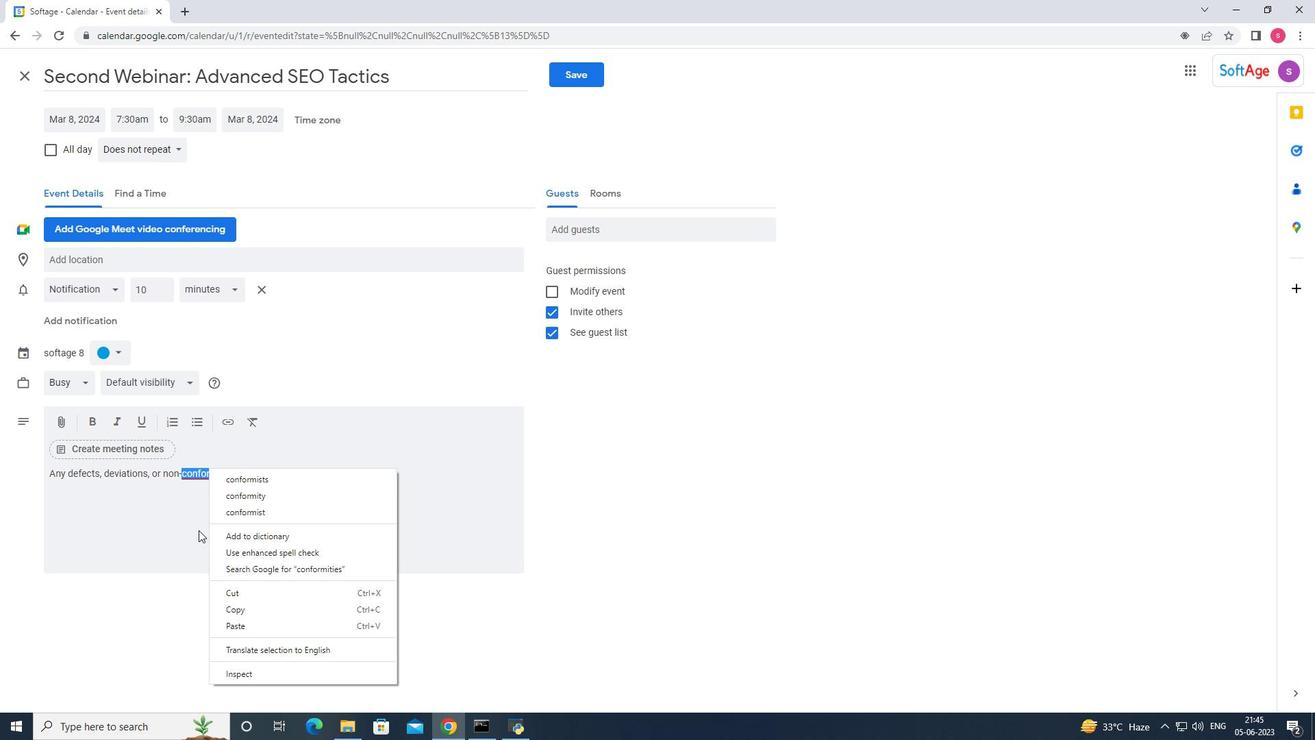 
Action: Mouse moved to (252, 479)
Screenshot: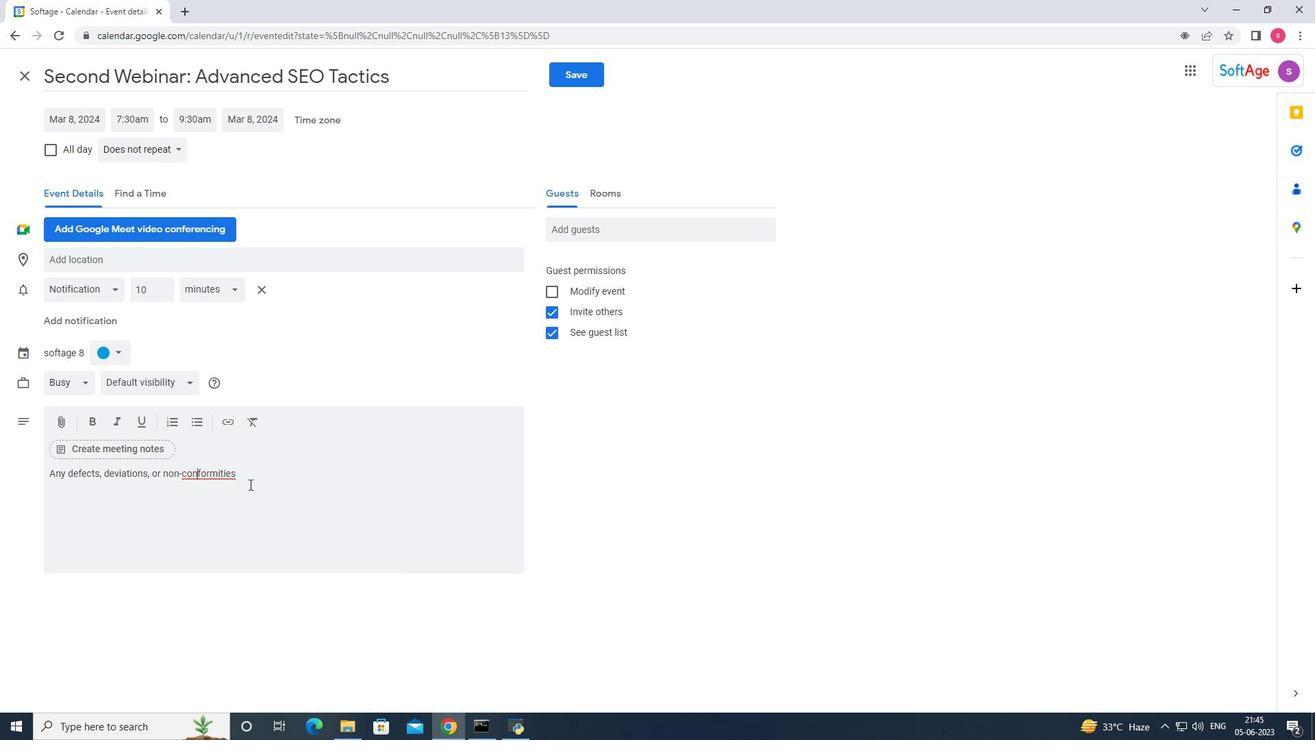 
Action: Mouse pressed left at (252, 479)
Screenshot: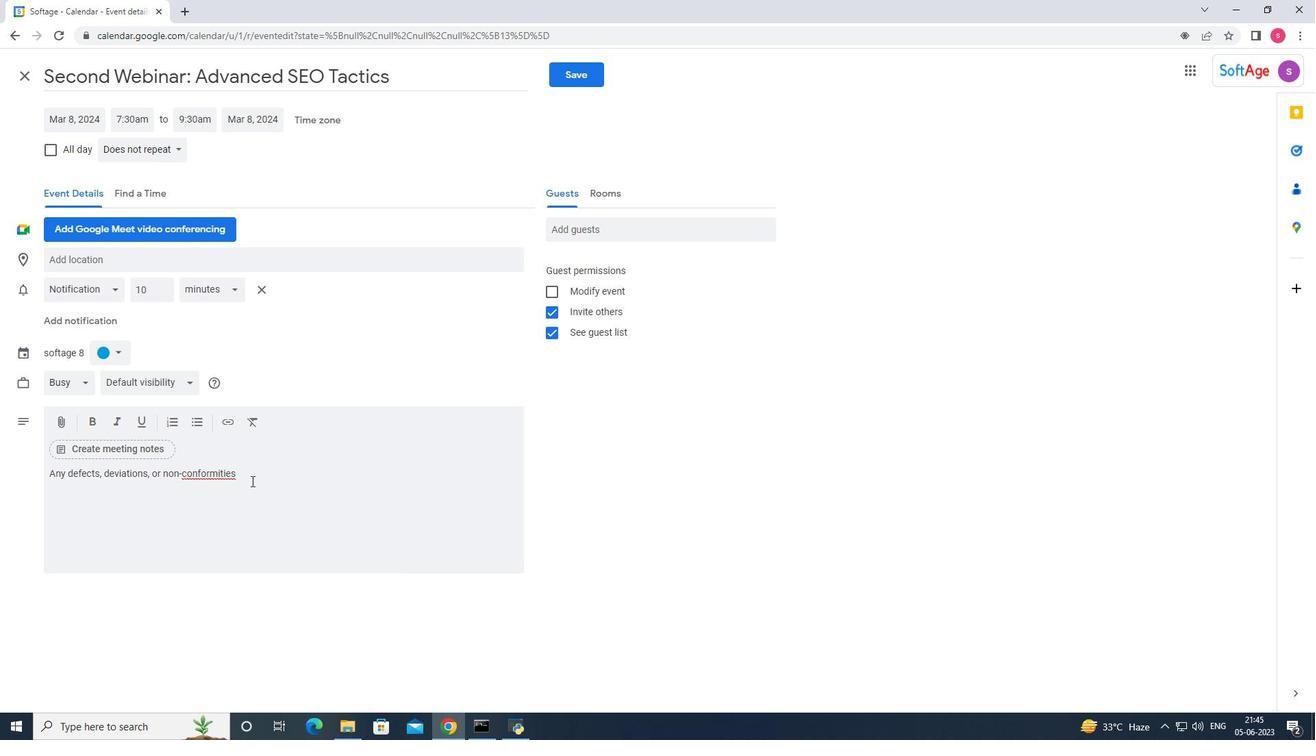 
Action: Mouse moved to (257, 476)
Screenshot: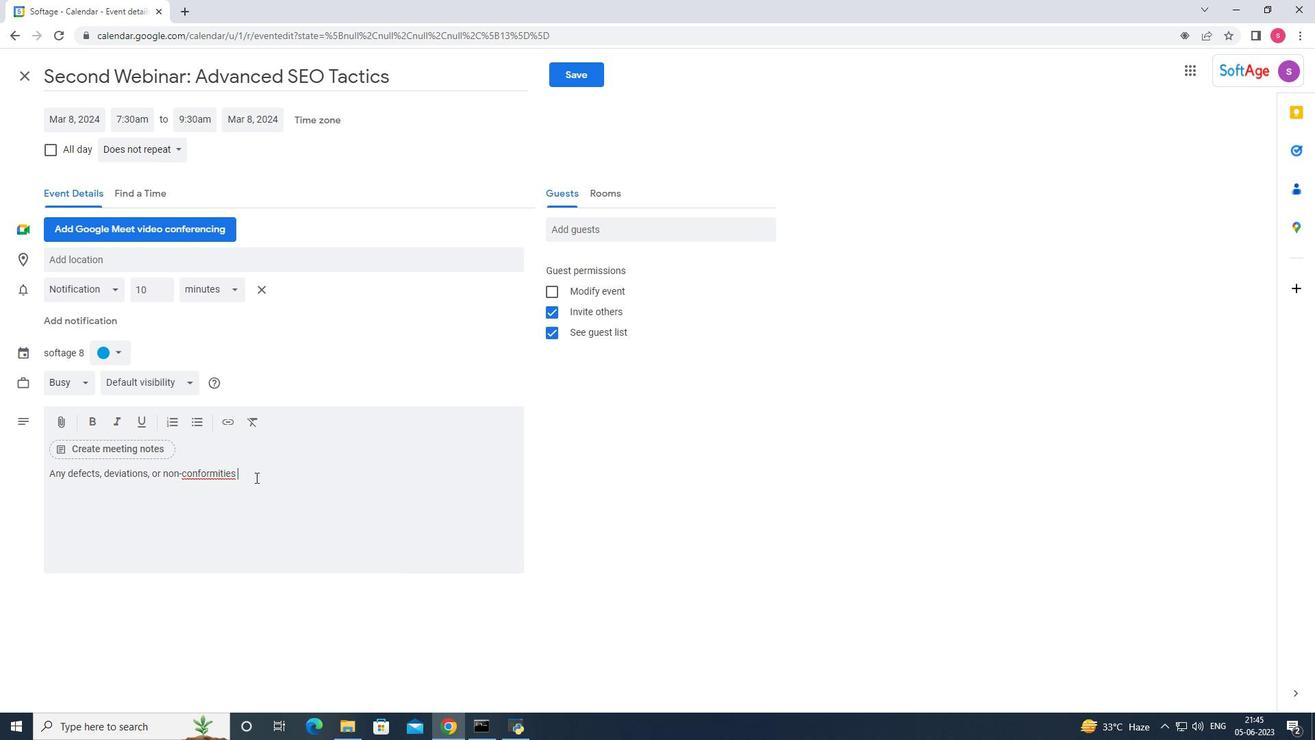 
Action: Key pressed identified<Key.space>during<Key.space>the<Key.space><Key.shift_r>Quality<Key.space><Key.shift_r>Assure<Key.backspace><Key.backspace>rance<Key.space><Key.shift_r>Check<Key.space>will<Key.space>be<Key.space>documented<Key.space>and<Key.space><Key.shift_r>tracked.<Key.space><Key.shift_r>The<Key.space>team<Key.space>will<Key.space>assign<Key.space>swe<Key.backspace><Key.backspace>er<Key.backspace>verity<Key.space>levels<Key.space>and<Key.space>work<Key.space>wirh<Key.backspace><Key.backspace>th<Key.space>project<Key.space>stakeholders<Key.space>to<Key.space>determine<Key.space>p<Key.backspace>appropriate<Key.space>correction<Key.space>actions<Key.space>and<Key.space>resoultions,<Key.backspace>,<Key.backspace>.<Key.space>
Screenshot: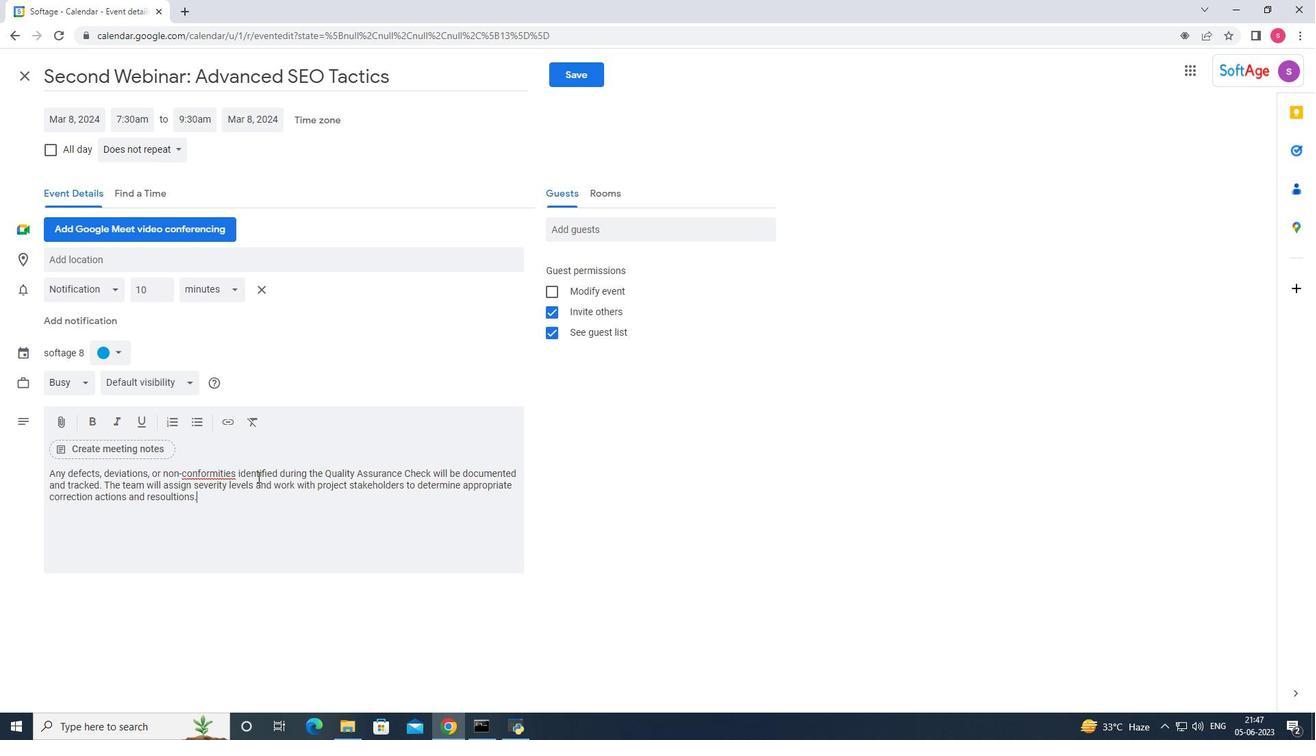 
Action: Mouse moved to (171, 497)
Screenshot: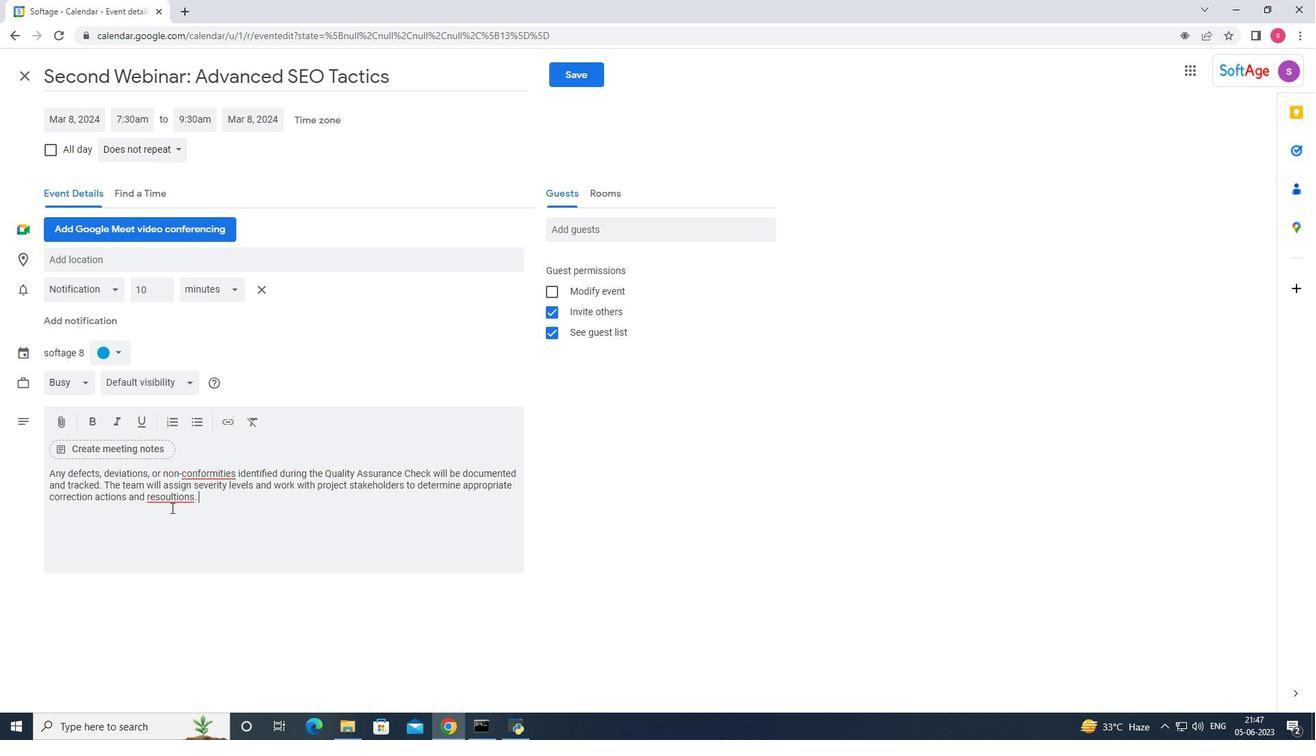 
Action: Mouse pressed right at (171, 497)
Screenshot: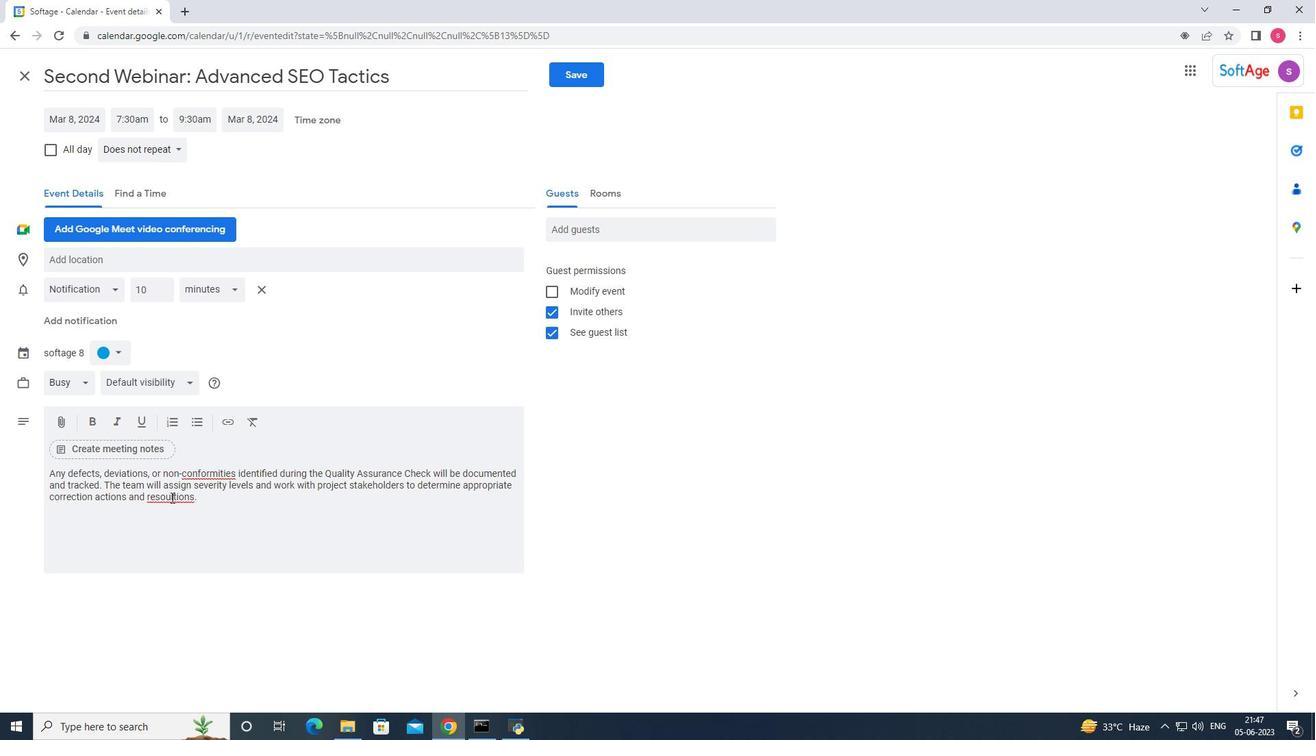 
Action: Mouse moved to (221, 294)
Screenshot: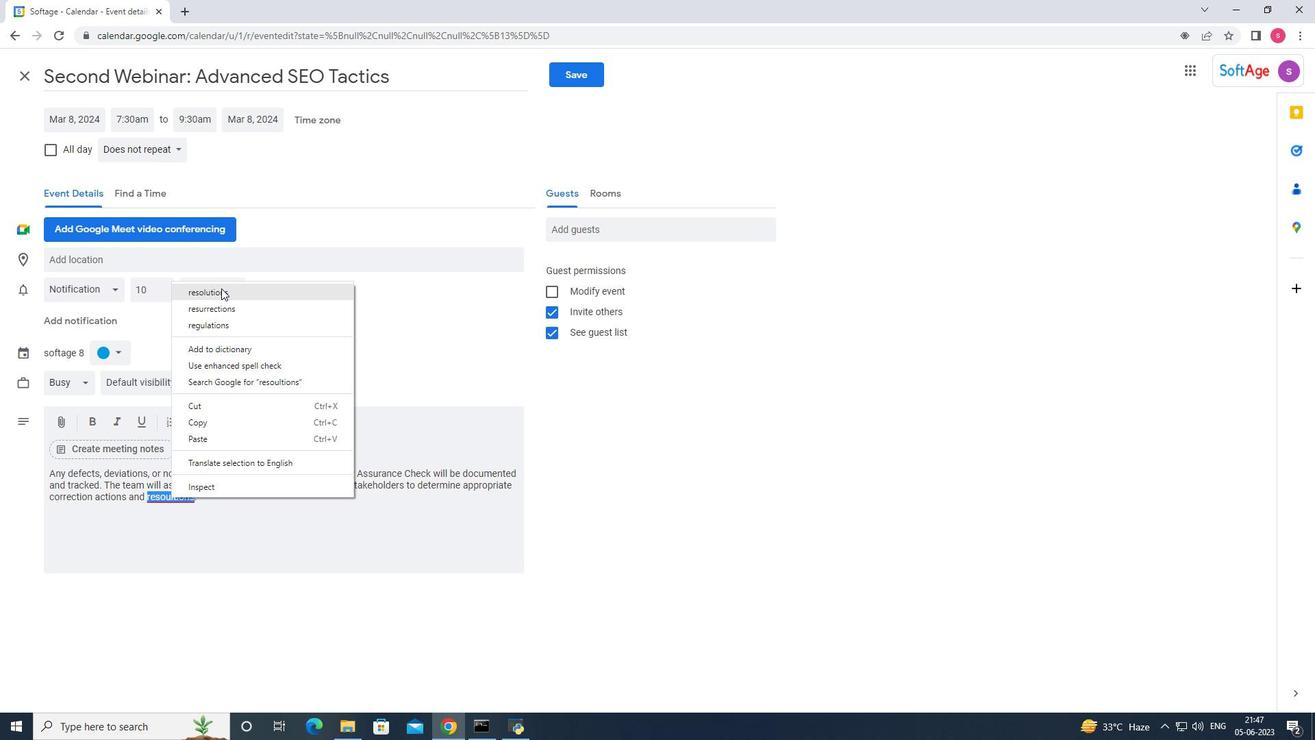 
Action: Mouse pressed left at (221, 294)
Screenshot: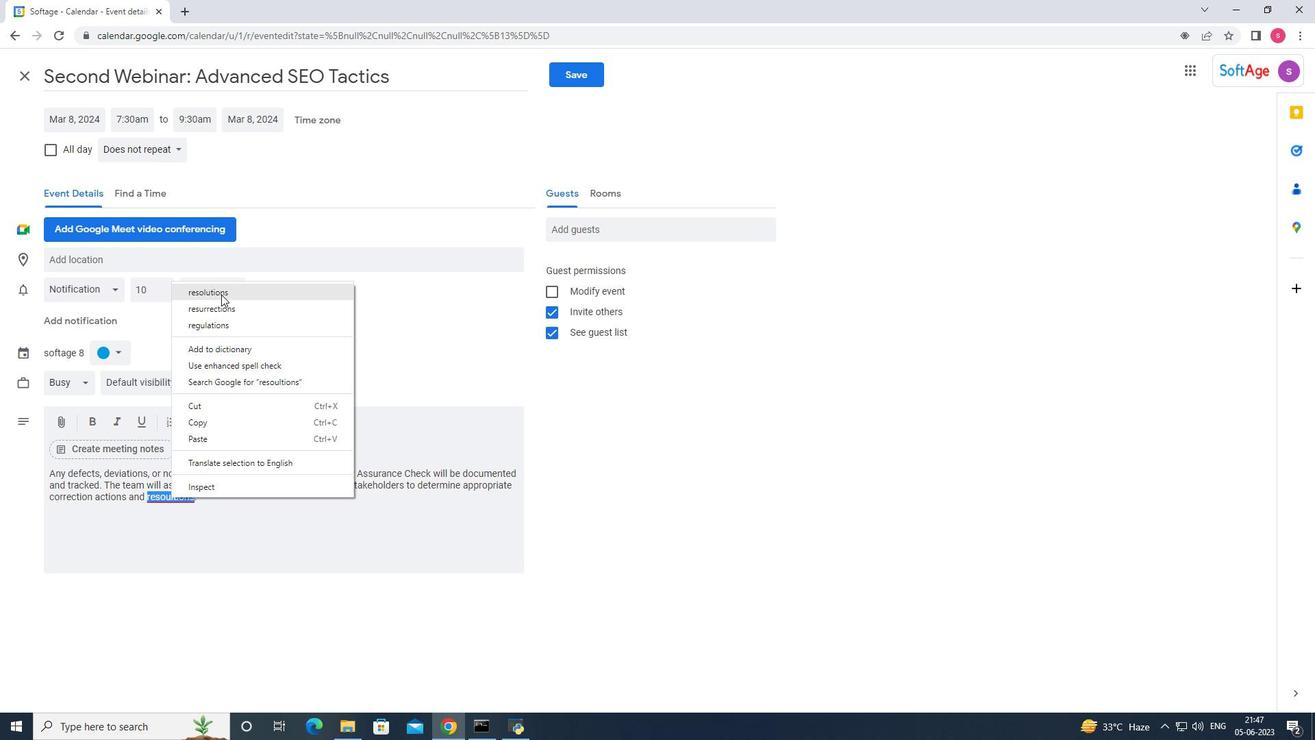
Action: Mouse moved to (210, 507)
Screenshot: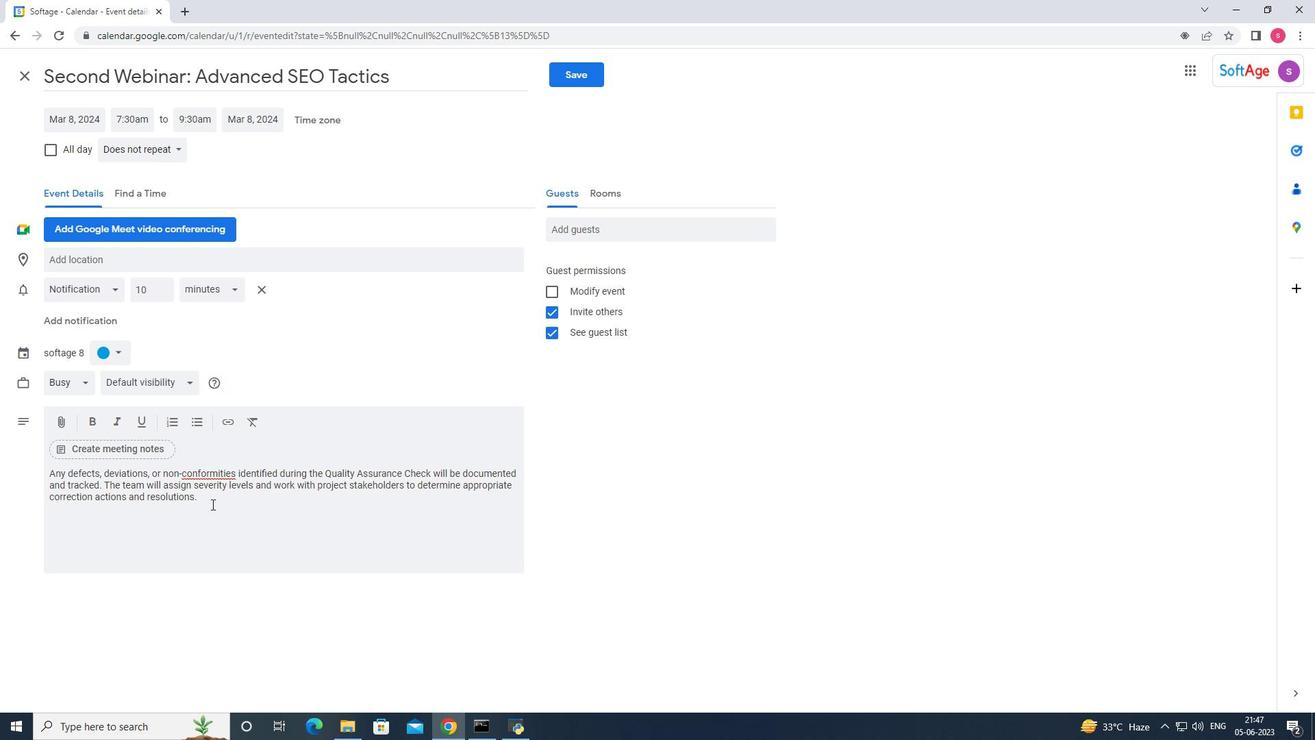 
Action: Mouse pressed left at (210, 507)
Screenshot: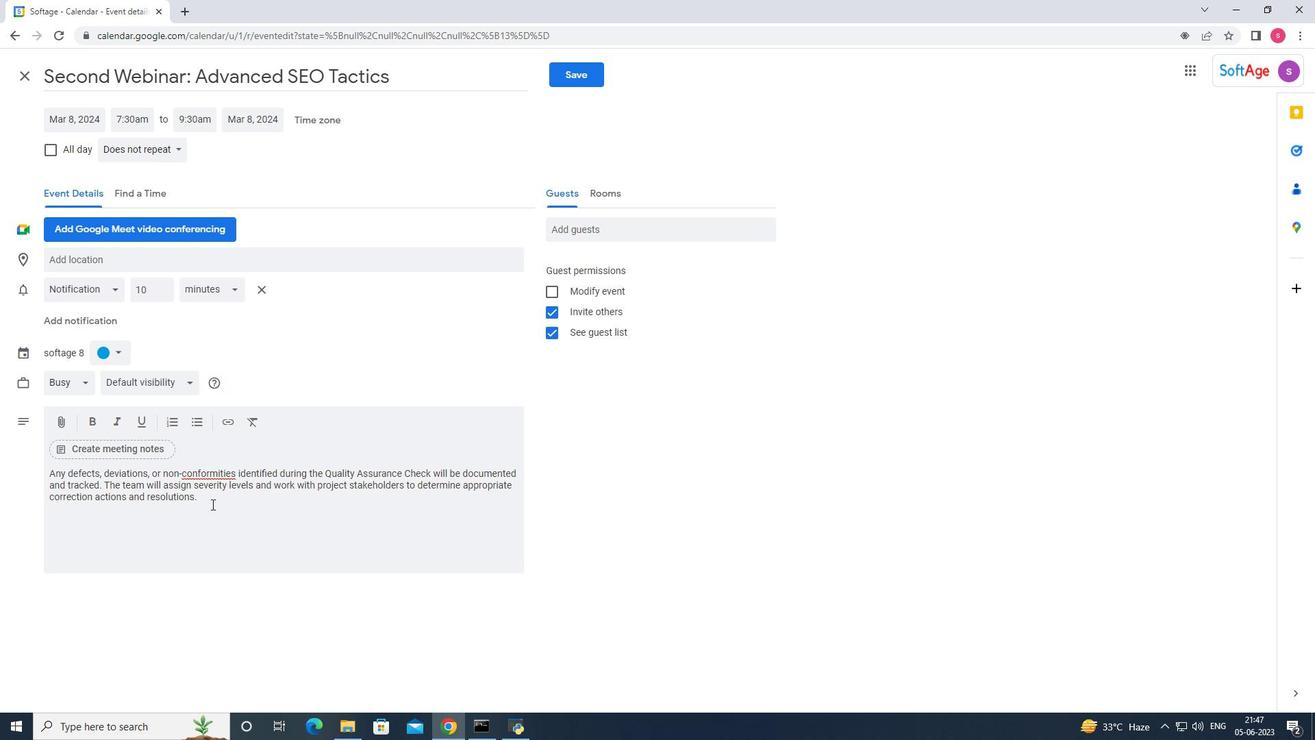 
Action: Mouse moved to (89, 267)
Screenshot: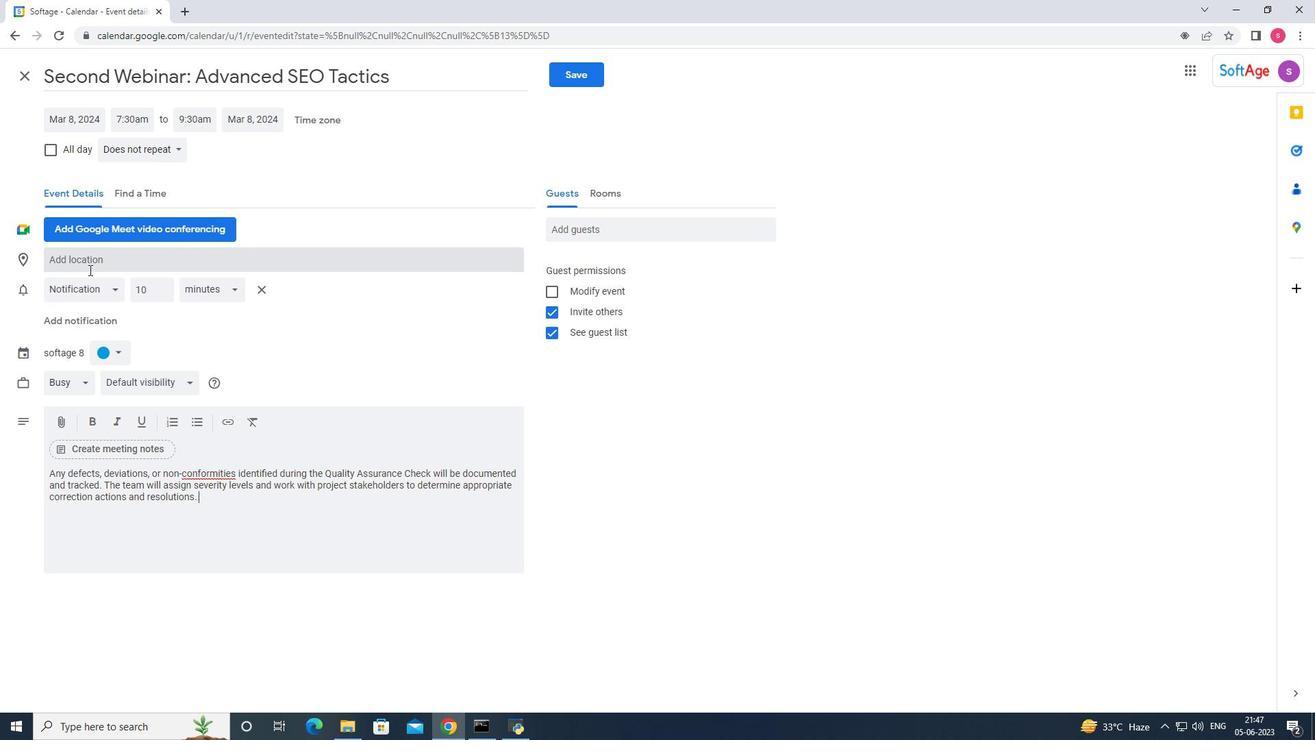 
Action: Mouse pressed left at (89, 267)
Screenshot: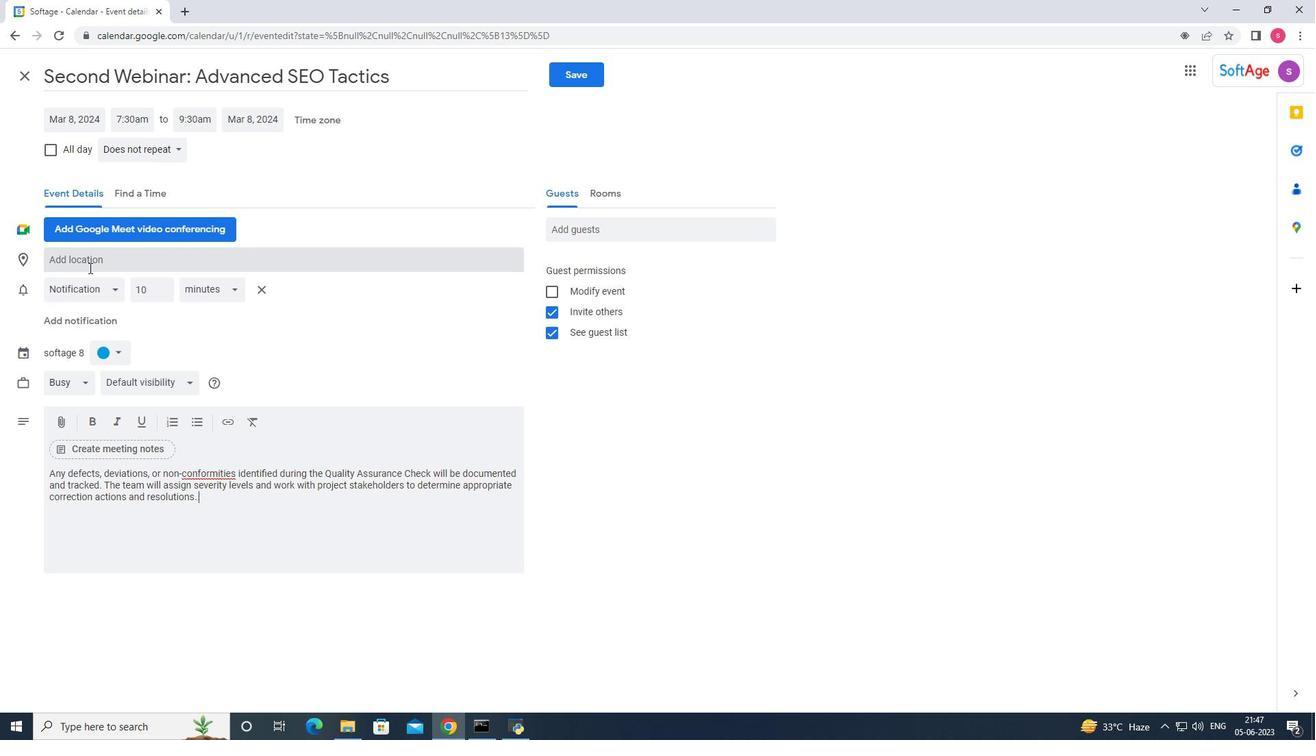 
Action: Key pressed <Key.shift>Lagos<Key.space>nid<Key.backspace>
Screenshot: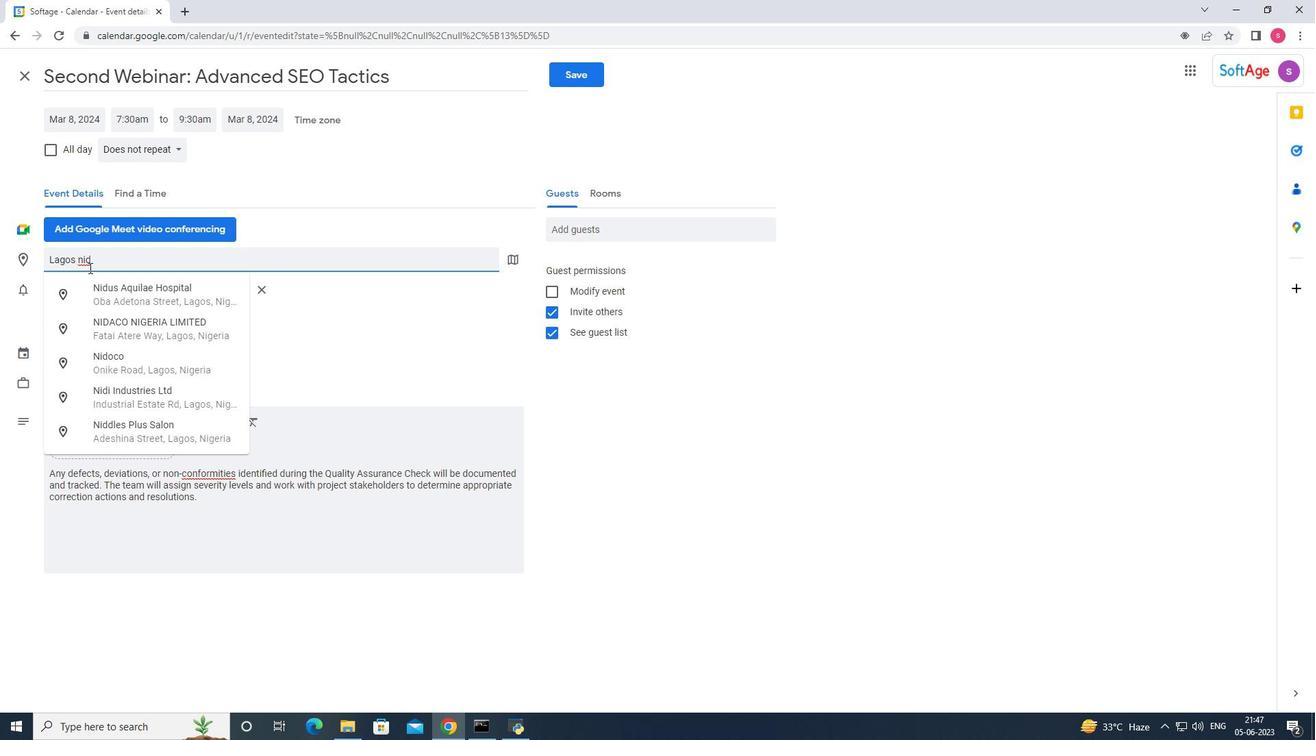 
Action: Mouse moved to (104, 302)
Screenshot: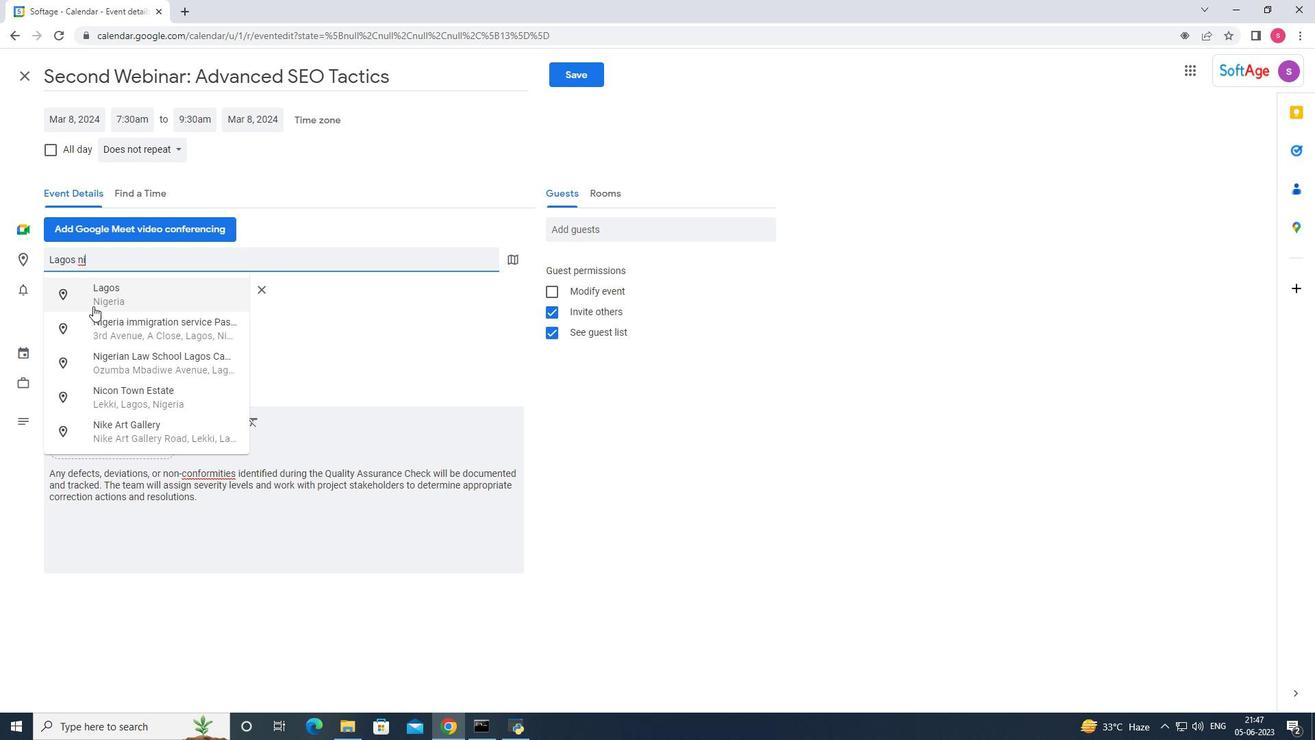
Action: Mouse pressed left at (104, 302)
Screenshot: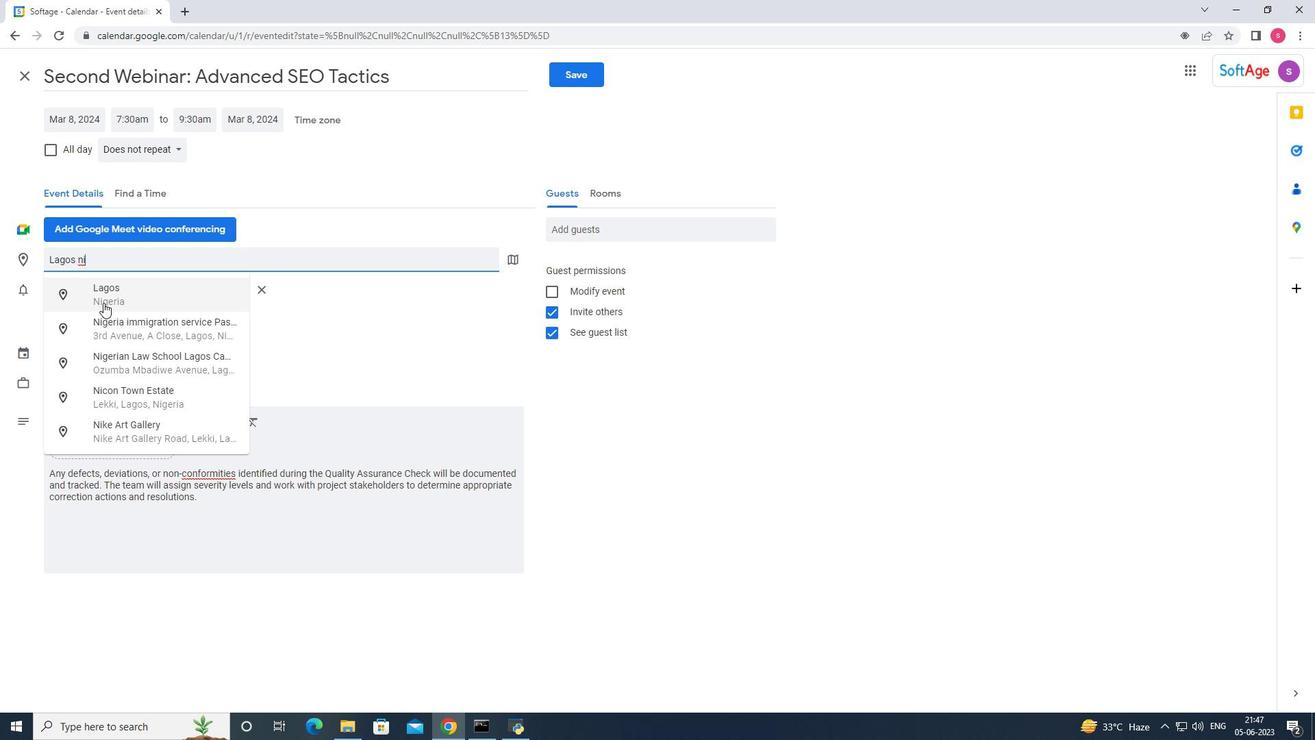 
Action: Mouse moved to (112, 346)
Screenshot: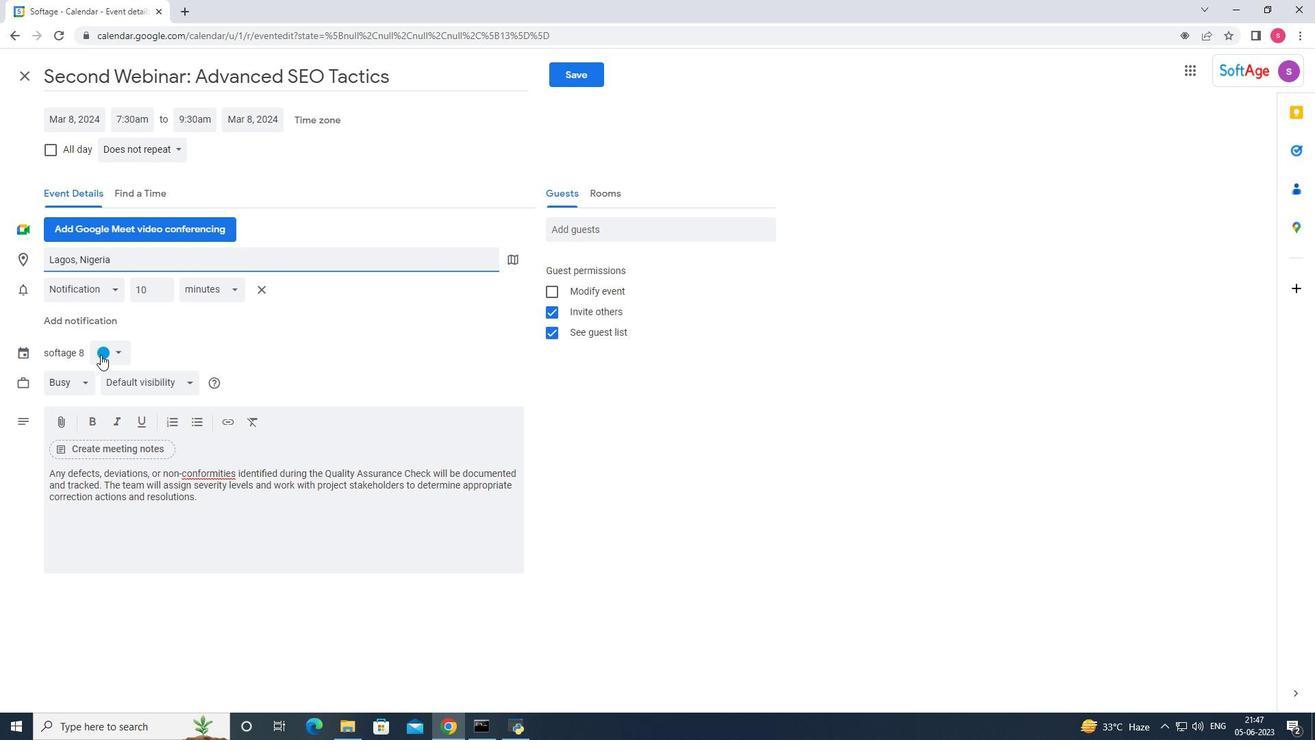 
Action: Mouse pressed left at (112, 346)
Screenshot: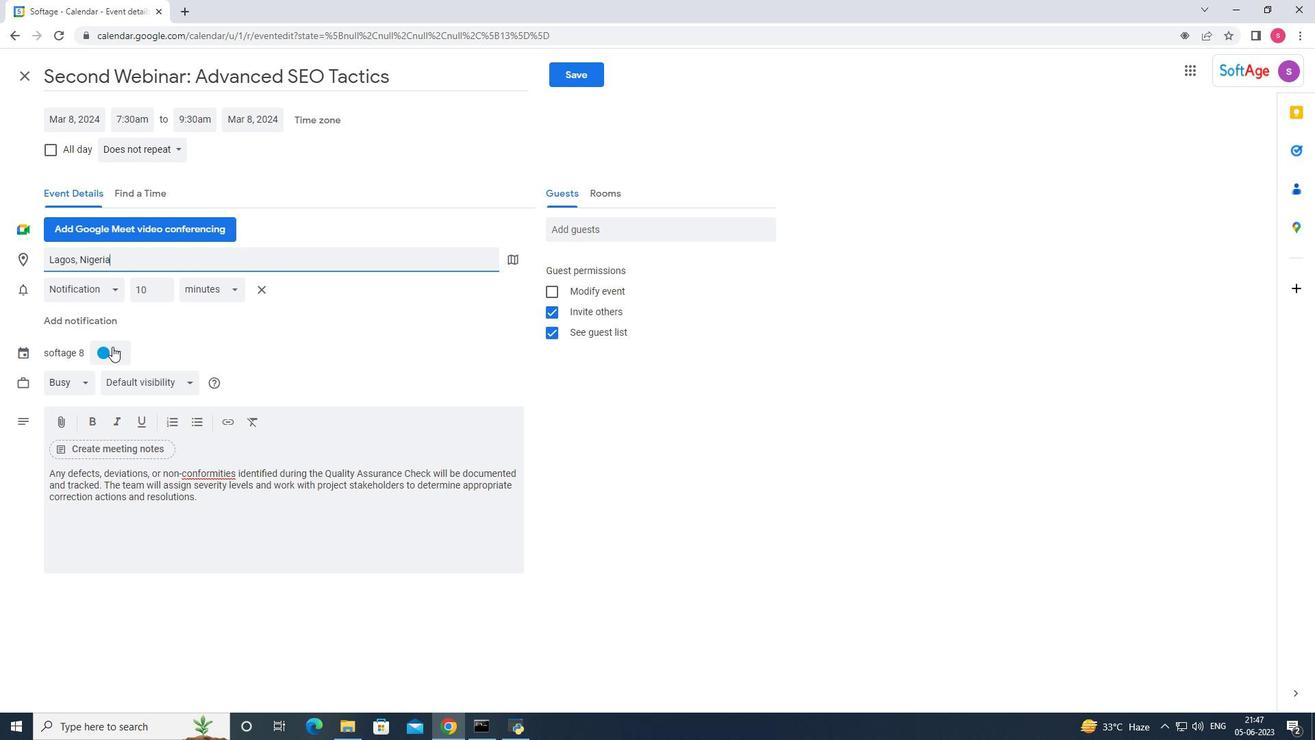 
Action: Mouse moved to (120, 349)
Screenshot: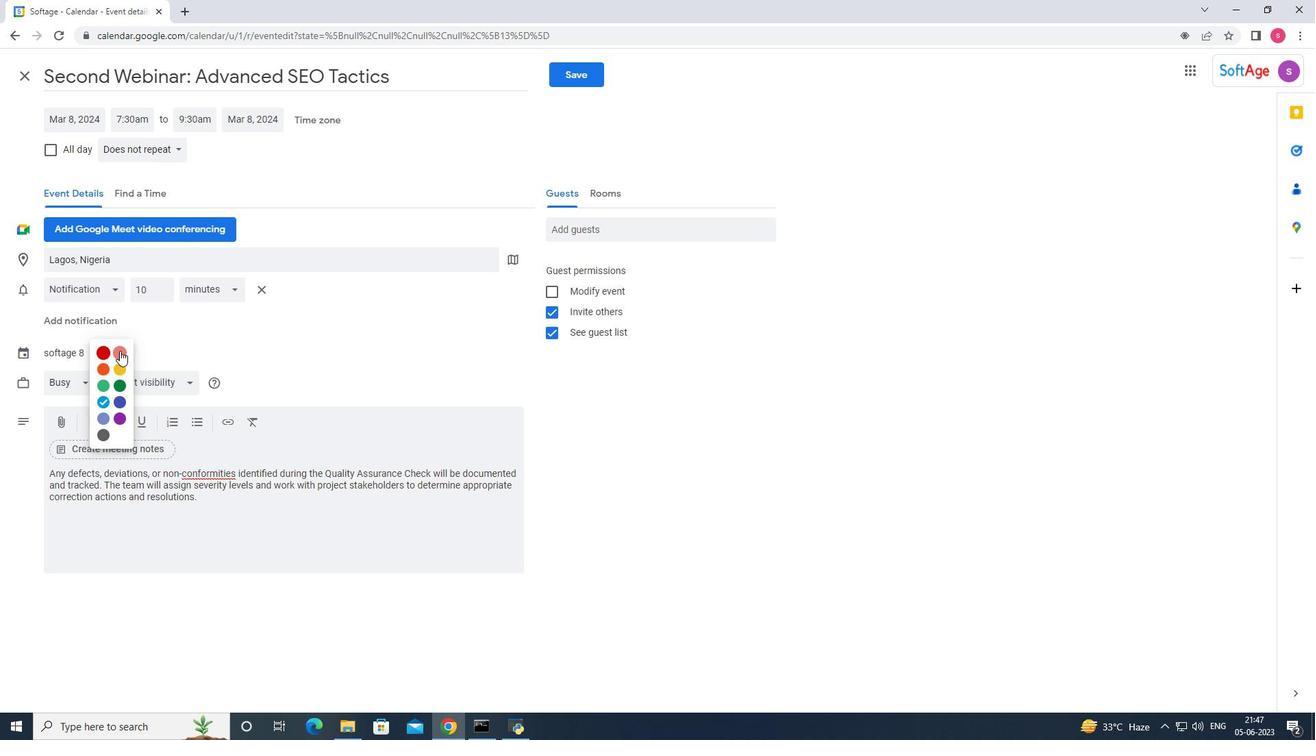 
Action: Mouse pressed left at (120, 349)
Screenshot: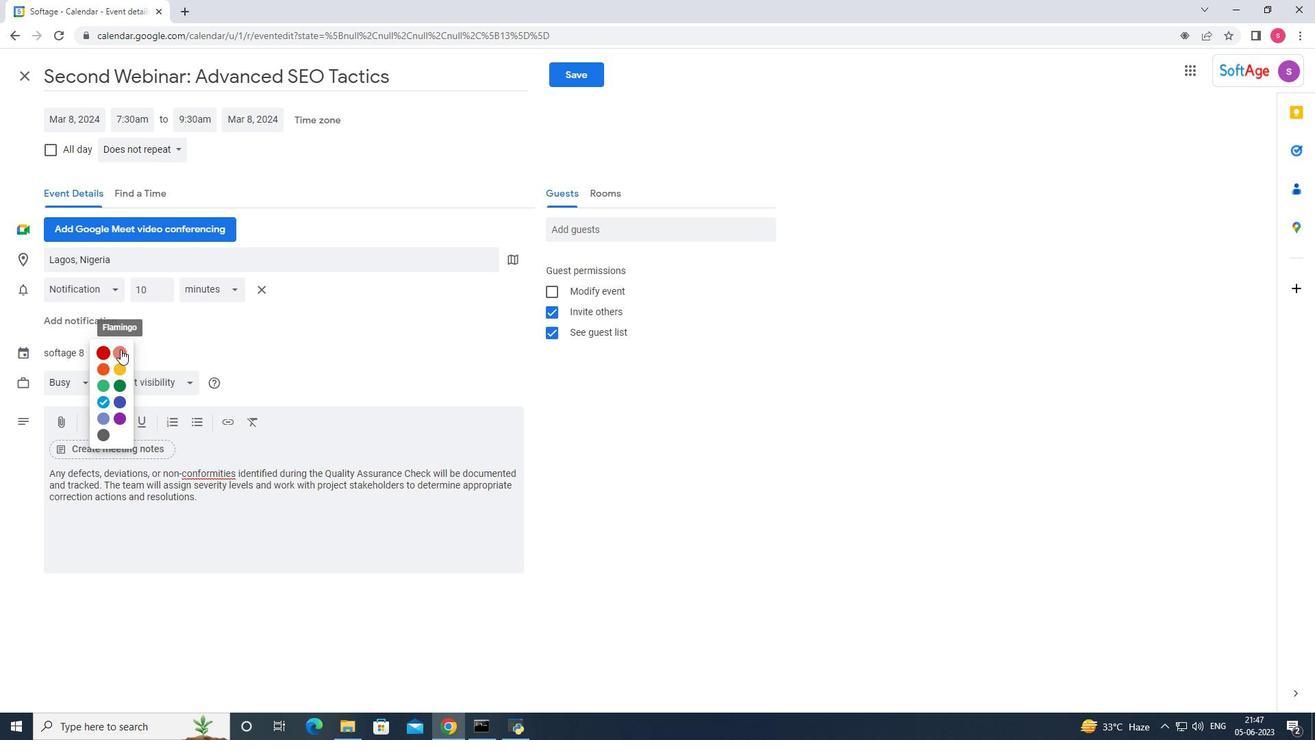
Action: Mouse moved to (583, 228)
Screenshot: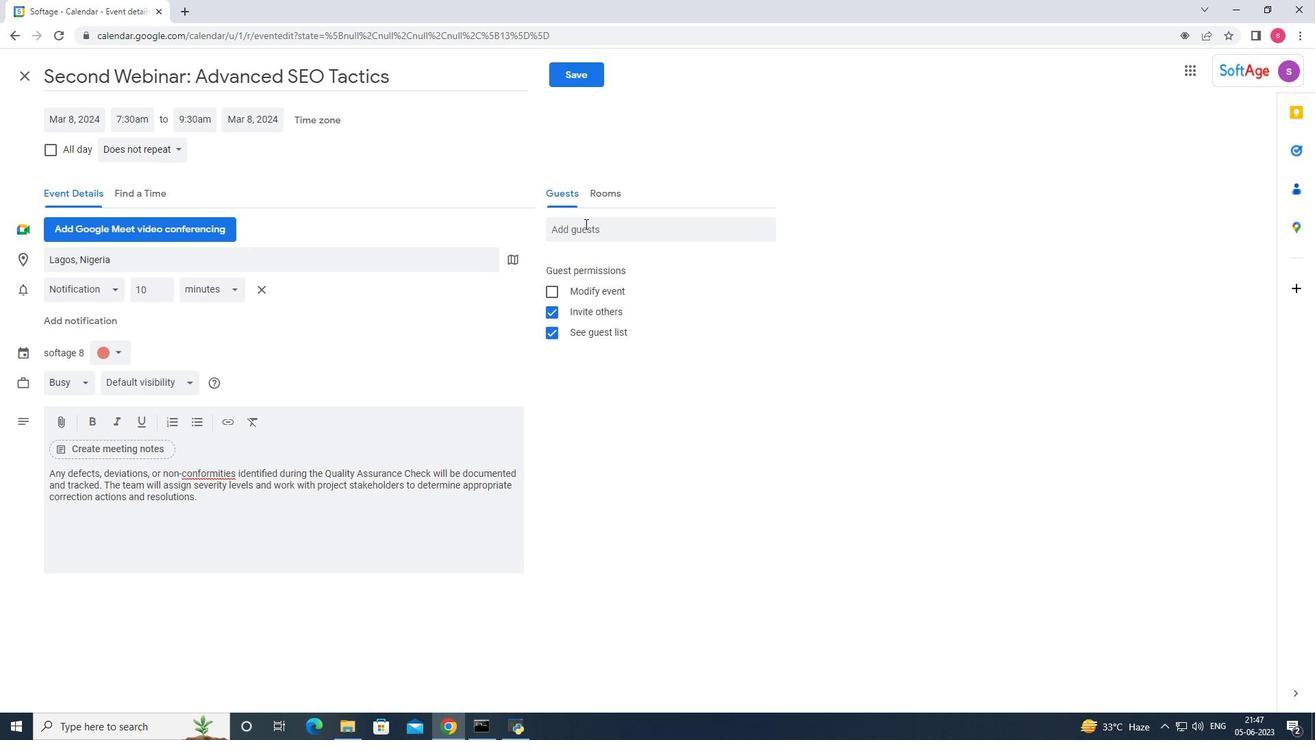
Action: Mouse pressed left at (583, 228)
Screenshot: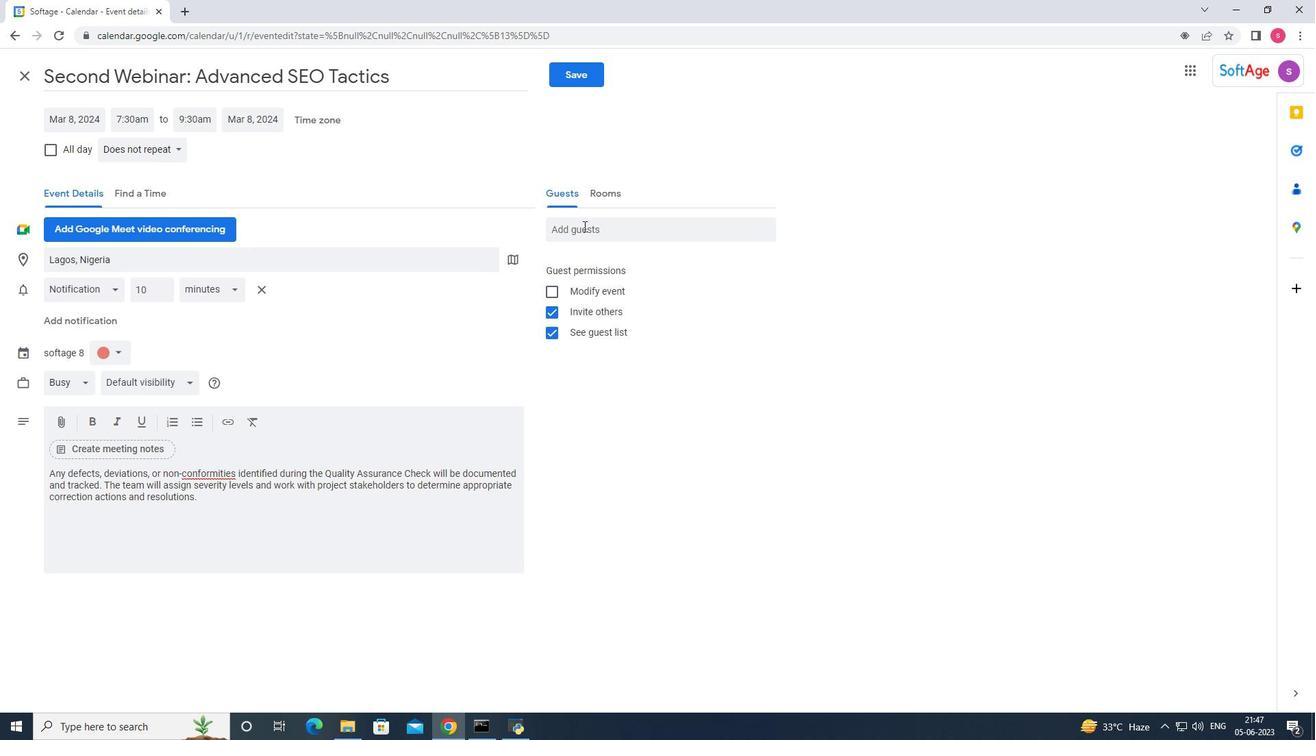 
Action: Mouse moved to (583, 228)
Screenshot: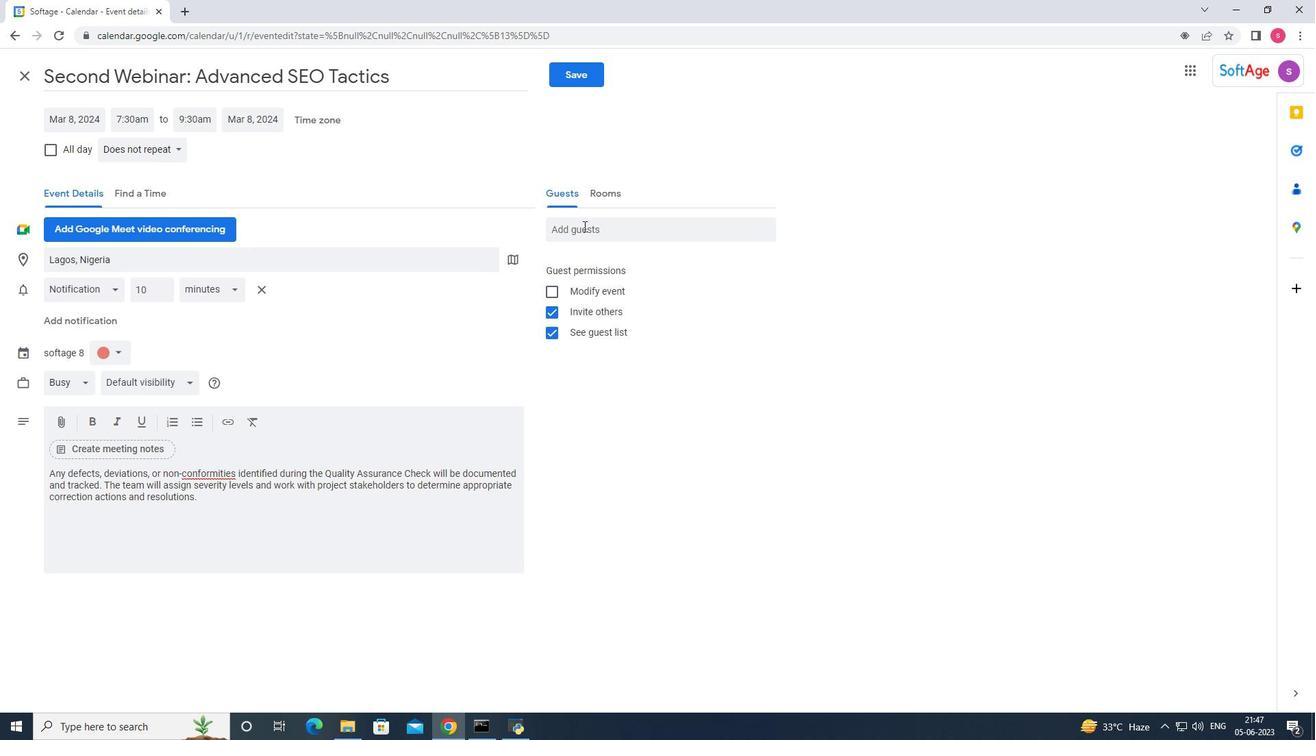 
Action: Key pressed softage.<Key.backspace>.9
Screenshot: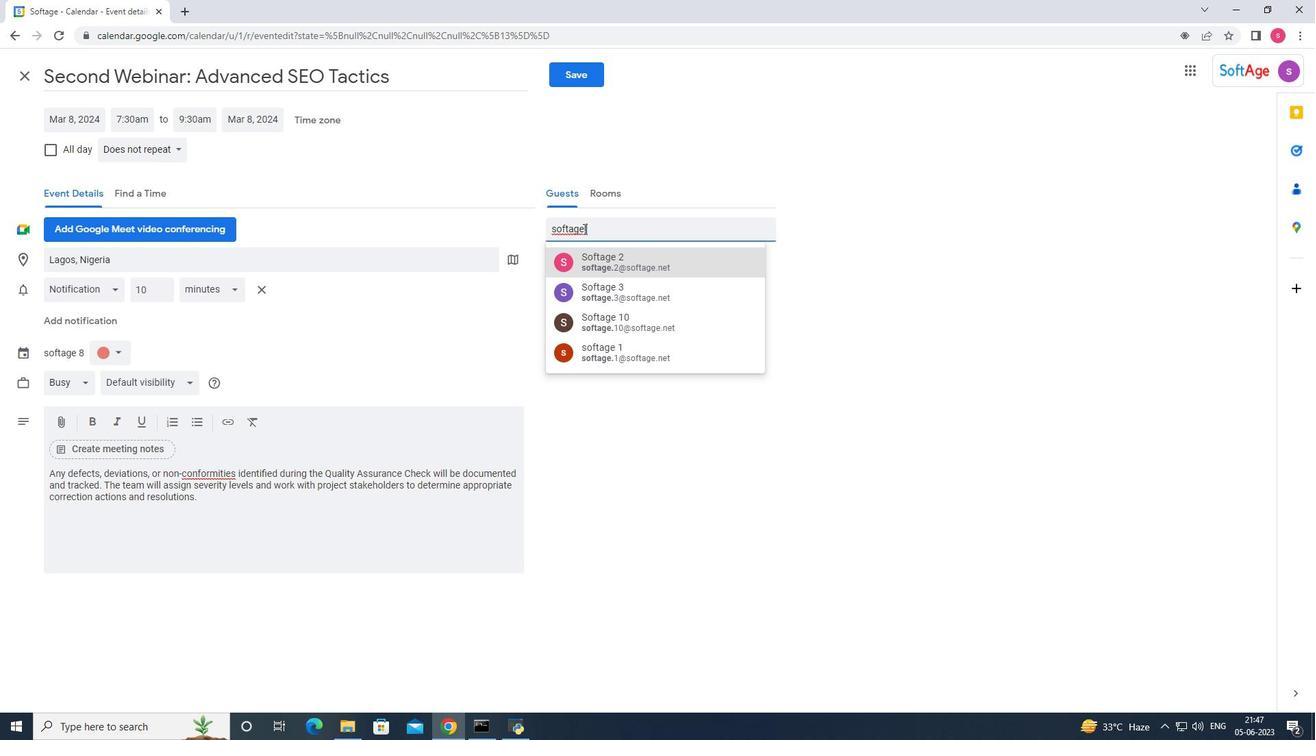 
Action: Mouse moved to (599, 251)
Screenshot: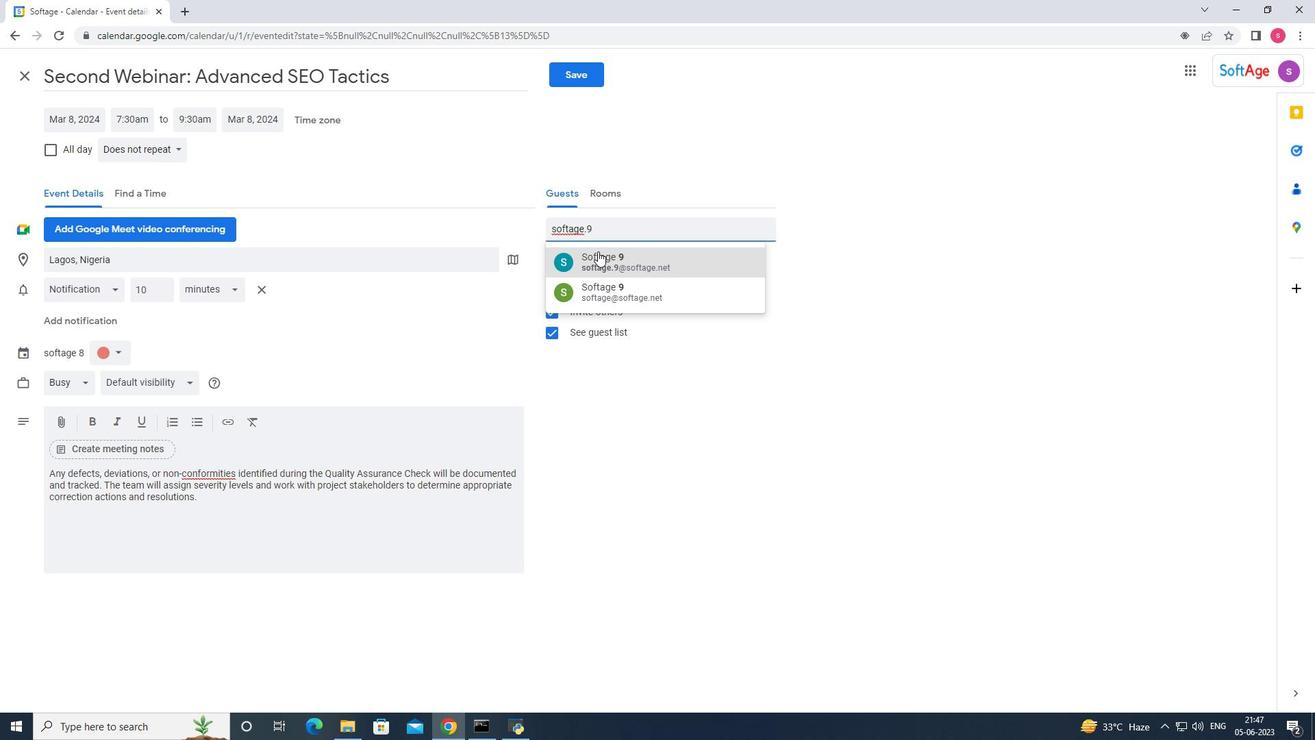 
Action: Mouse pressed left at (599, 251)
Screenshot: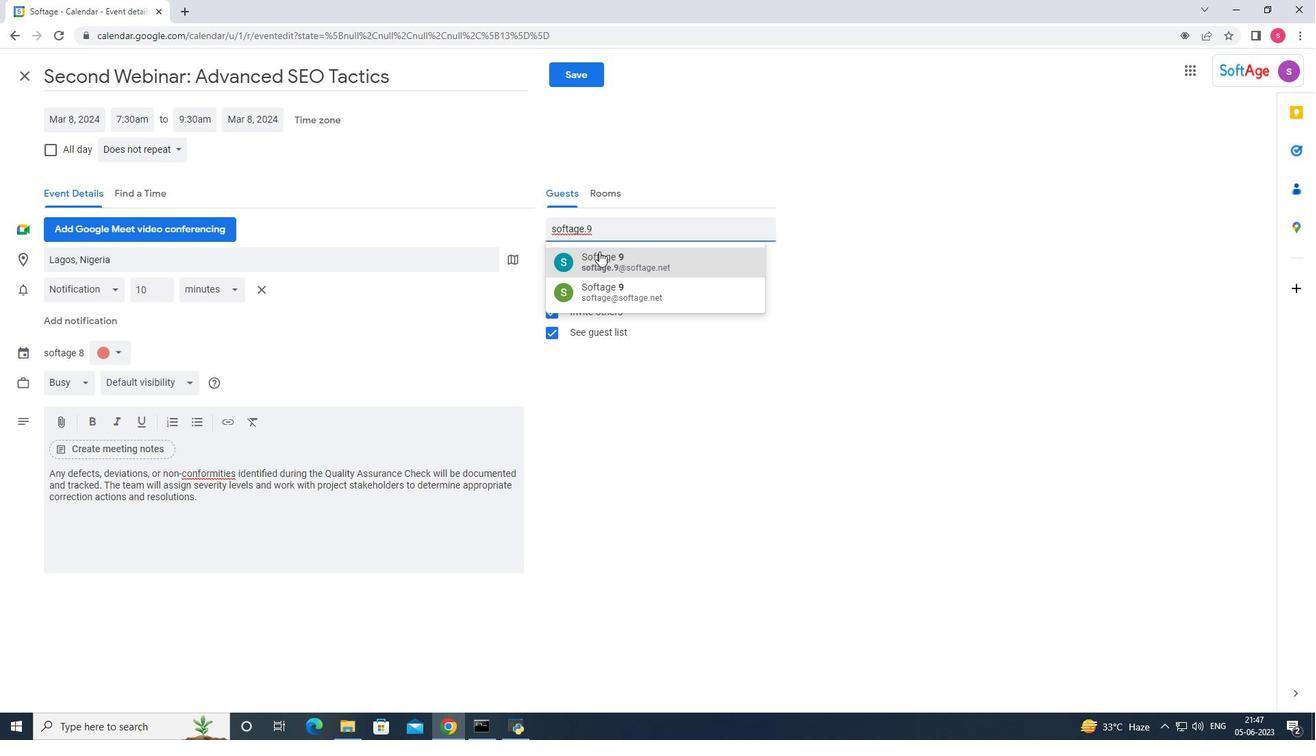 
Action: Key pressed softage.10
Screenshot: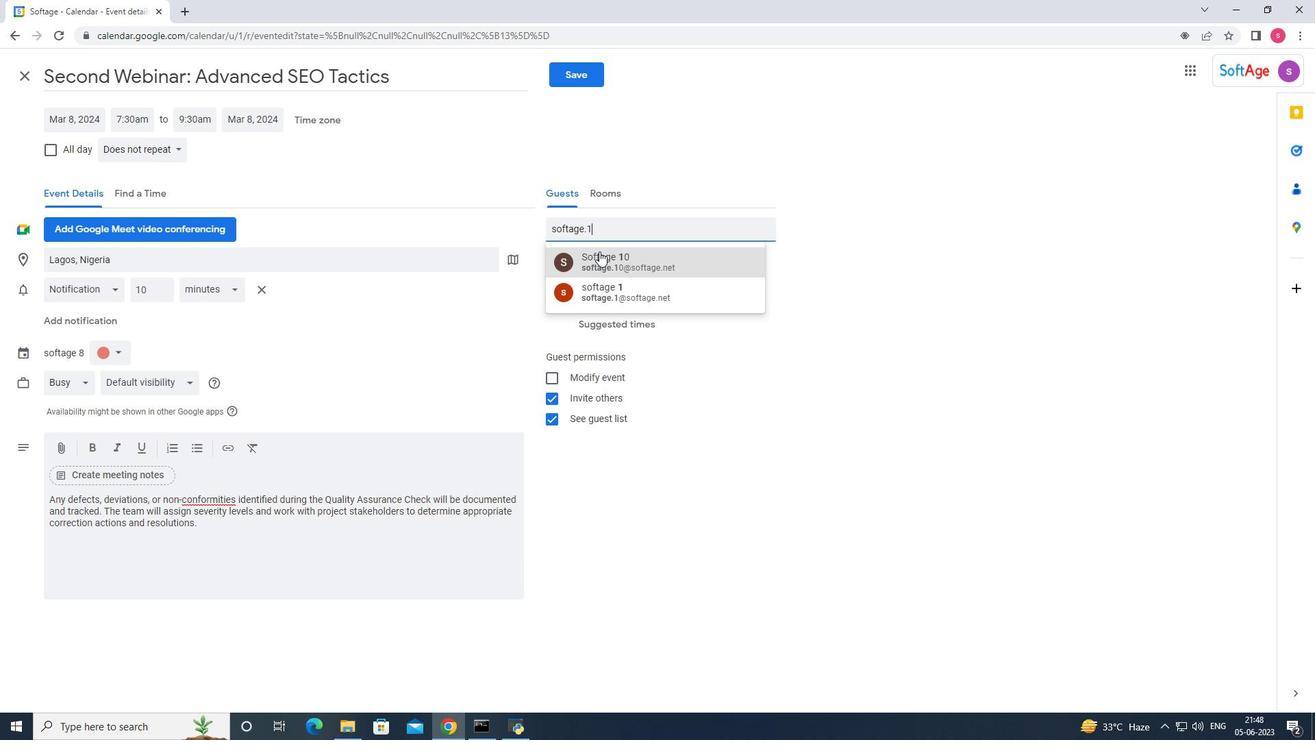 
Action: Mouse pressed left at (599, 251)
Screenshot: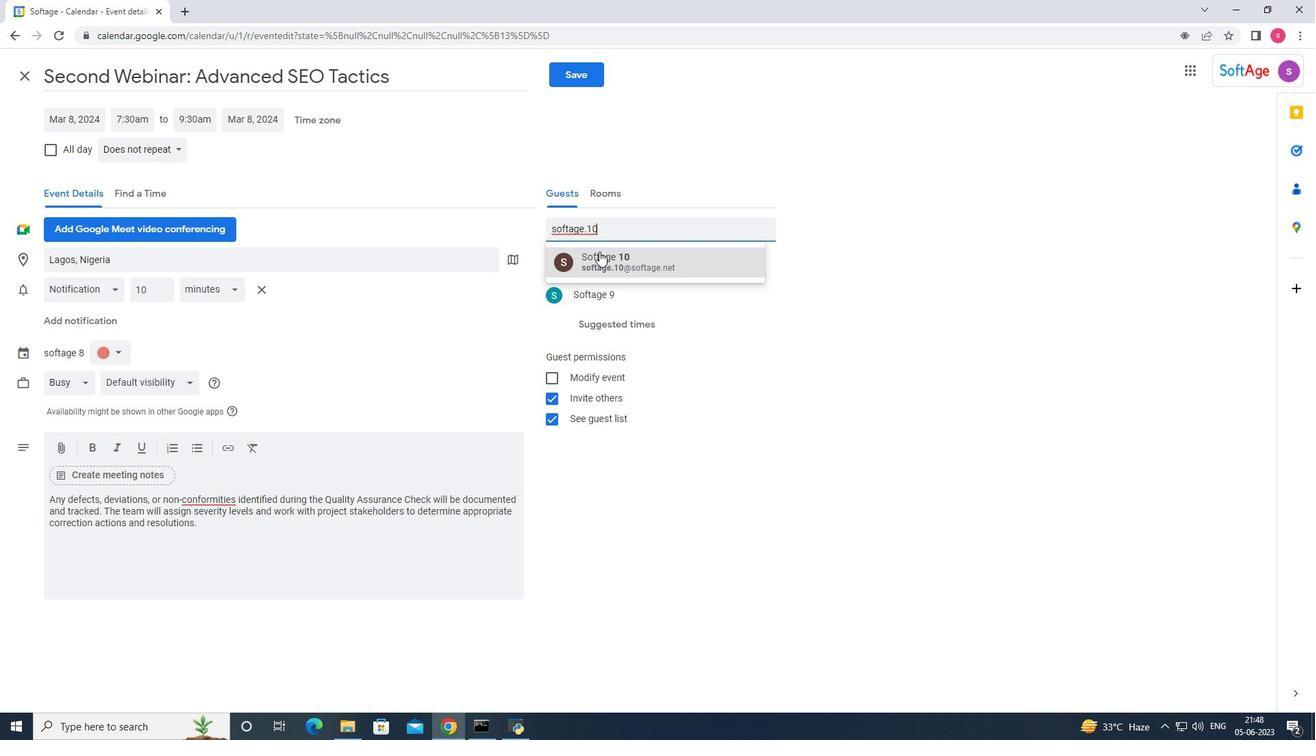 
Action: Mouse moved to (145, 148)
Screenshot: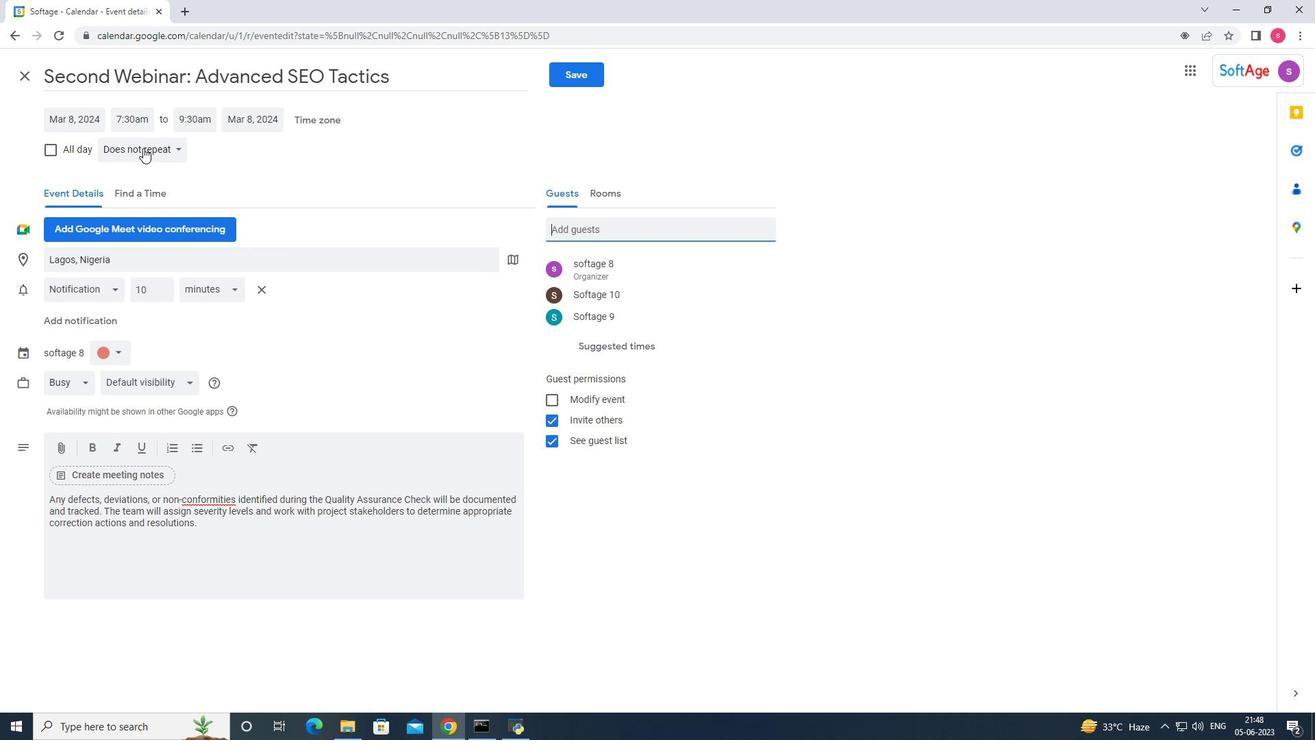 
Action: Mouse pressed left at (145, 148)
Screenshot: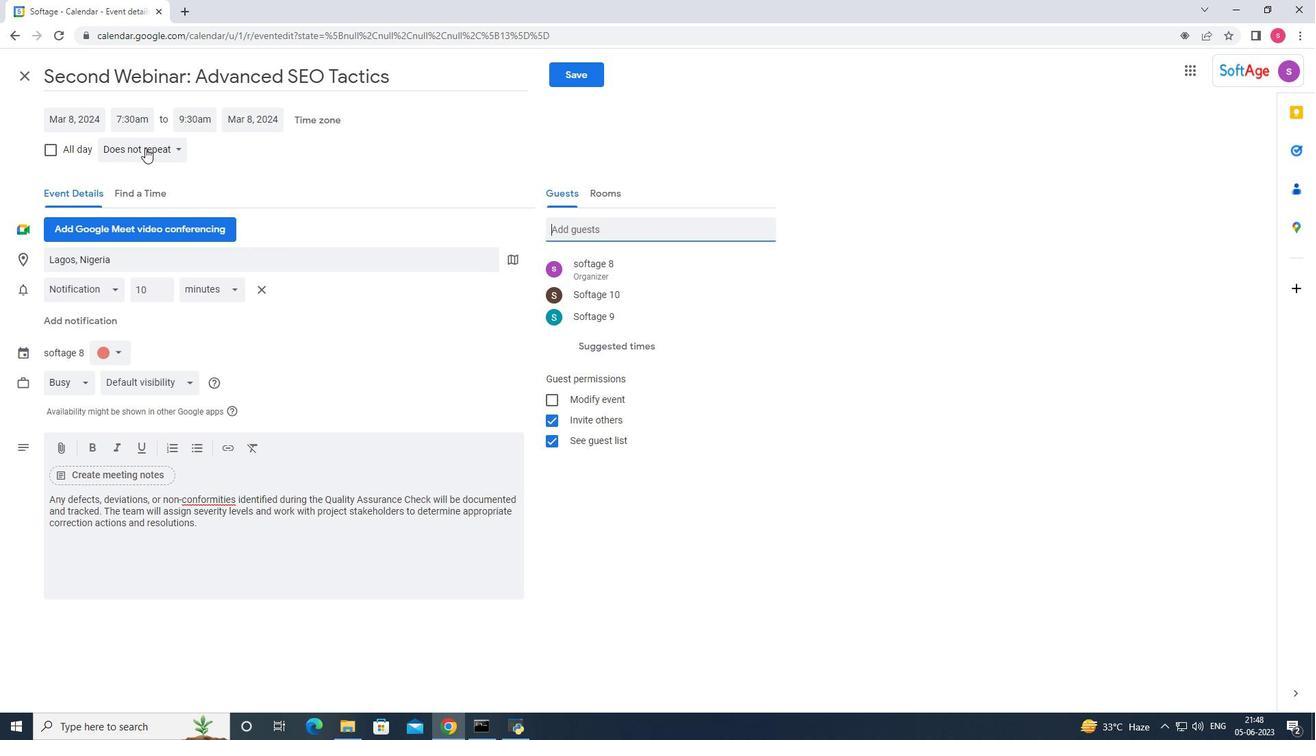 
Action: Mouse moved to (145, 168)
Screenshot: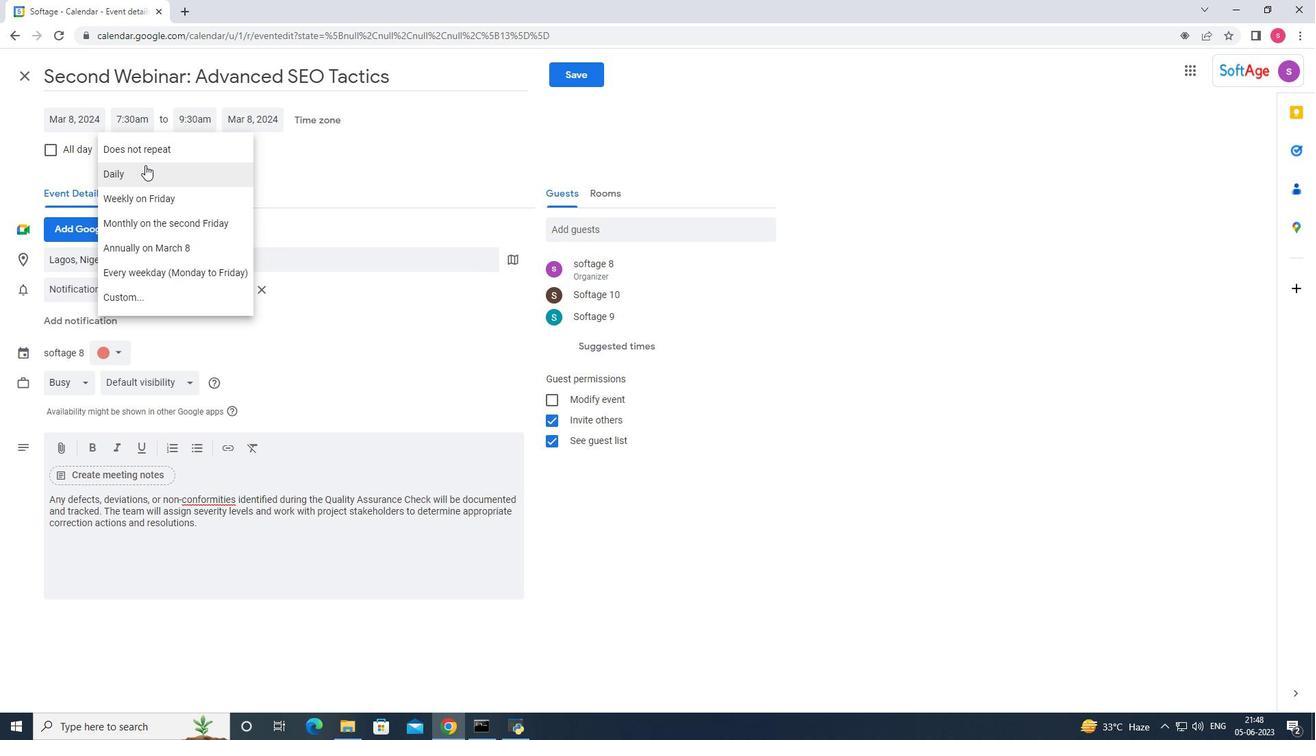 
Action: Mouse pressed left at (145, 168)
Screenshot: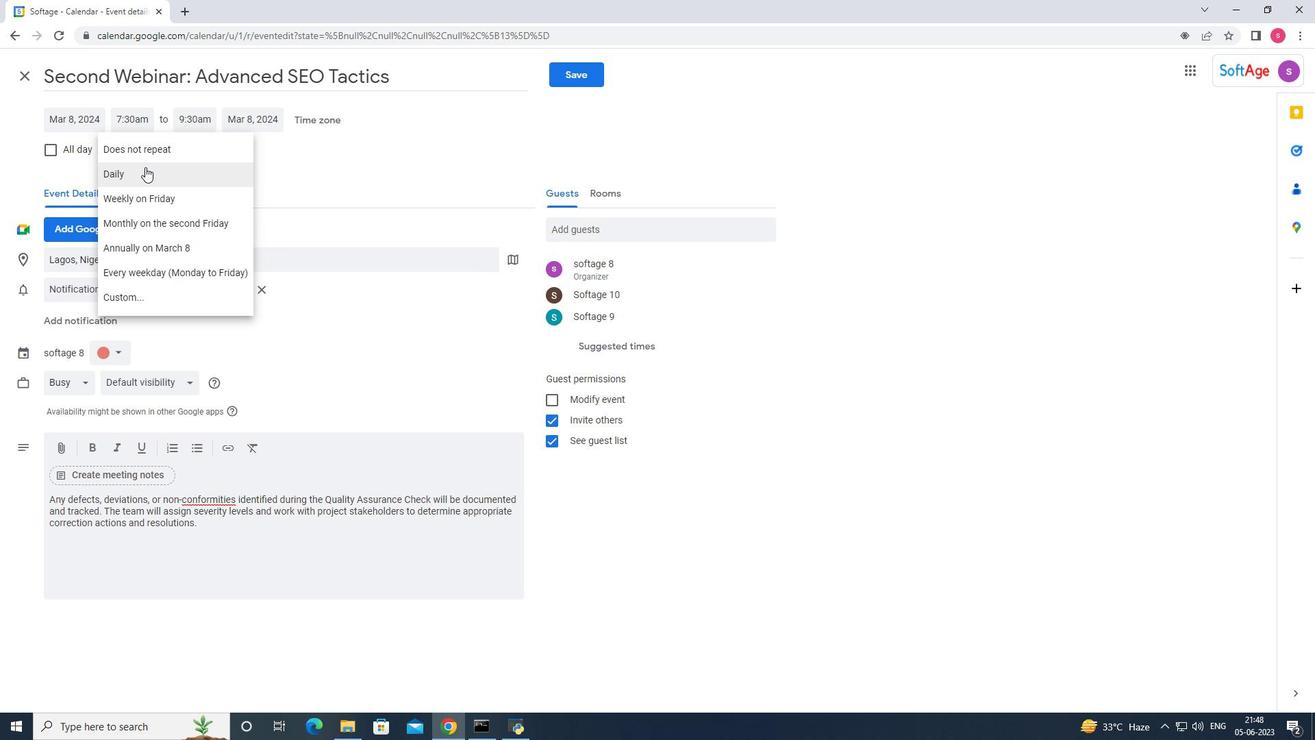 
Action: Mouse moved to (585, 65)
Screenshot: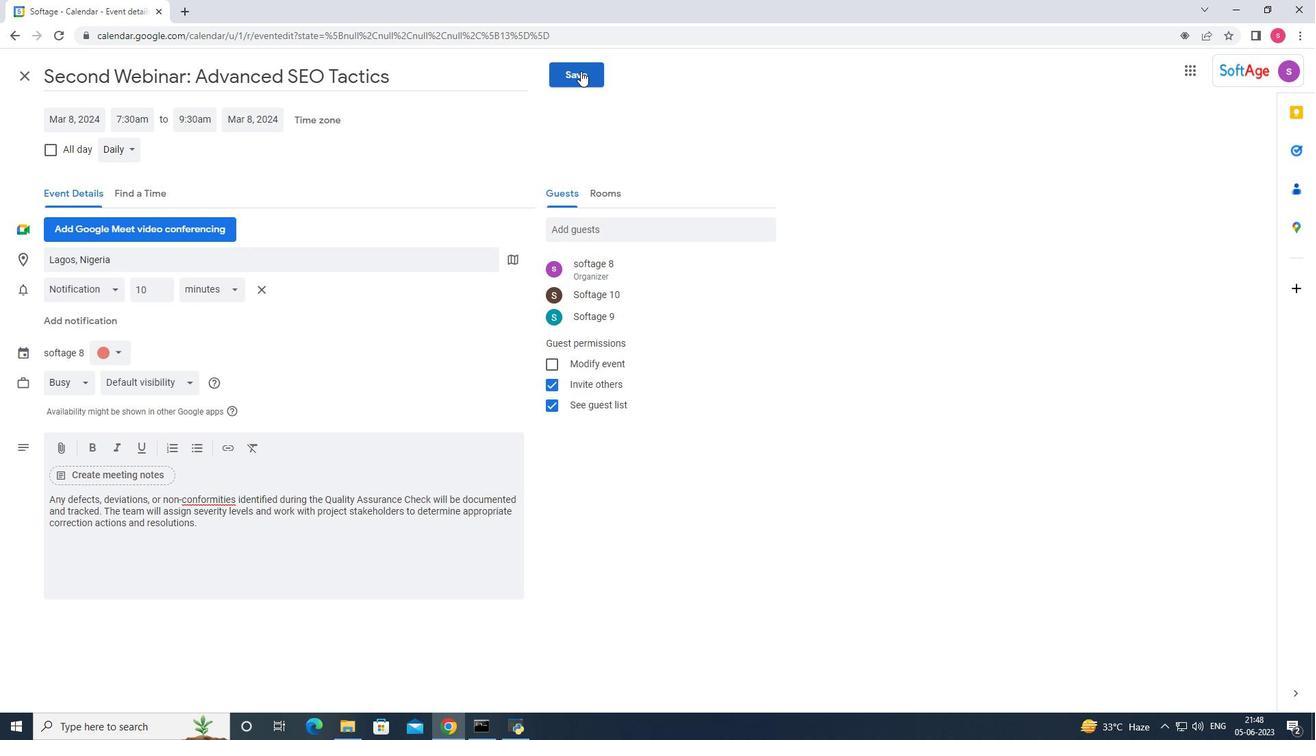 
Action: Mouse pressed left at (585, 65)
Screenshot: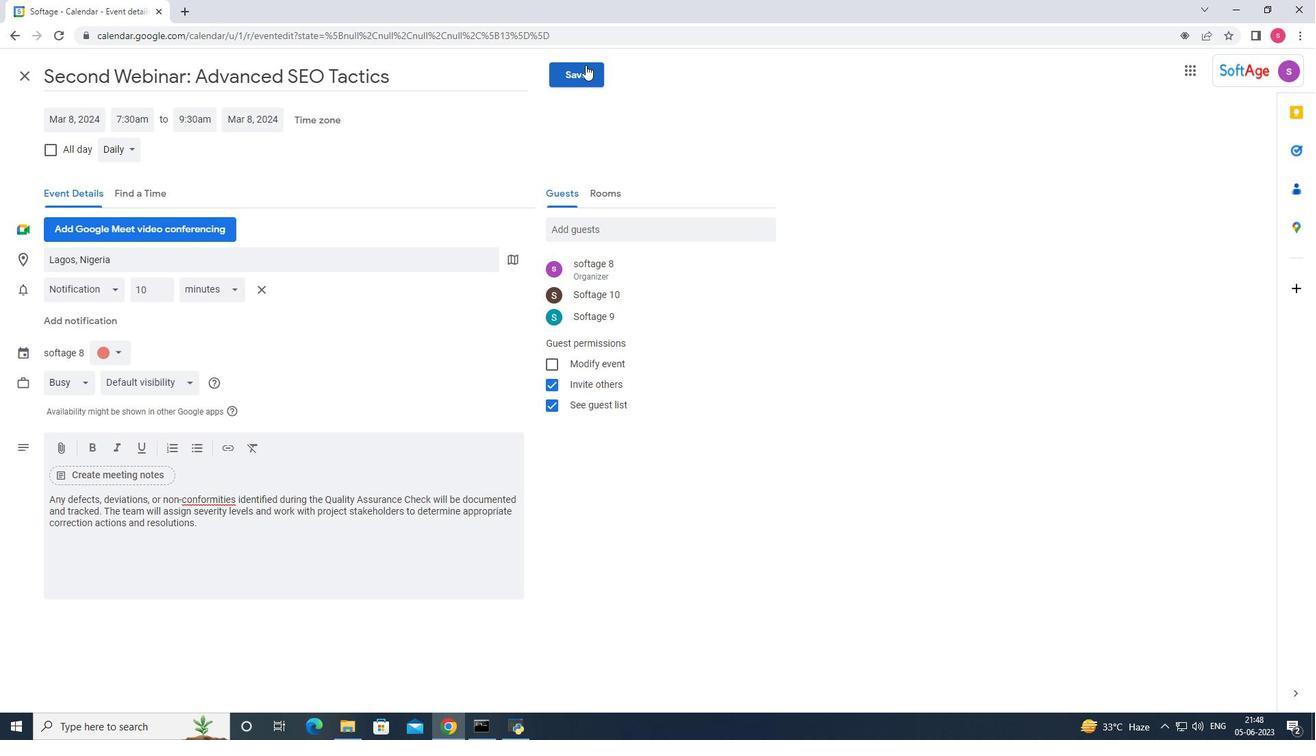 
Action: Mouse moved to (785, 409)
Screenshot: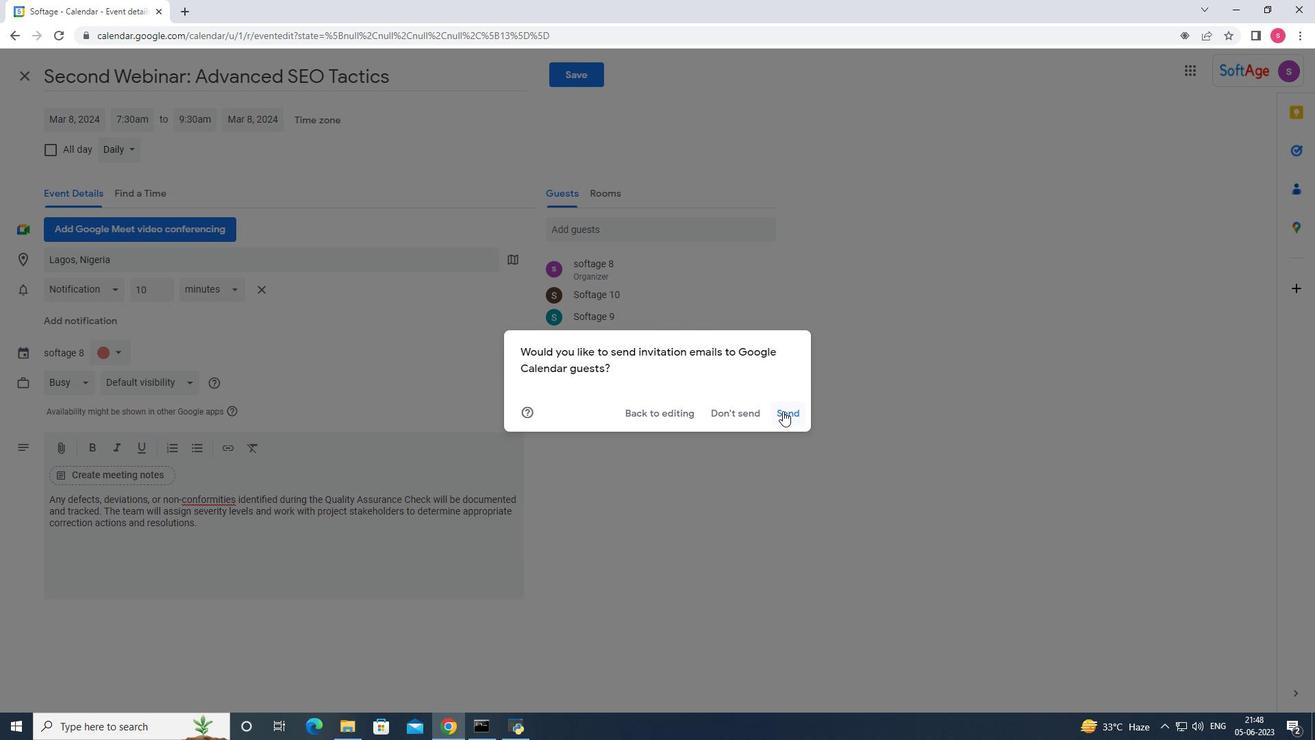 
Action: Mouse pressed left at (785, 409)
Screenshot: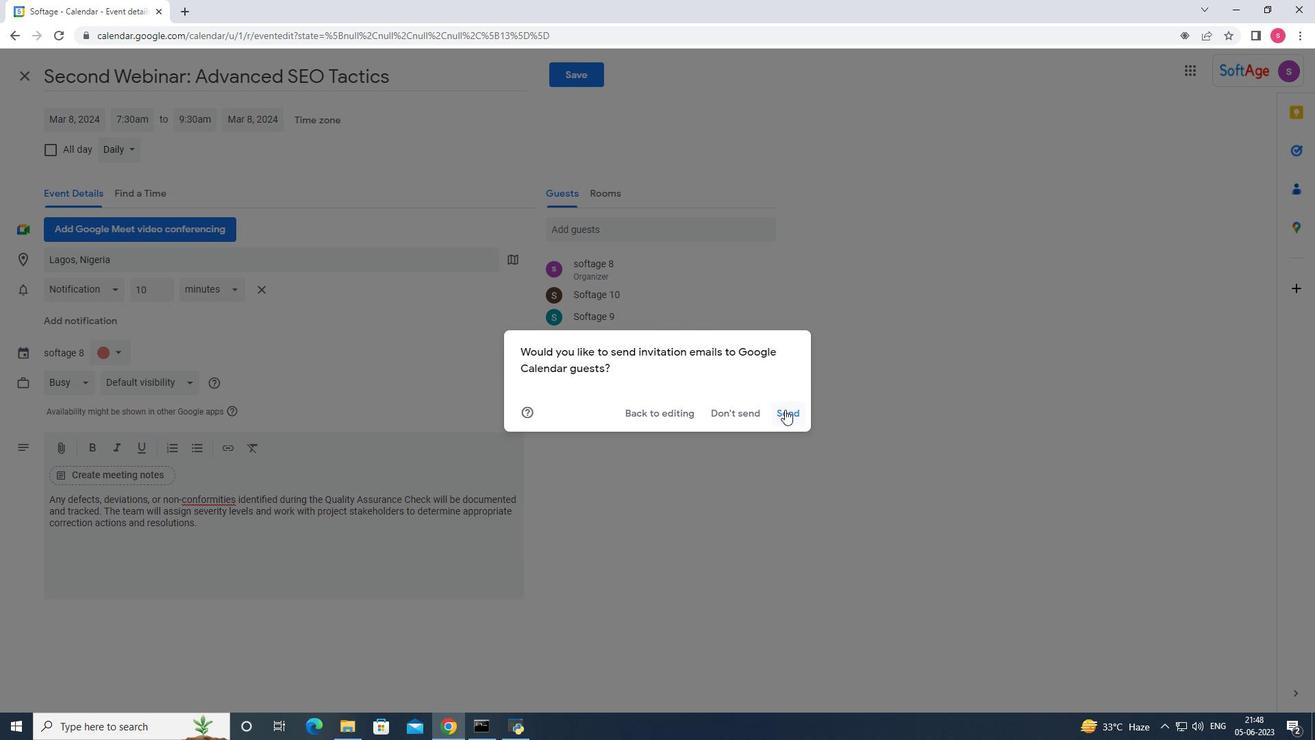 
Action: Mouse moved to (562, 367)
Screenshot: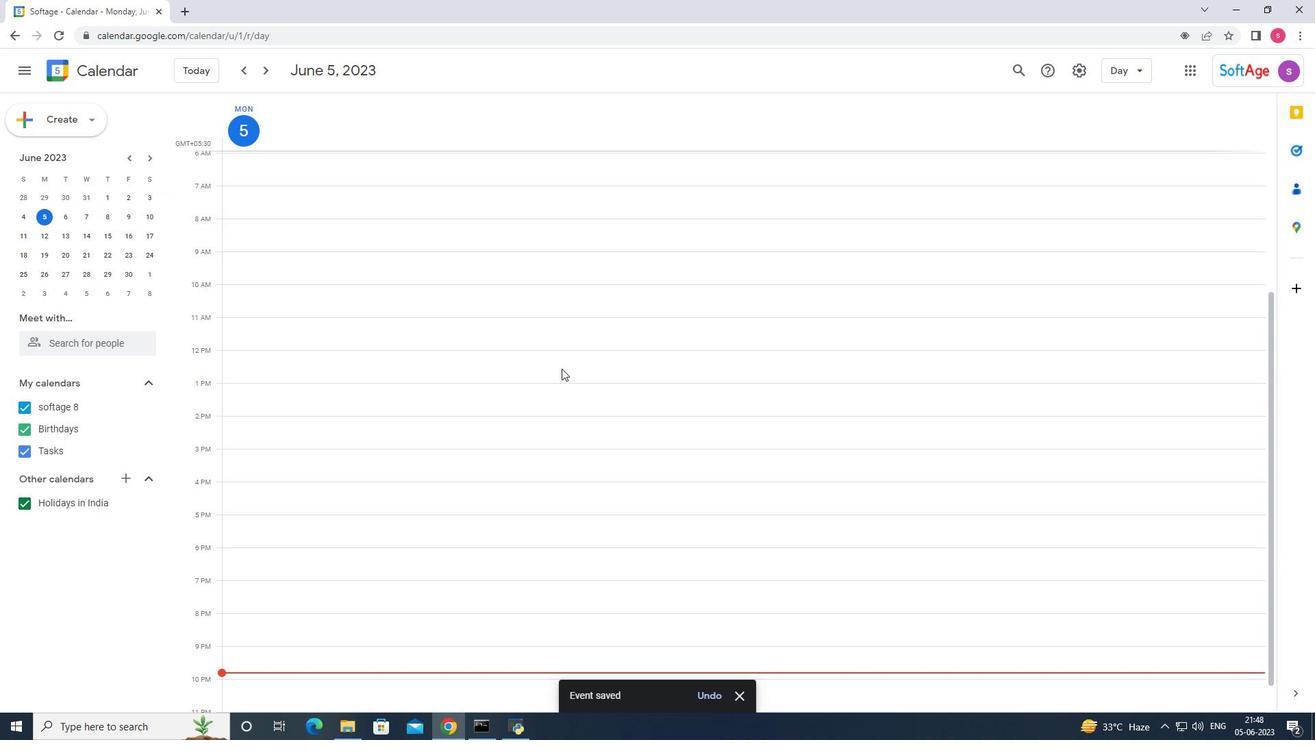
